 Task: Find connections with filter location Karlsruhe with filter topic #bespokewith filter profile language Potuguese with filter current company Bridgestone EMIA with filter school ASM Group of Institutes with filter industry Public Assistance Programs with filter service category Market Strategy with filter keywords title Manicurist
Action: Mouse moved to (633, 81)
Screenshot: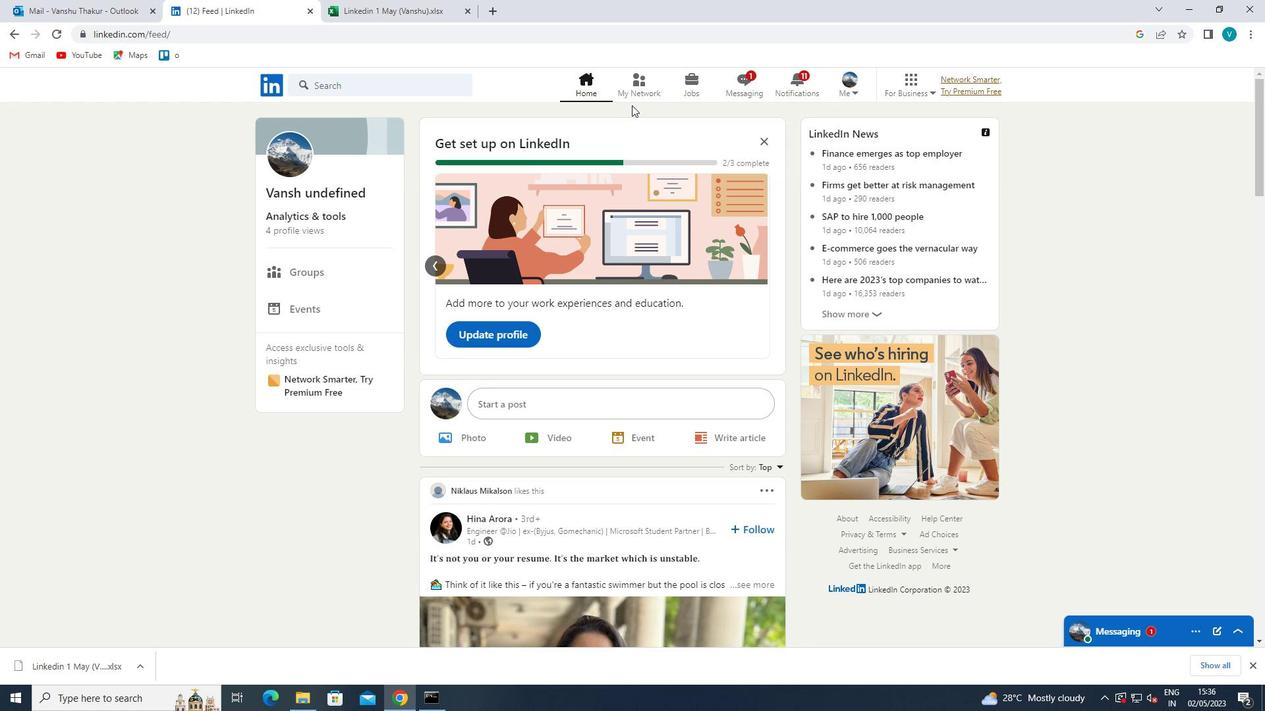 
Action: Mouse pressed left at (633, 81)
Screenshot: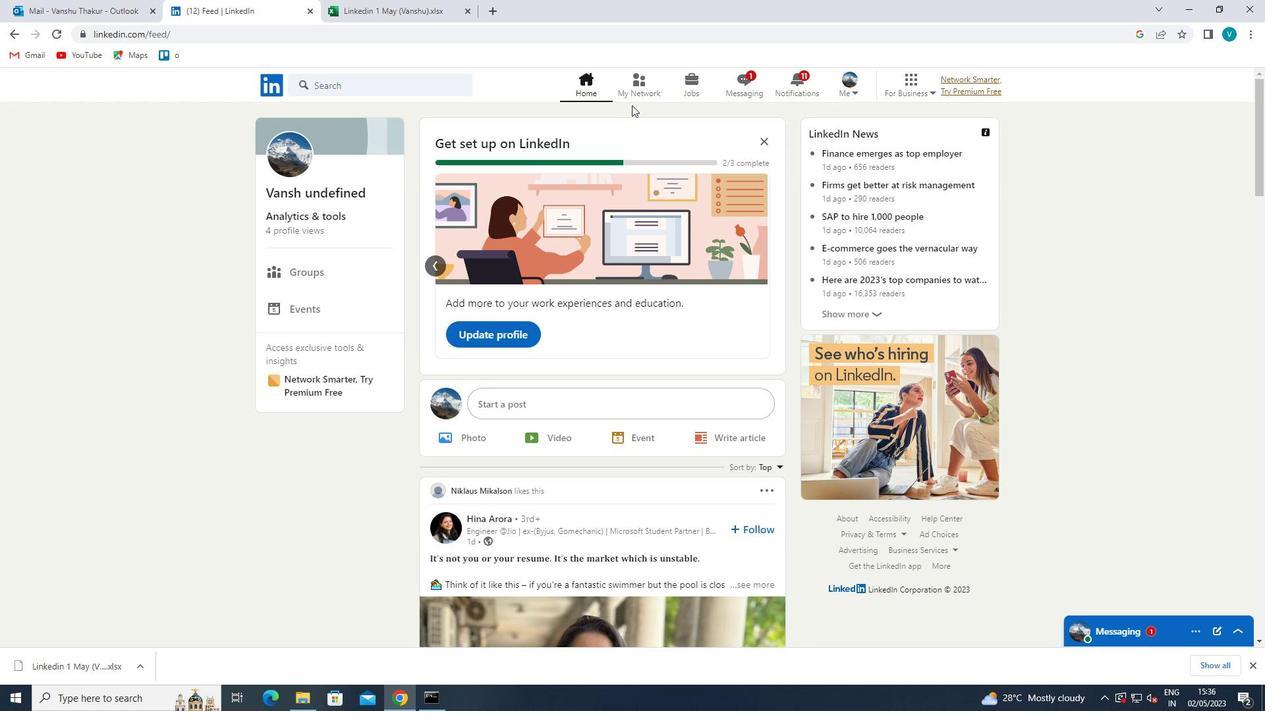 
Action: Mouse moved to (317, 155)
Screenshot: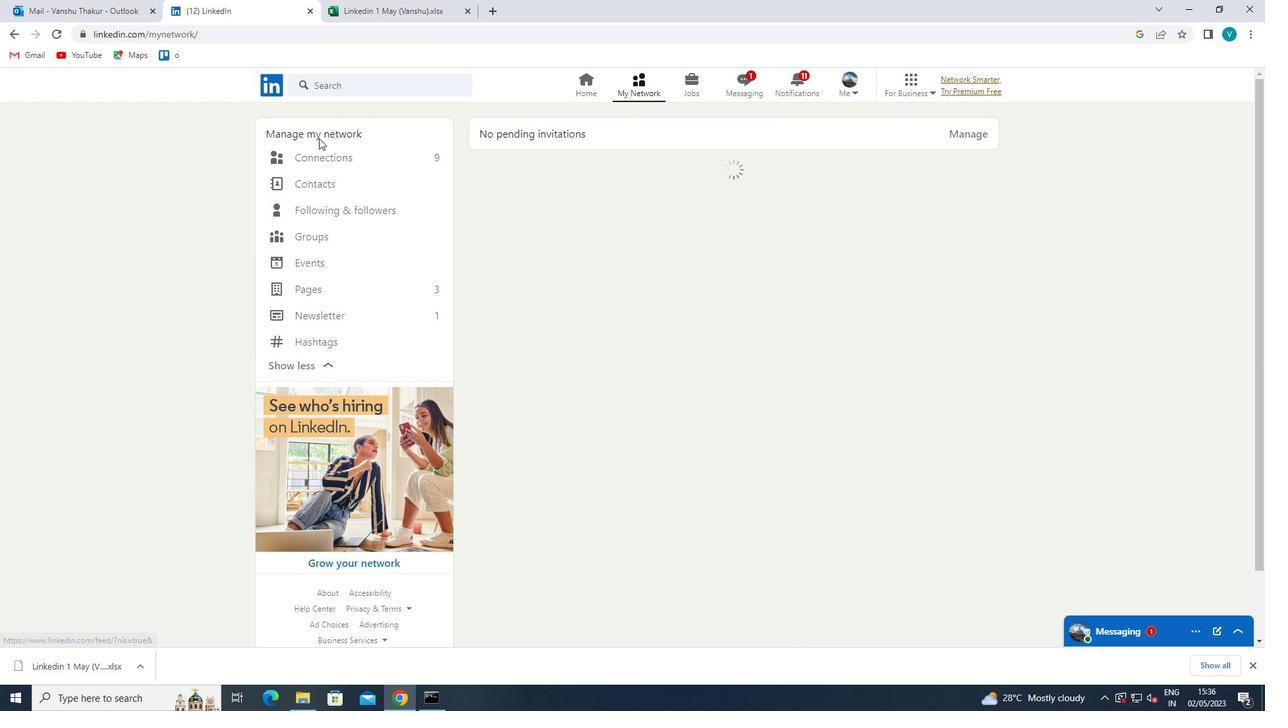 
Action: Mouse pressed left at (317, 155)
Screenshot: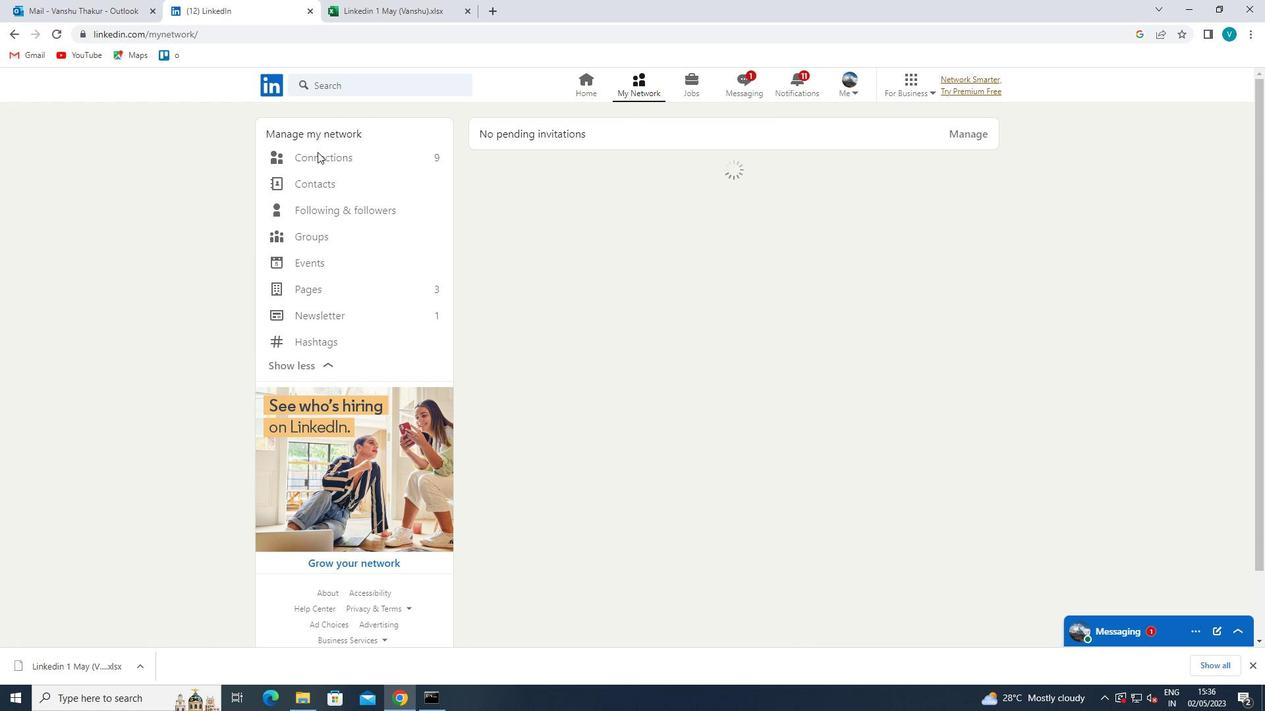 
Action: Mouse moved to (348, 156)
Screenshot: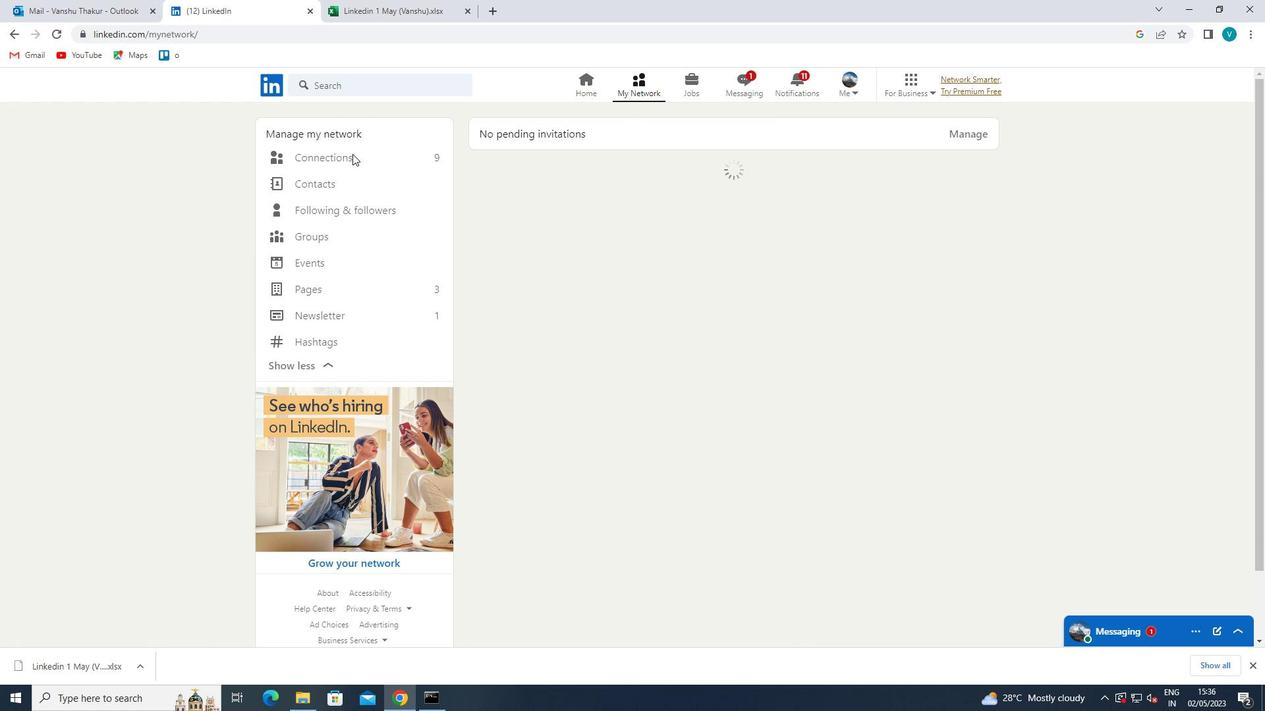 
Action: Mouse pressed left at (348, 156)
Screenshot: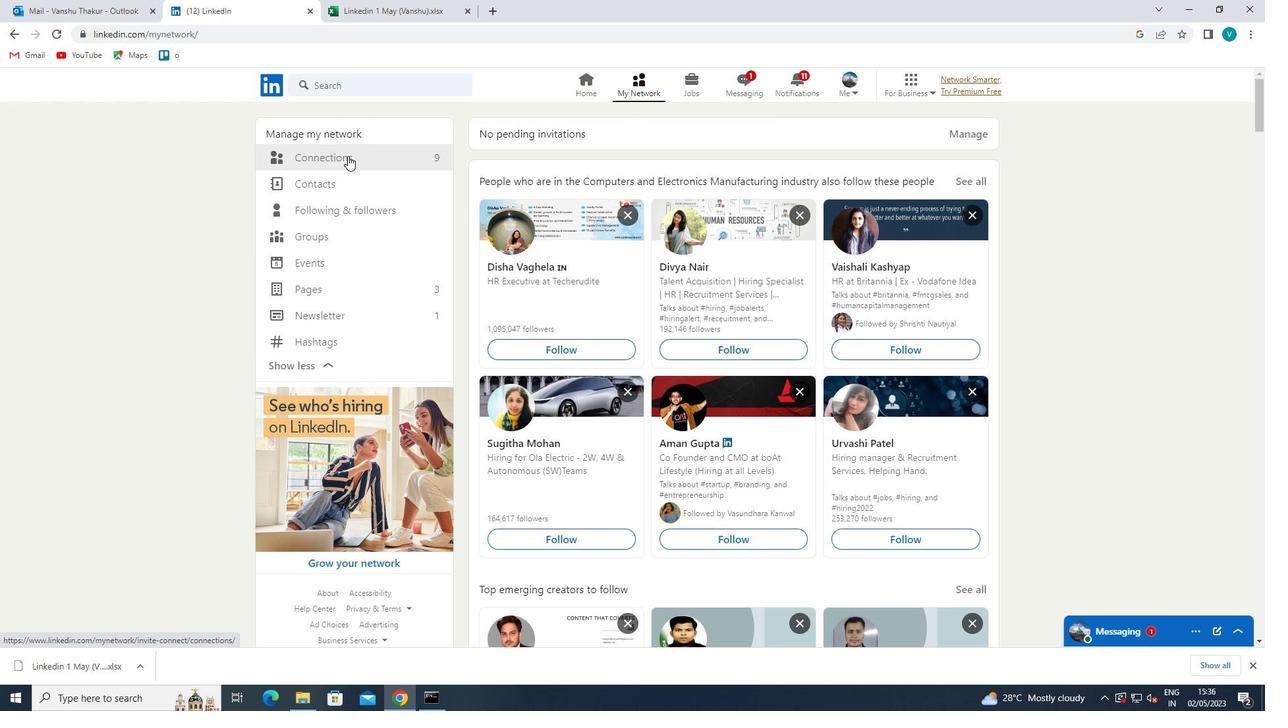
Action: Mouse moved to (702, 162)
Screenshot: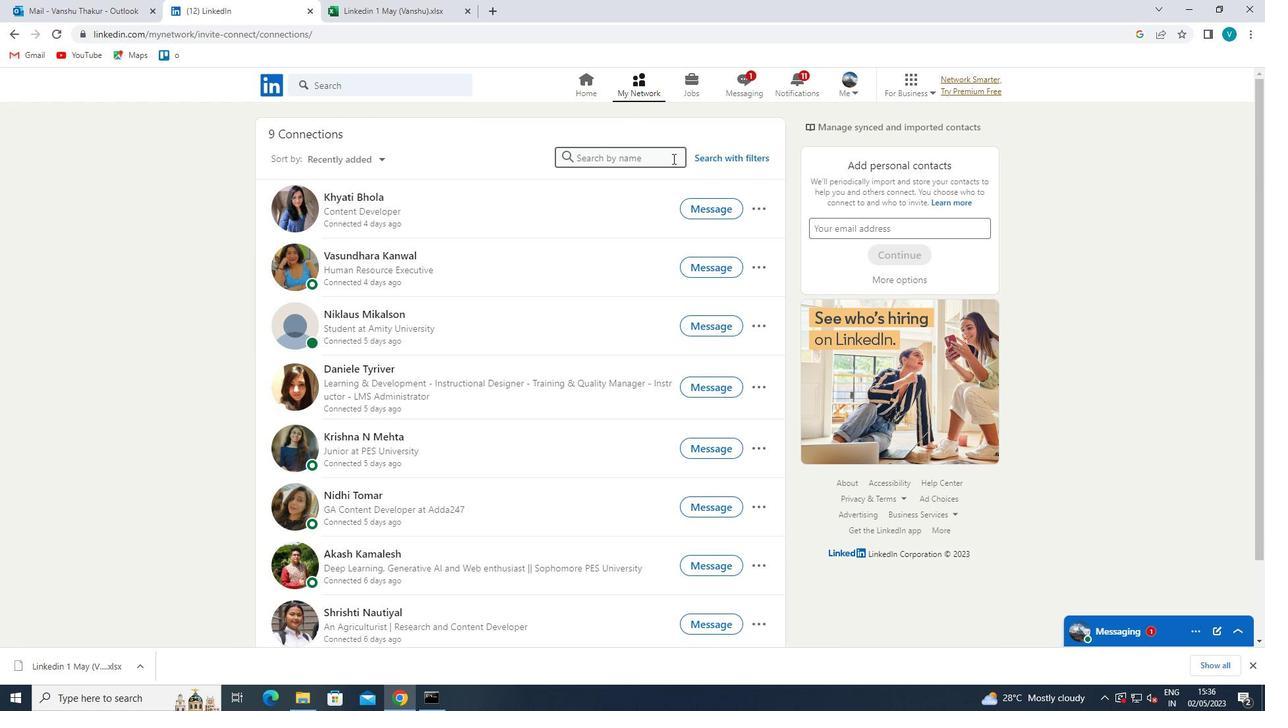 
Action: Mouse pressed left at (702, 162)
Screenshot: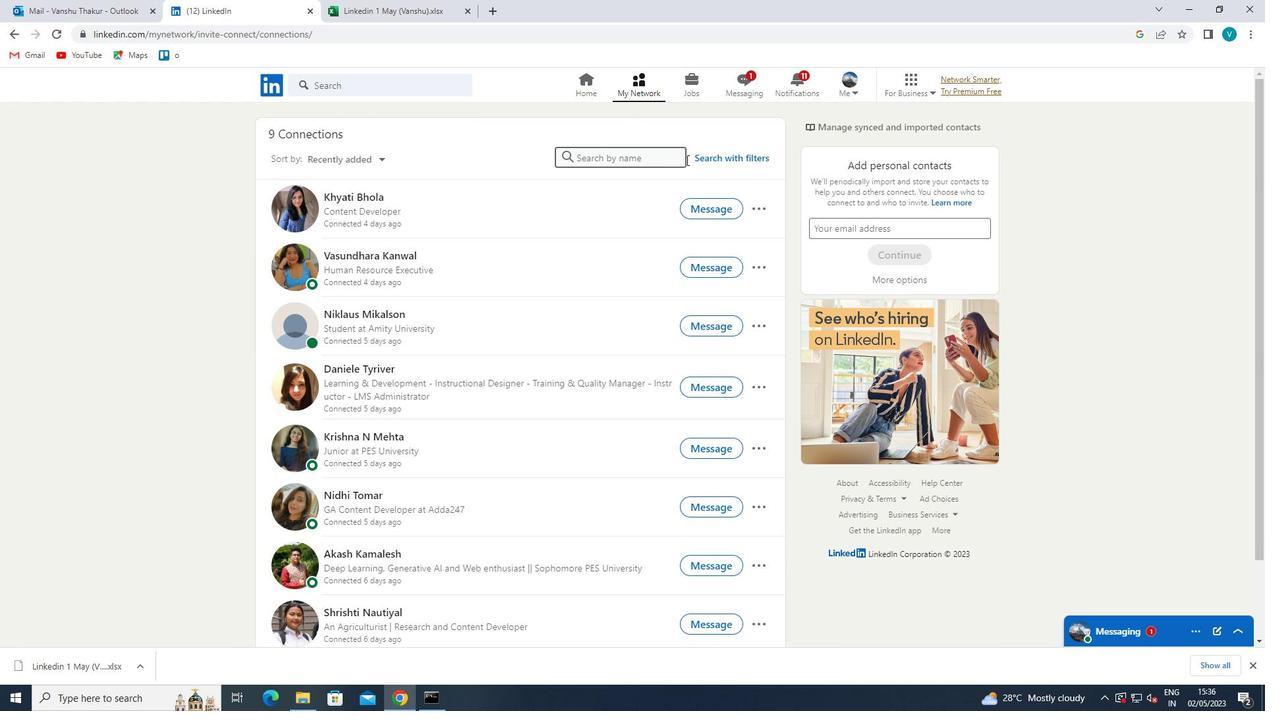 
Action: Mouse moved to (624, 122)
Screenshot: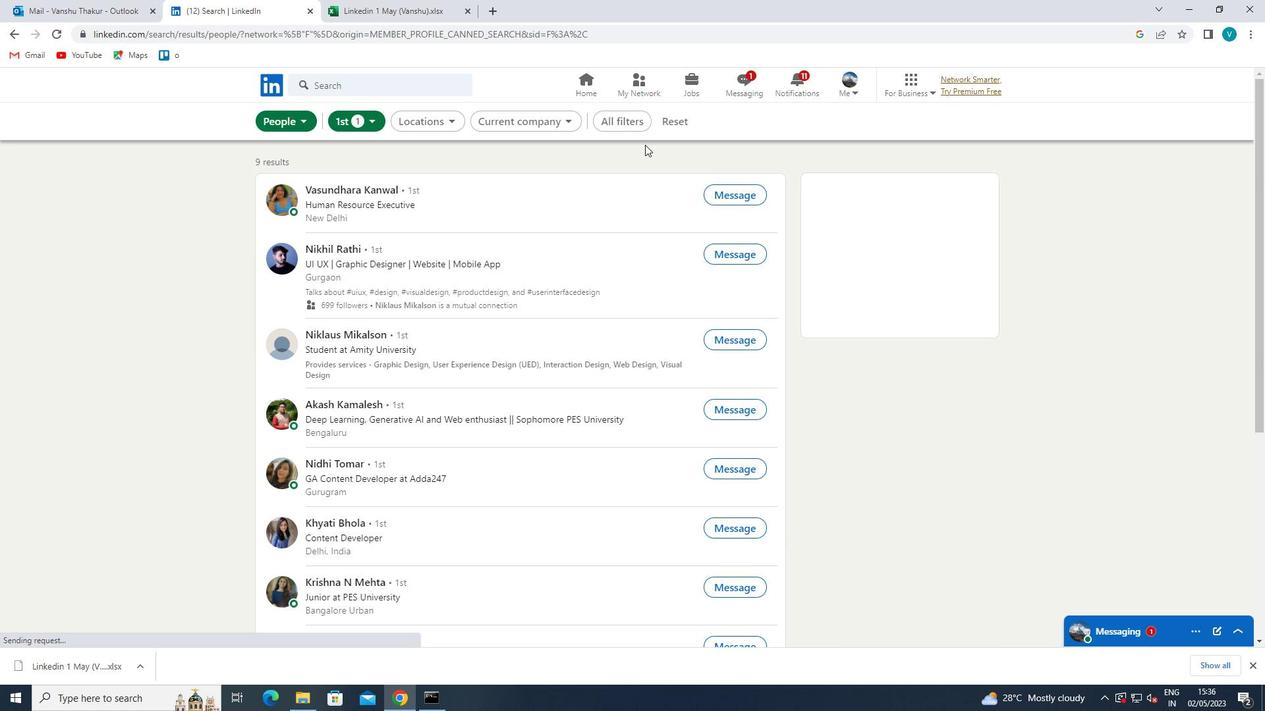 
Action: Mouse pressed left at (624, 122)
Screenshot: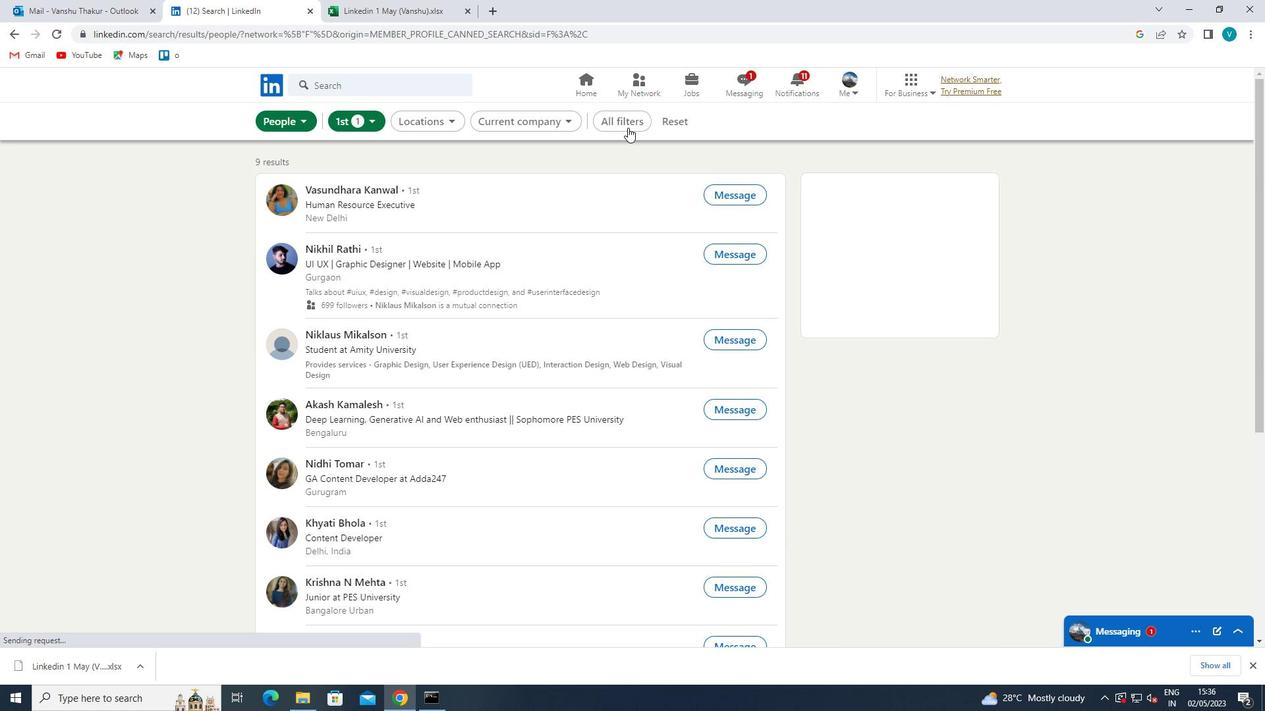 
Action: Mouse moved to (1006, 285)
Screenshot: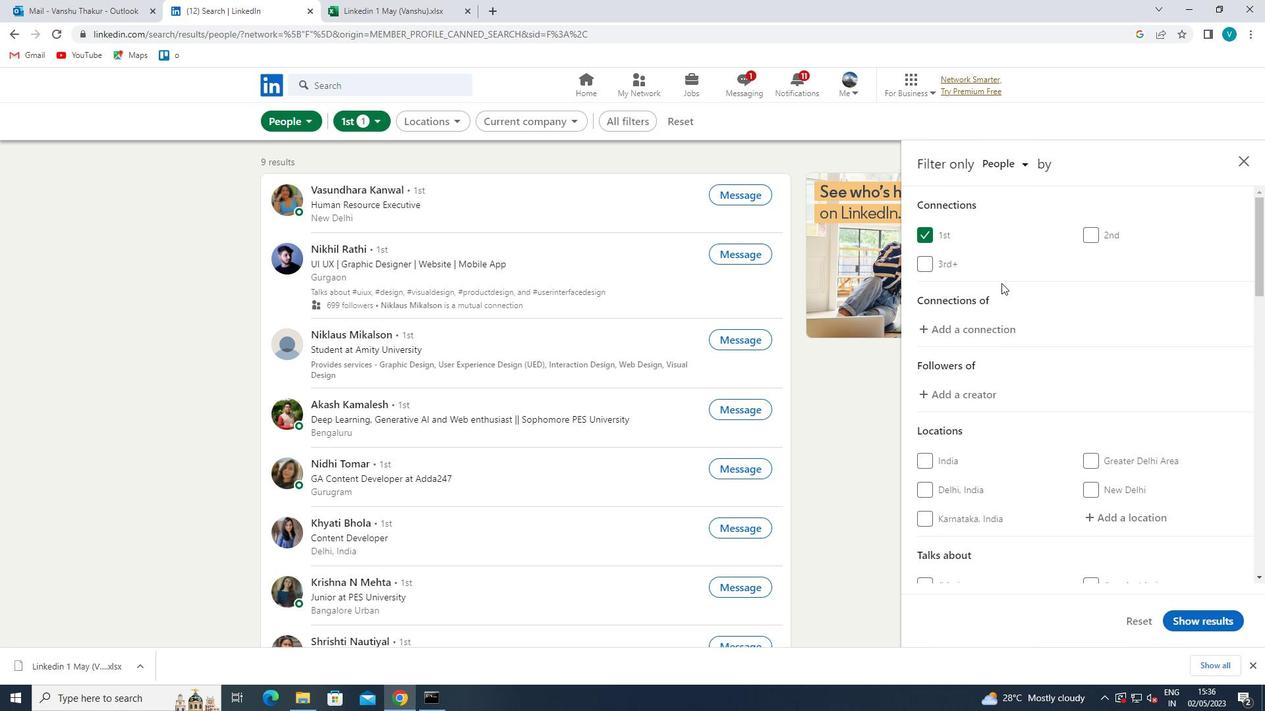 
Action: Mouse scrolled (1006, 284) with delta (0, 0)
Screenshot: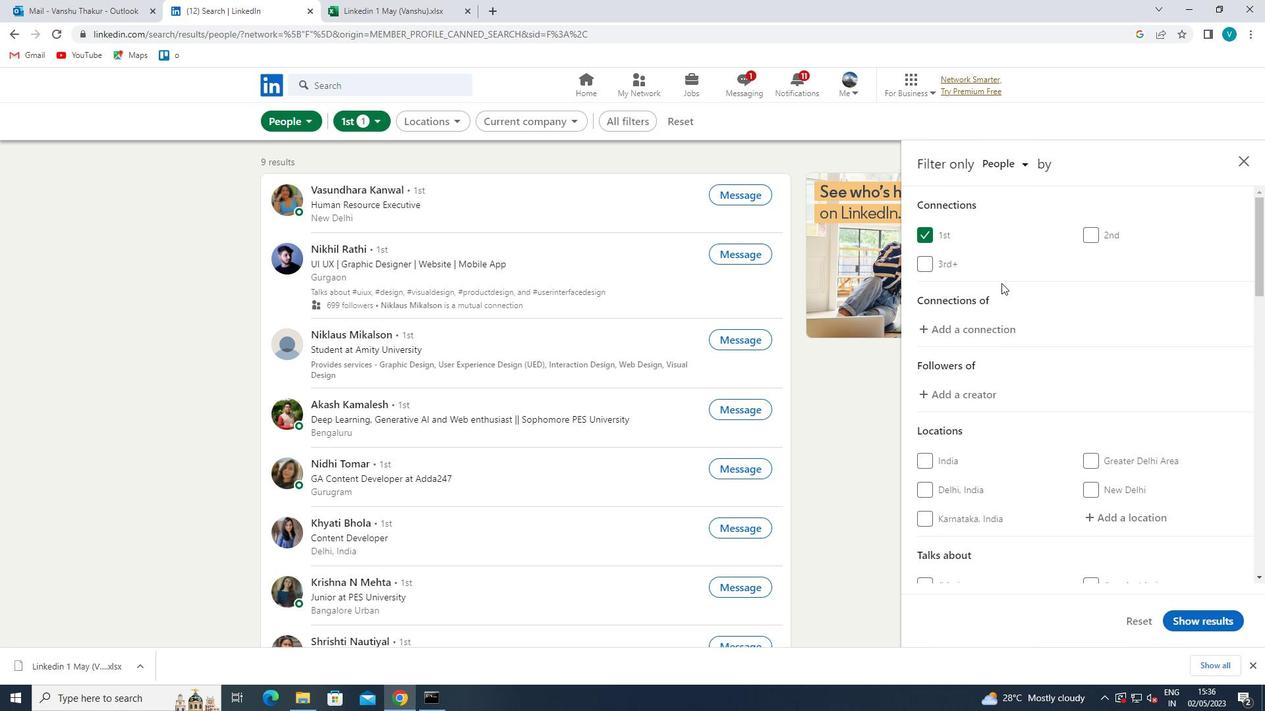
Action: Mouse moved to (1007, 287)
Screenshot: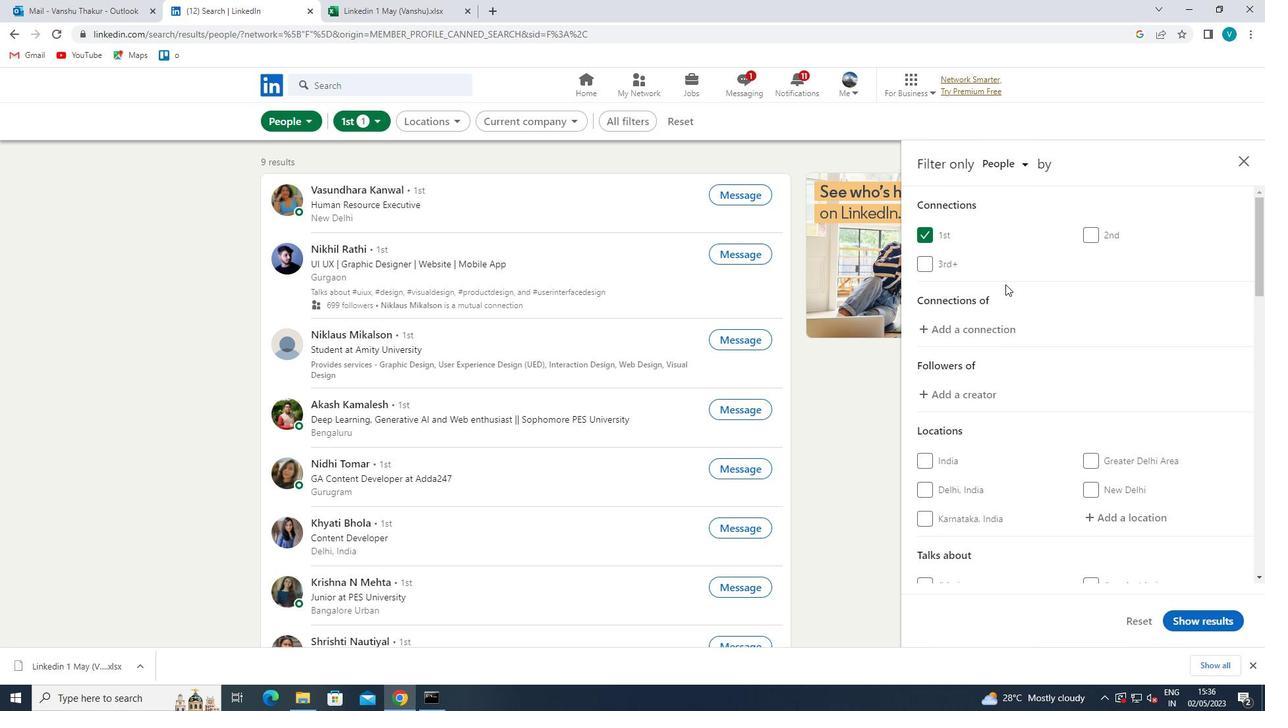 
Action: Mouse scrolled (1007, 286) with delta (0, 0)
Screenshot: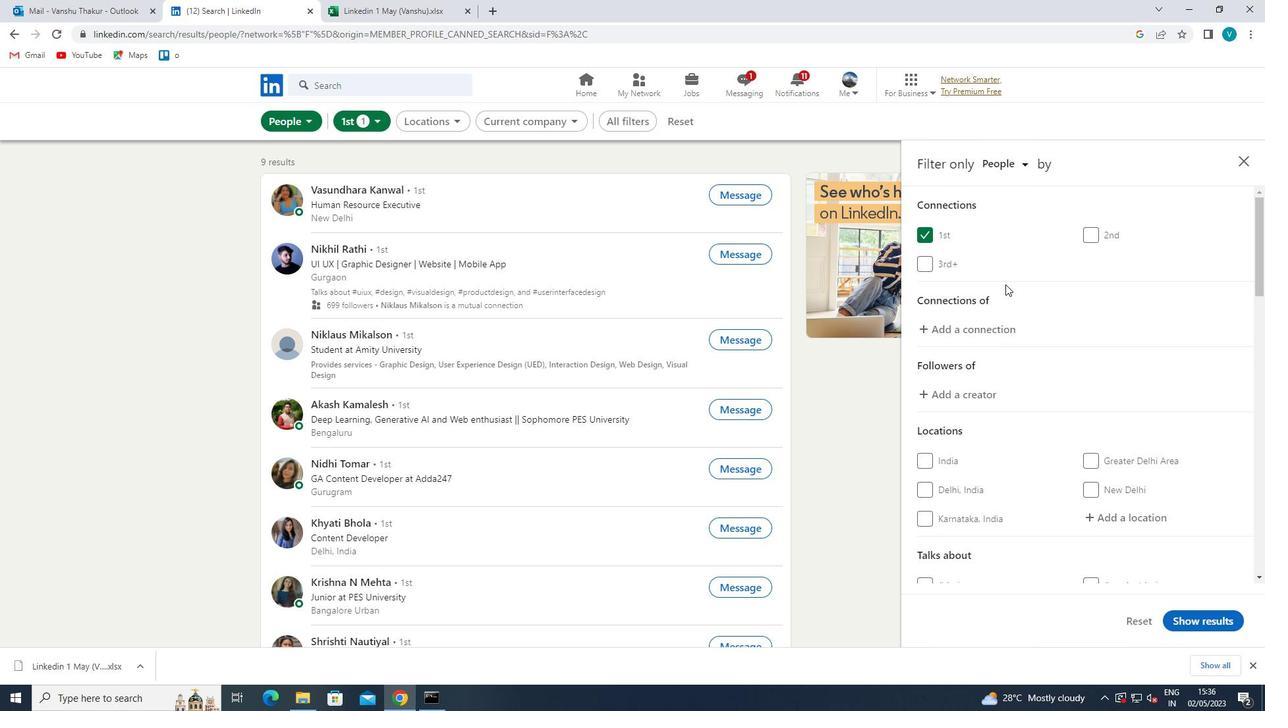 
Action: Mouse moved to (1113, 394)
Screenshot: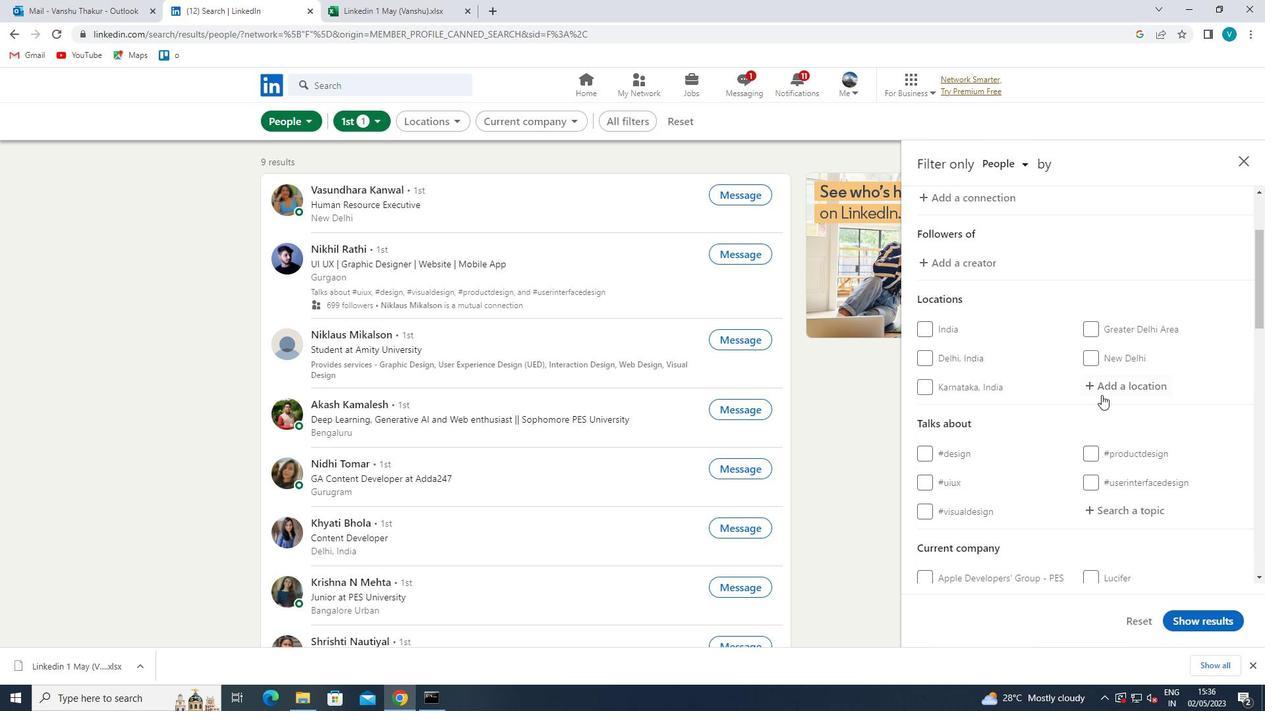 
Action: Mouse pressed left at (1113, 394)
Screenshot: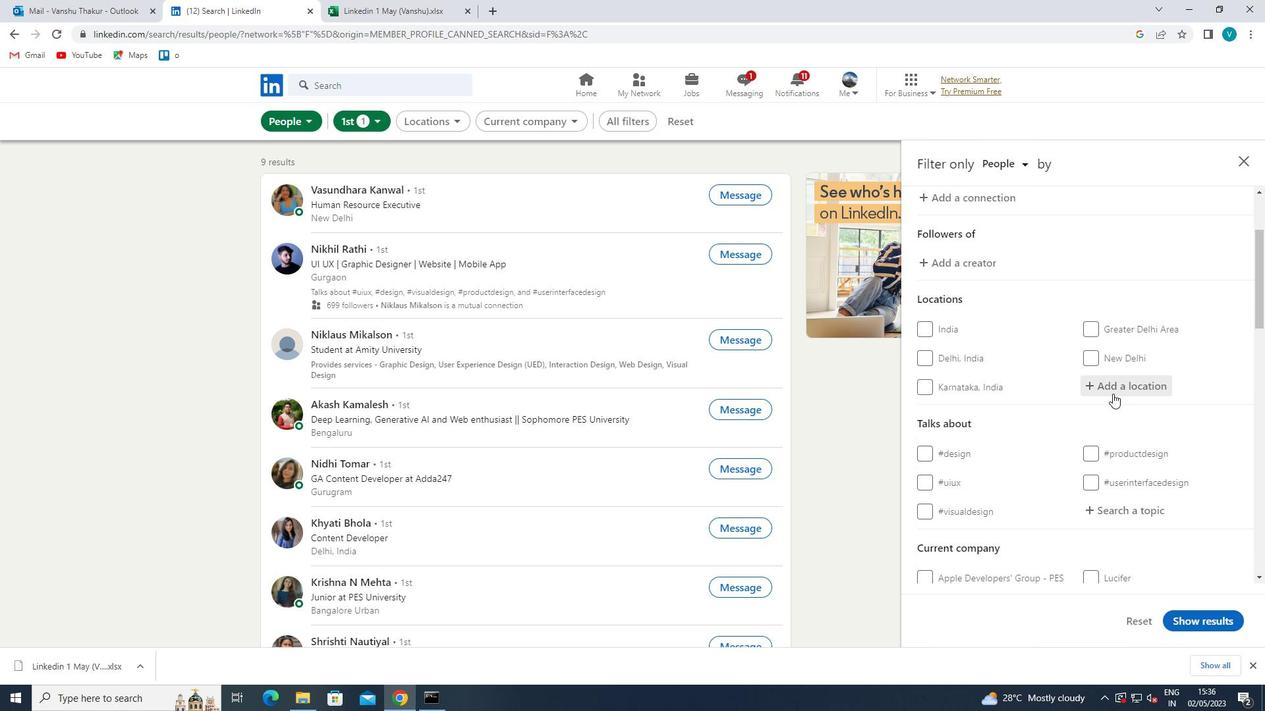 
Action: Mouse moved to (1100, 386)
Screenshot: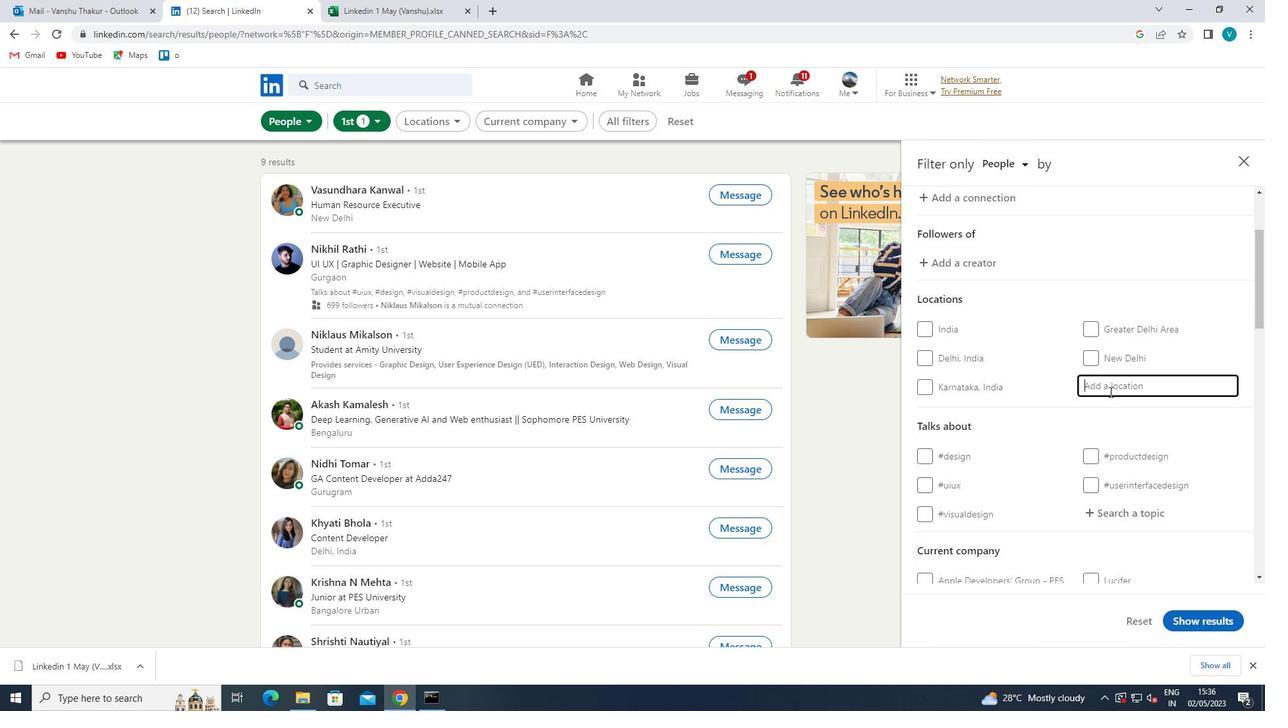 
Action: Key pressed <Key.shift>
Screenshot: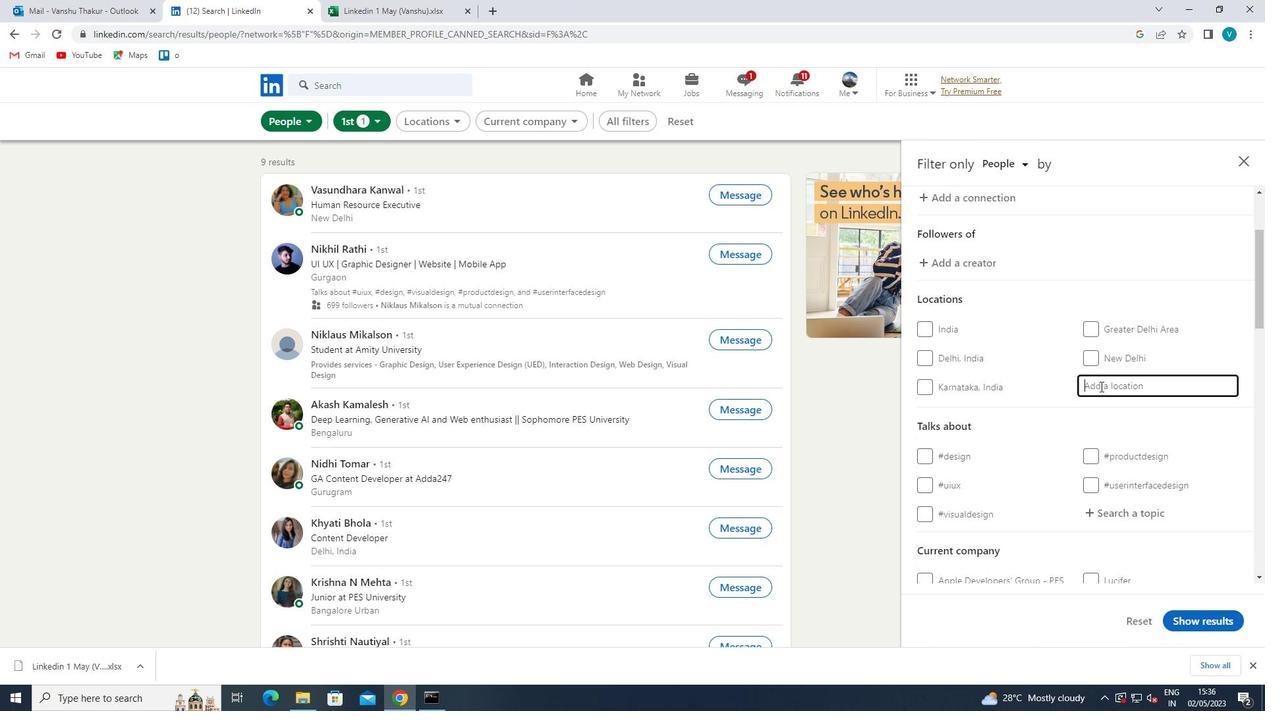 
Action: Mouse moved to (568, 73)
Screenshot: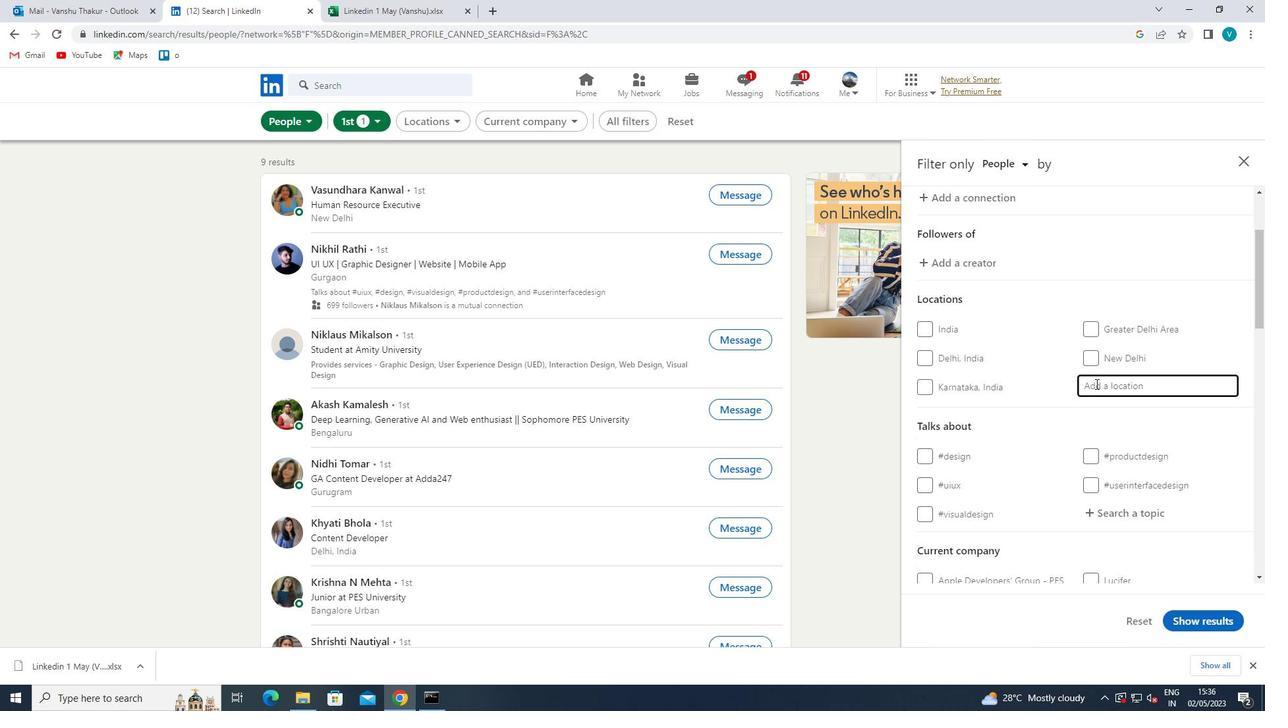 
Action: Key pressed <Key.shift><Key.shift><Key.shift><Key.shift><Key.shift><Key.shift><Key.shift><Key.shift><Key.shift><Key.shift><Key.shift><Key.shift>KARLSRUHE
Screenshot: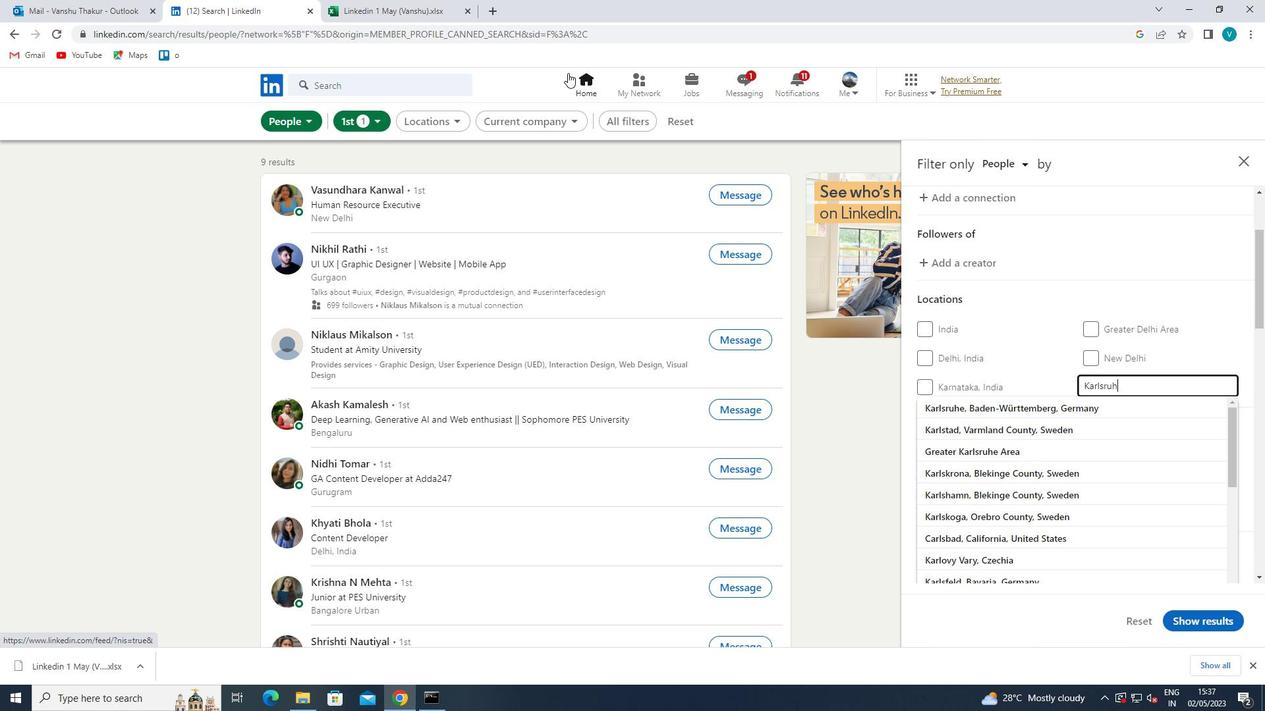 
Action: Mouse moved to (988, 403)
Screenshot: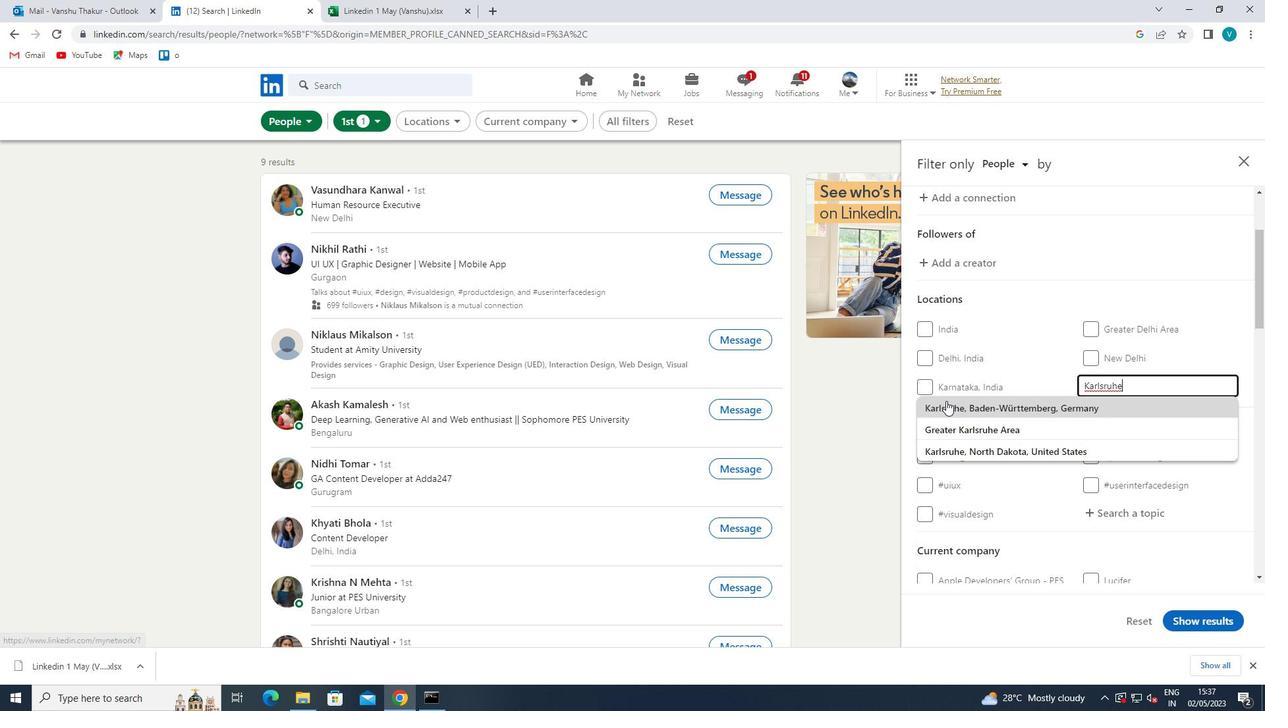 
Action: Mouse pressed left at (988, 403)
Screenshot: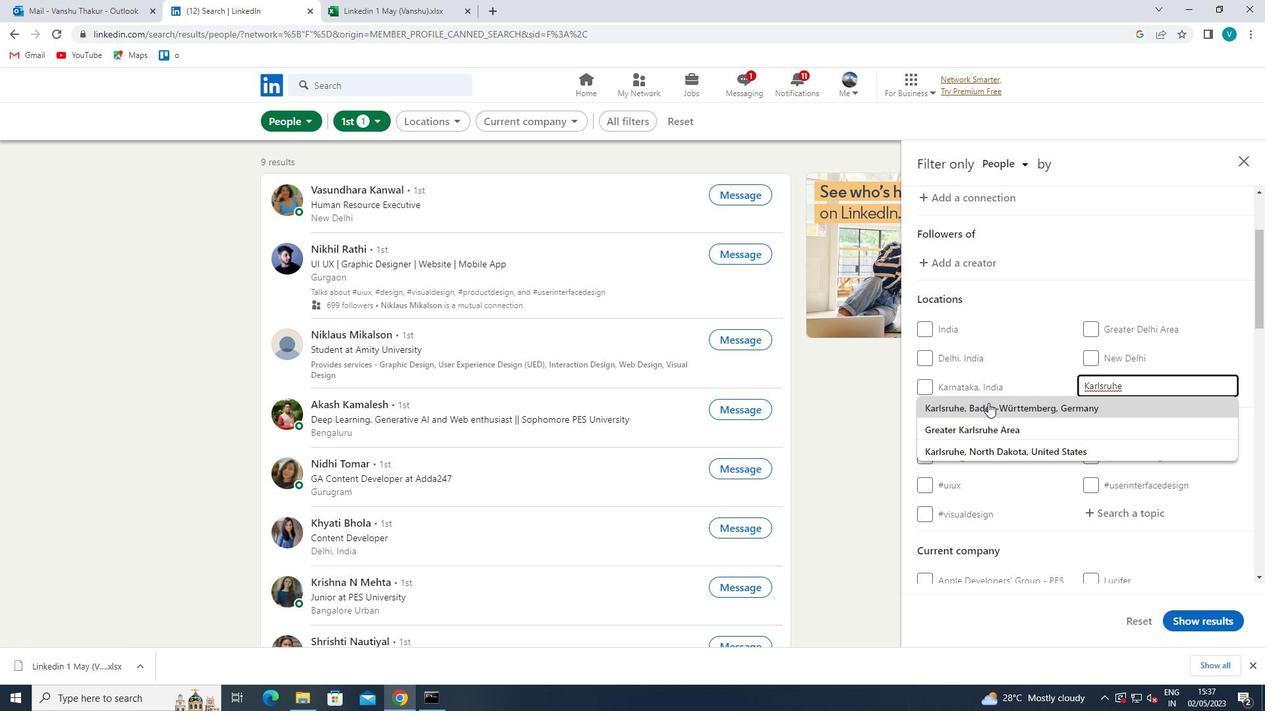 
Action: Mouse moved to (1040, 394)
Screenshot: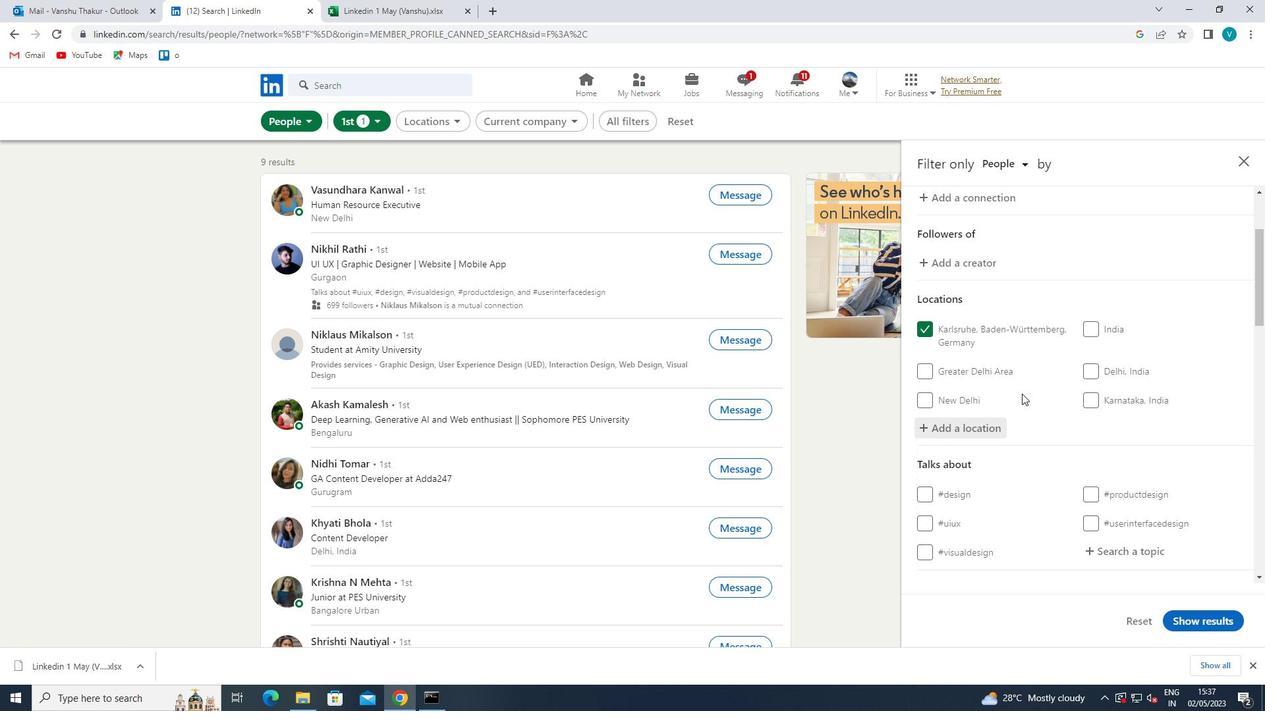 
Action: Mouse scrolled (1040, 393) with delta (0, 0)
Screenshot: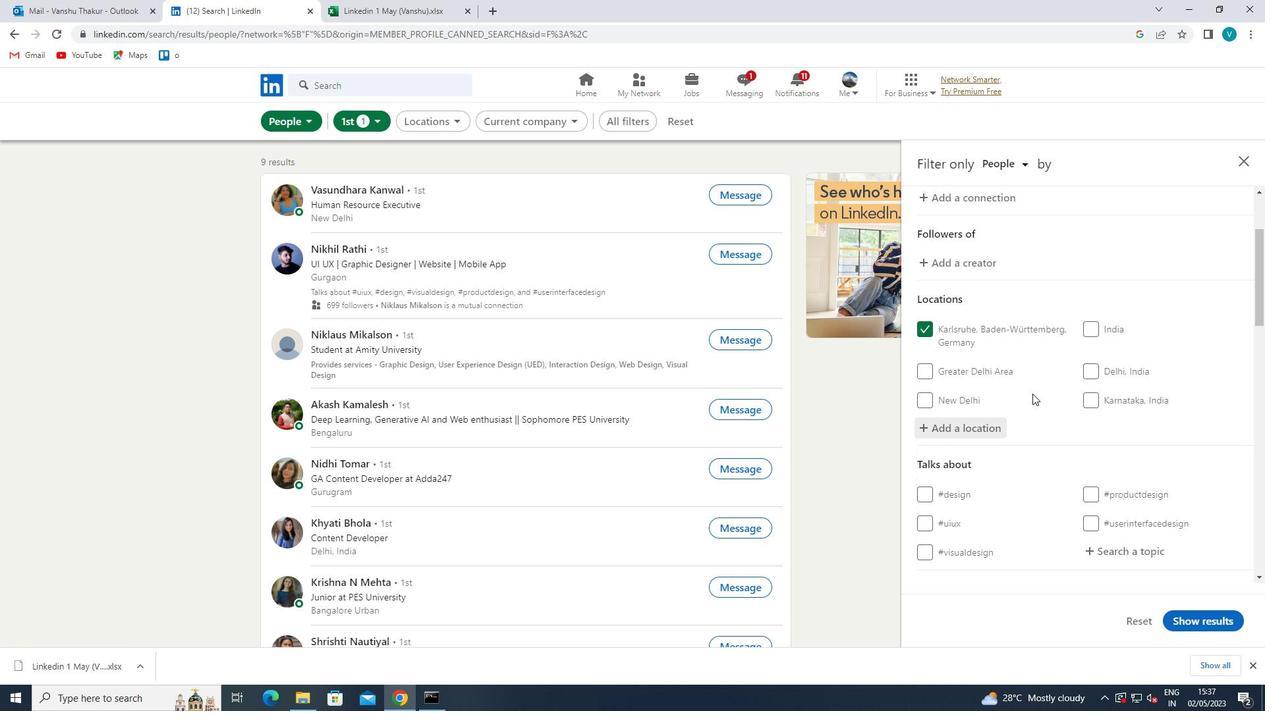 
Action: Mouse moved to (1041, 394)
Screenshot: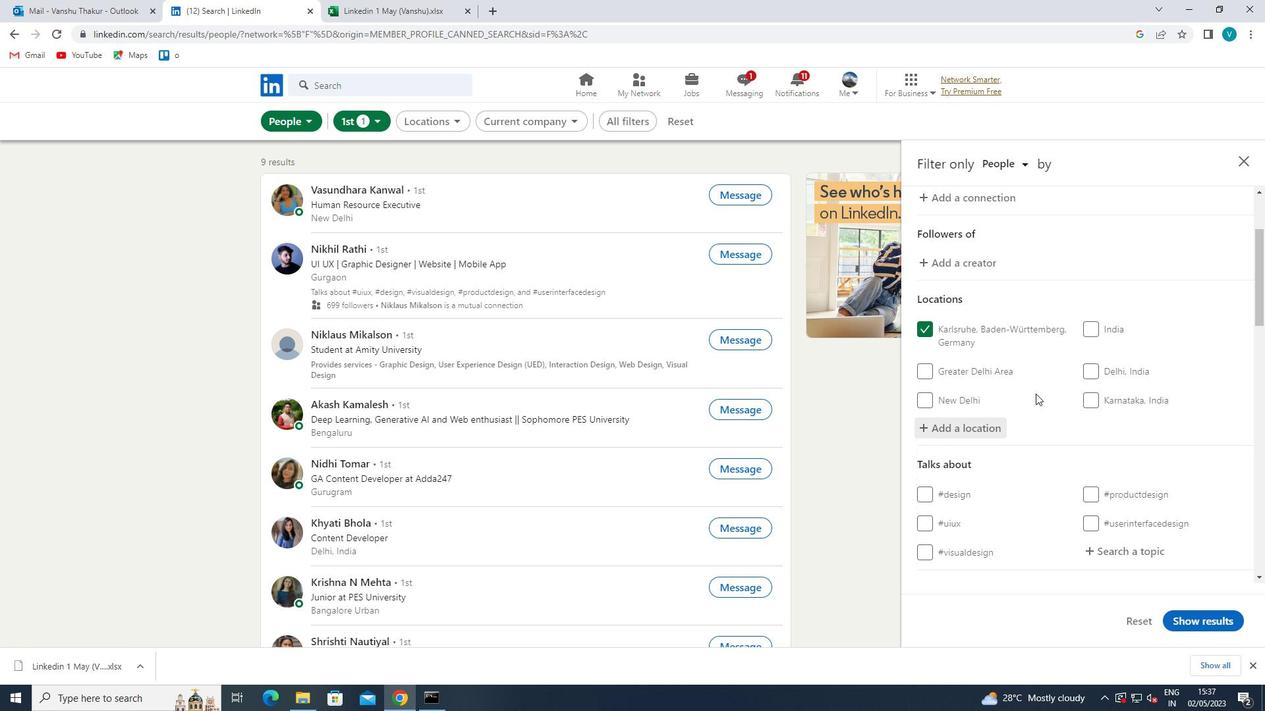 
Action: Mouse scrolled (1041, 393) with delta (0, 0)
Screenshot: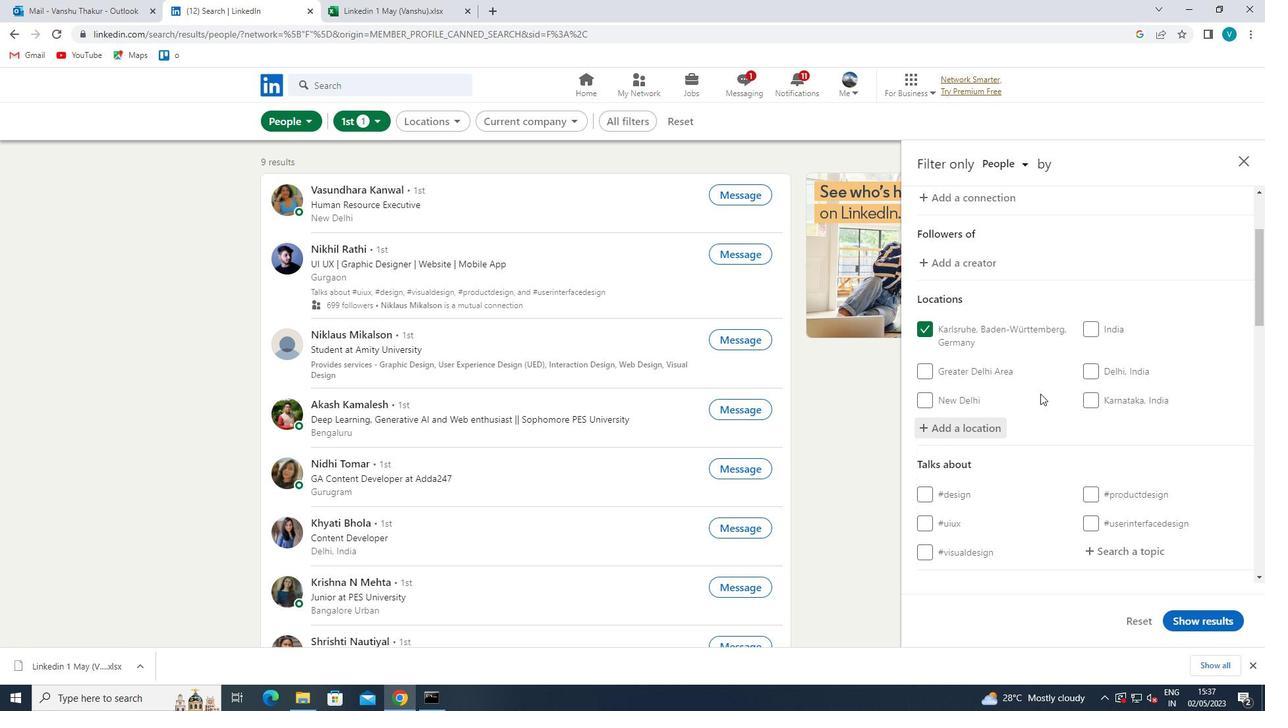 
Action: Mouse moved to (1140, 419)
Screenshot: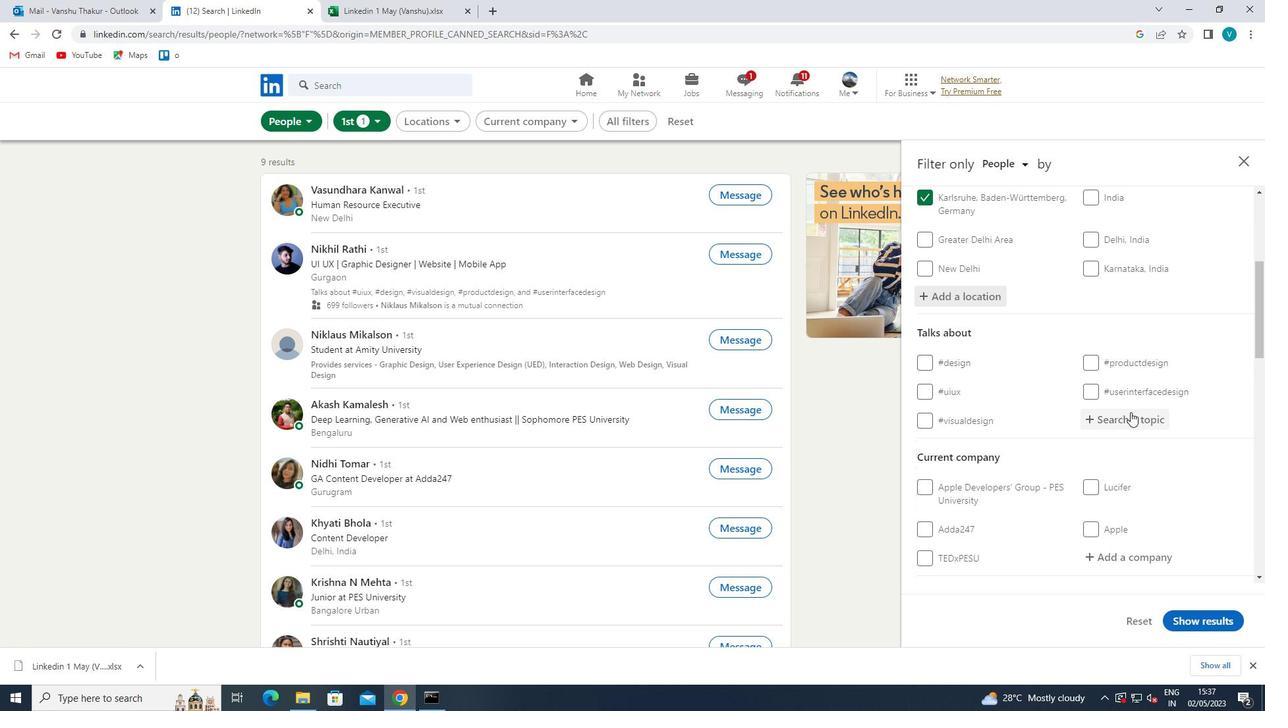 
Action: Mouse pressed left at (1140, 419)
Screenshot: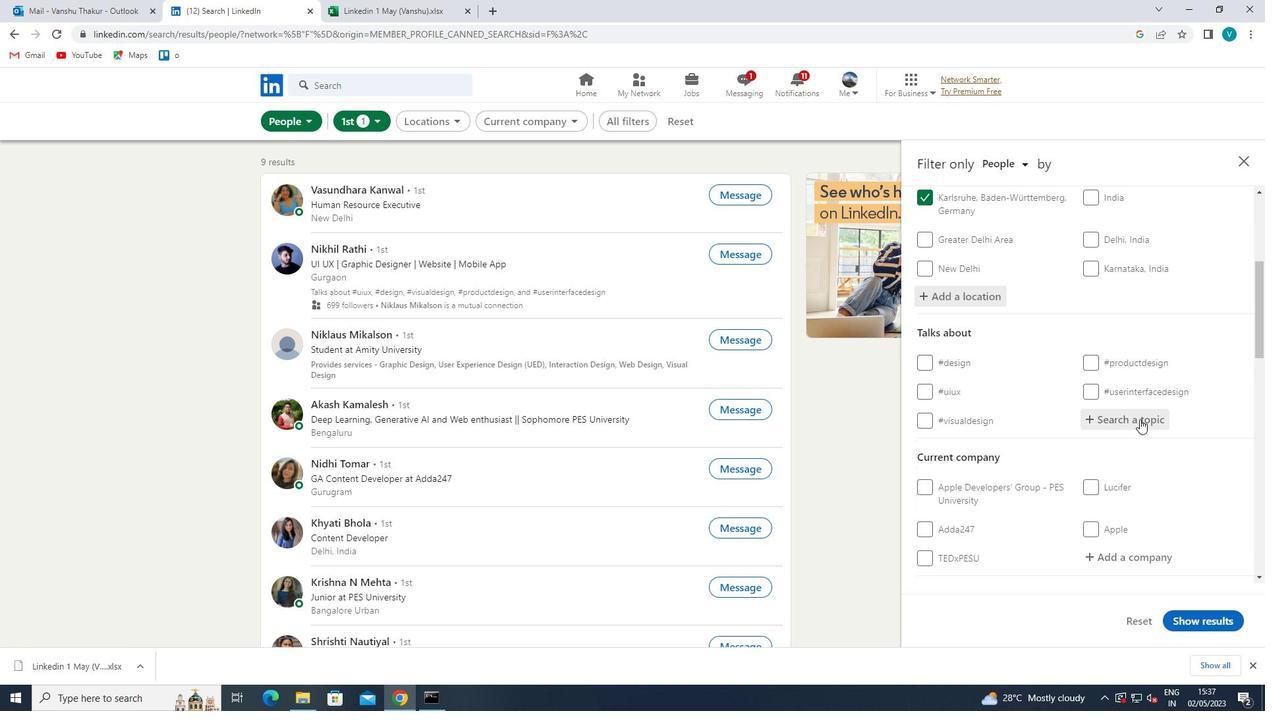 
Action: Mouse moved to (1060, 376)
Screenshot: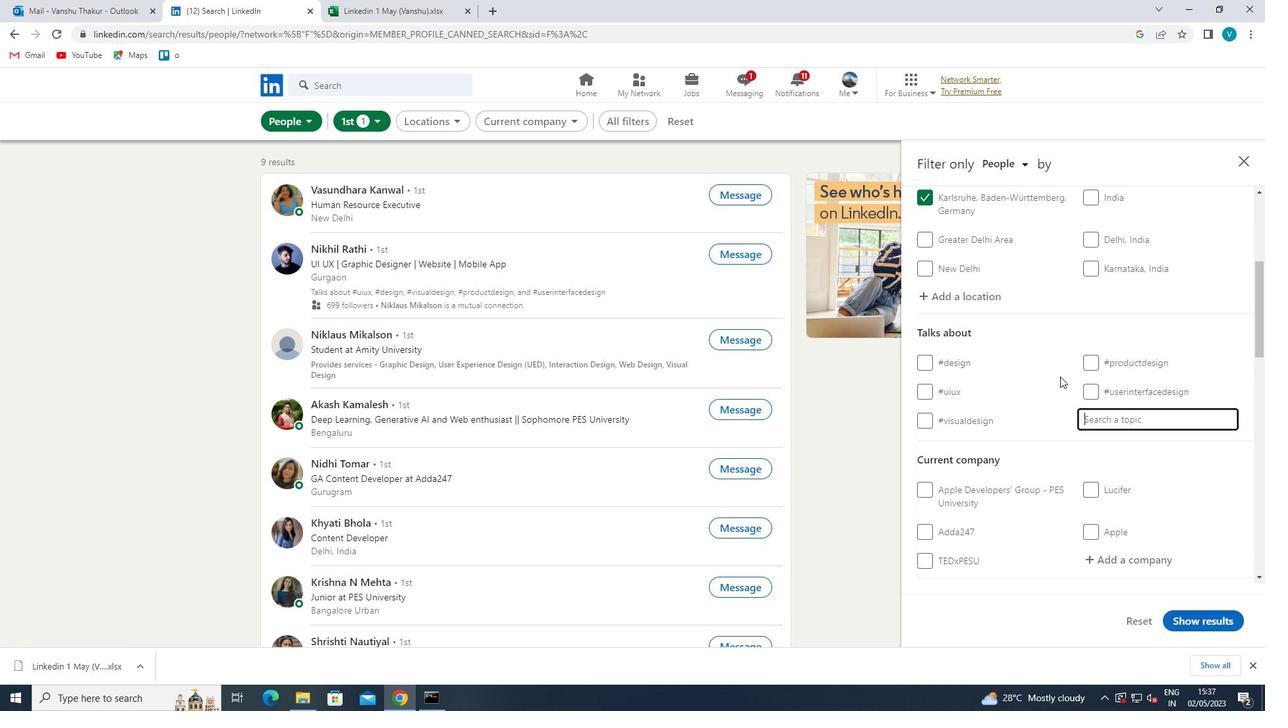
Action: Key pressed BESPOKE
Screenshot: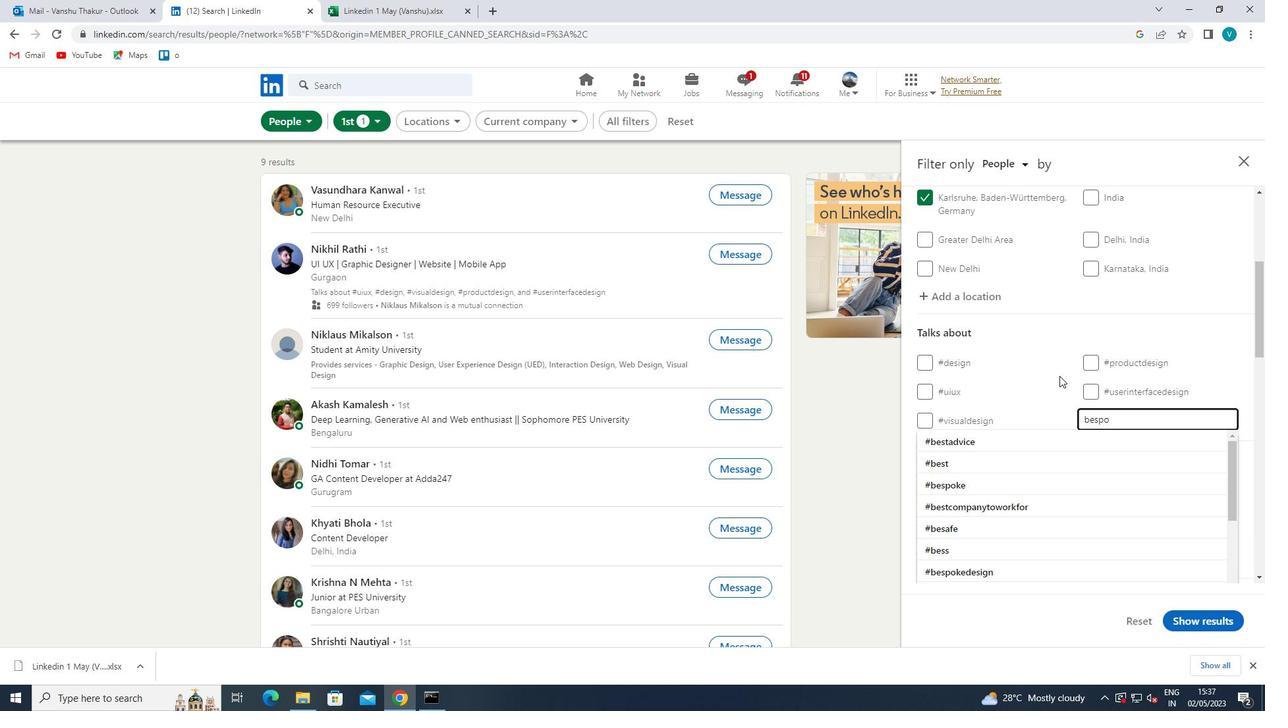 
Action: Mouse moved to (1013, 438)
Screenshot: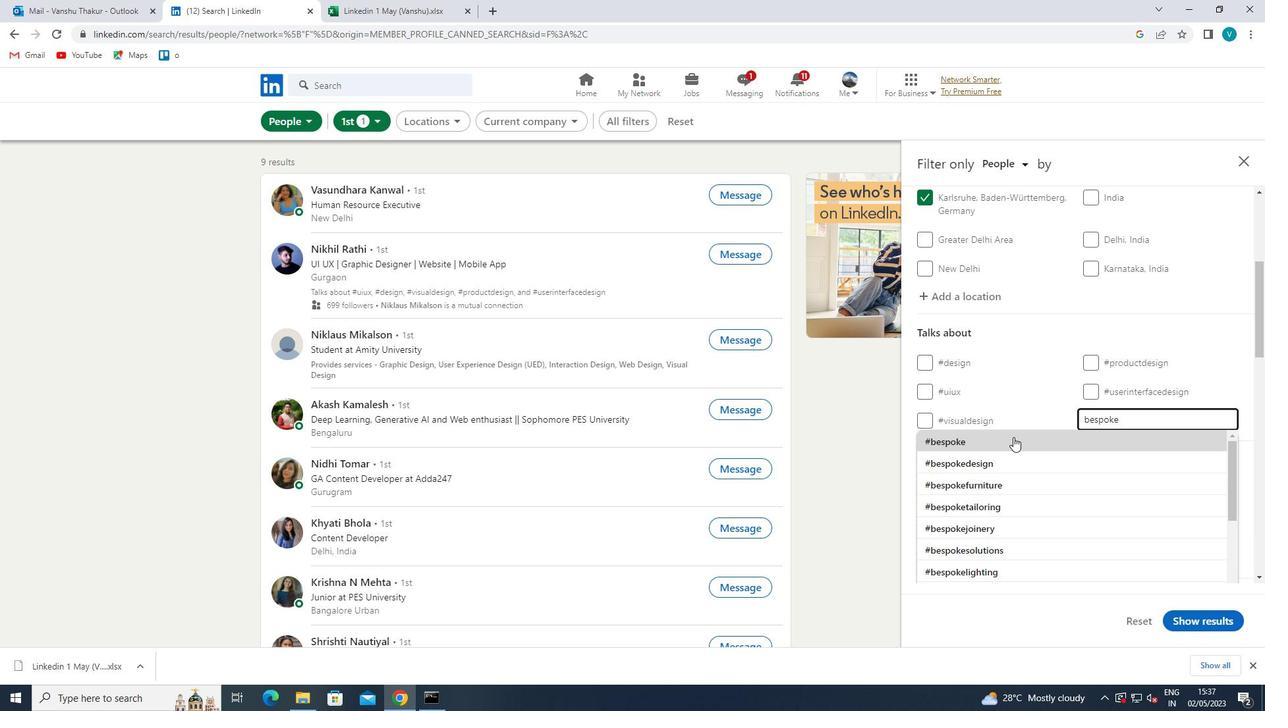 
Action: Mouse pressed left at (1013, 438)
Screenshot: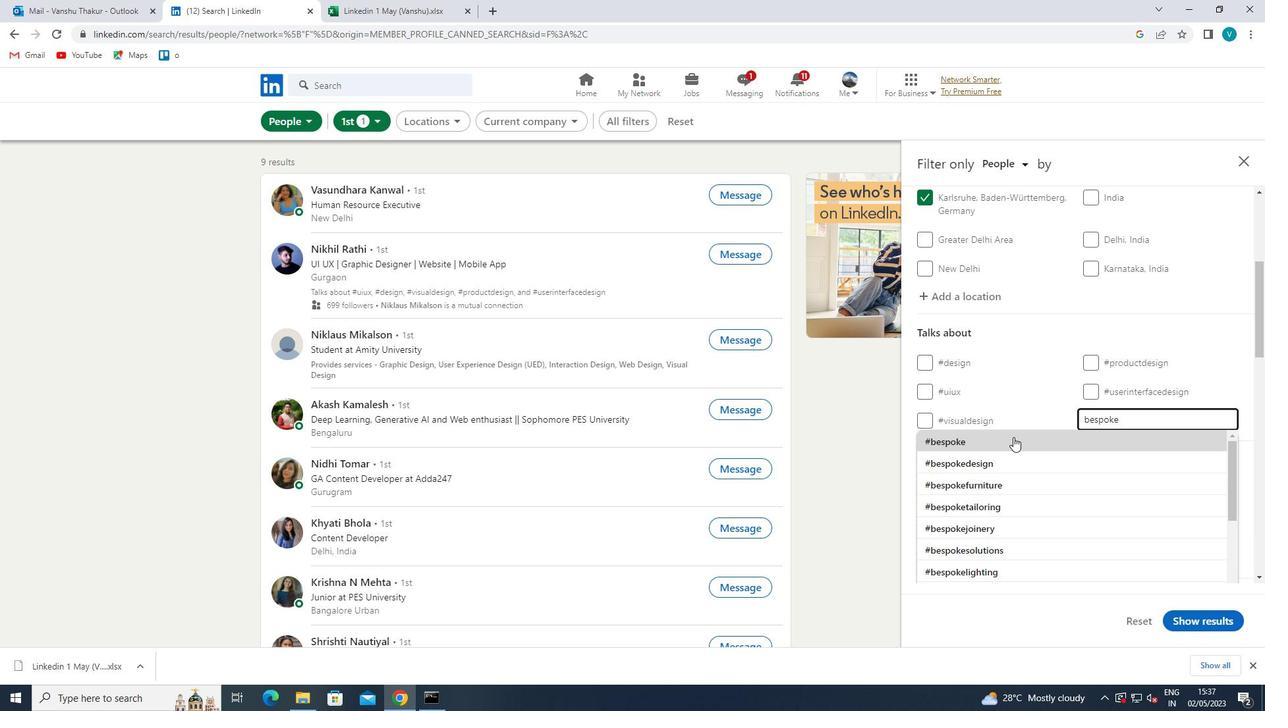 
Action: Mouse moved to (1013, 438)
Screenshot: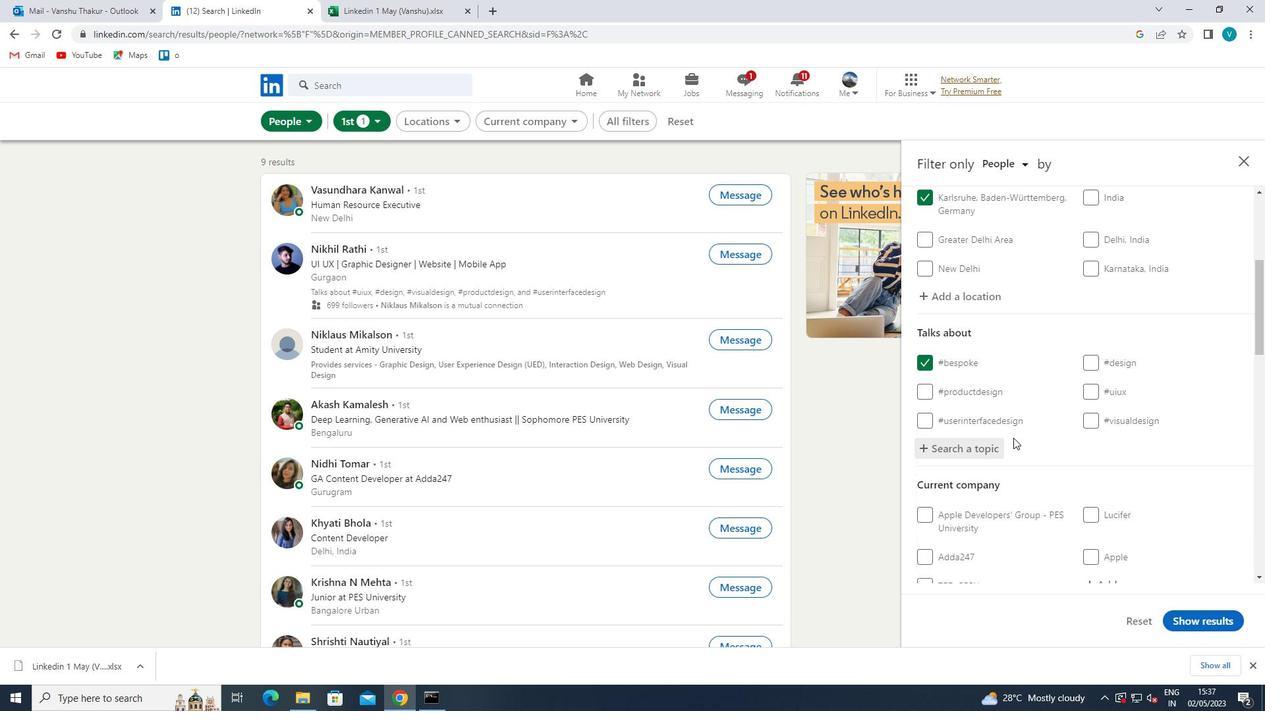 
Action: Mouse scrolled (1013, 437) with delta (0, 0)
Screenshot: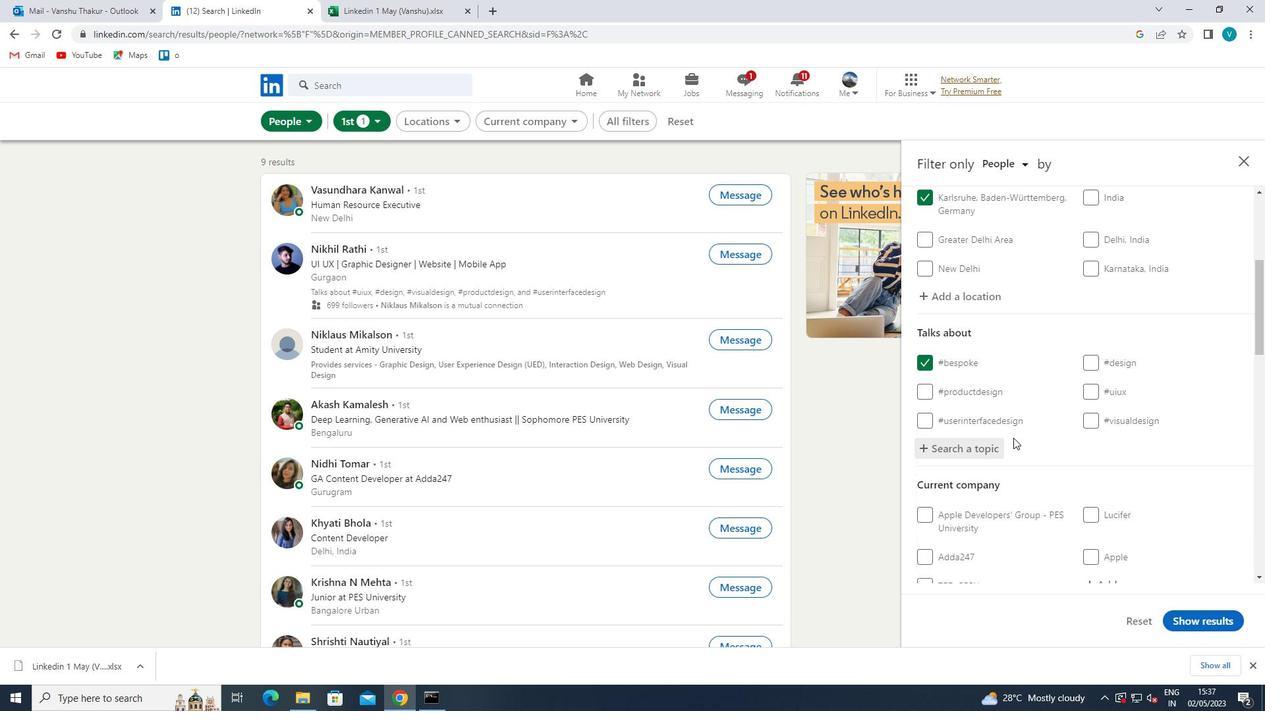 
Action: Mouse moved to (1014, 438)
Screenshot: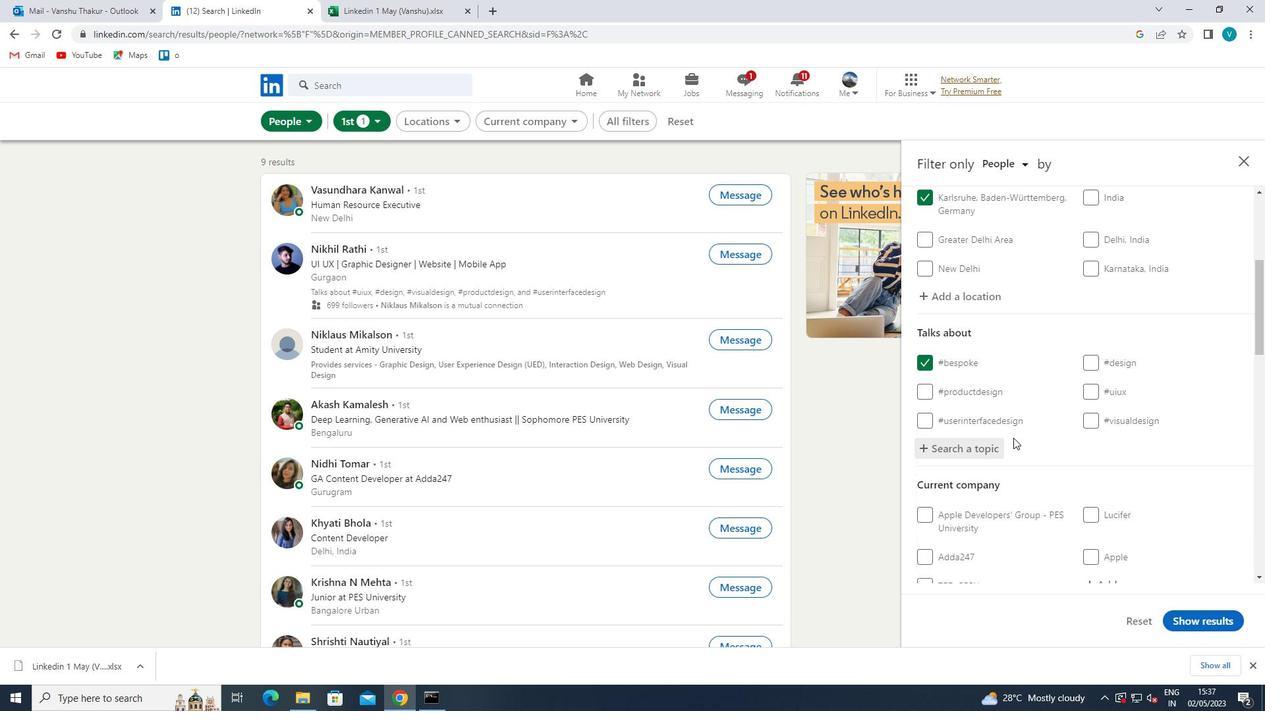 
Action: Mouse scrolled (1014, 437) with delta (0, 0)
Screenshot: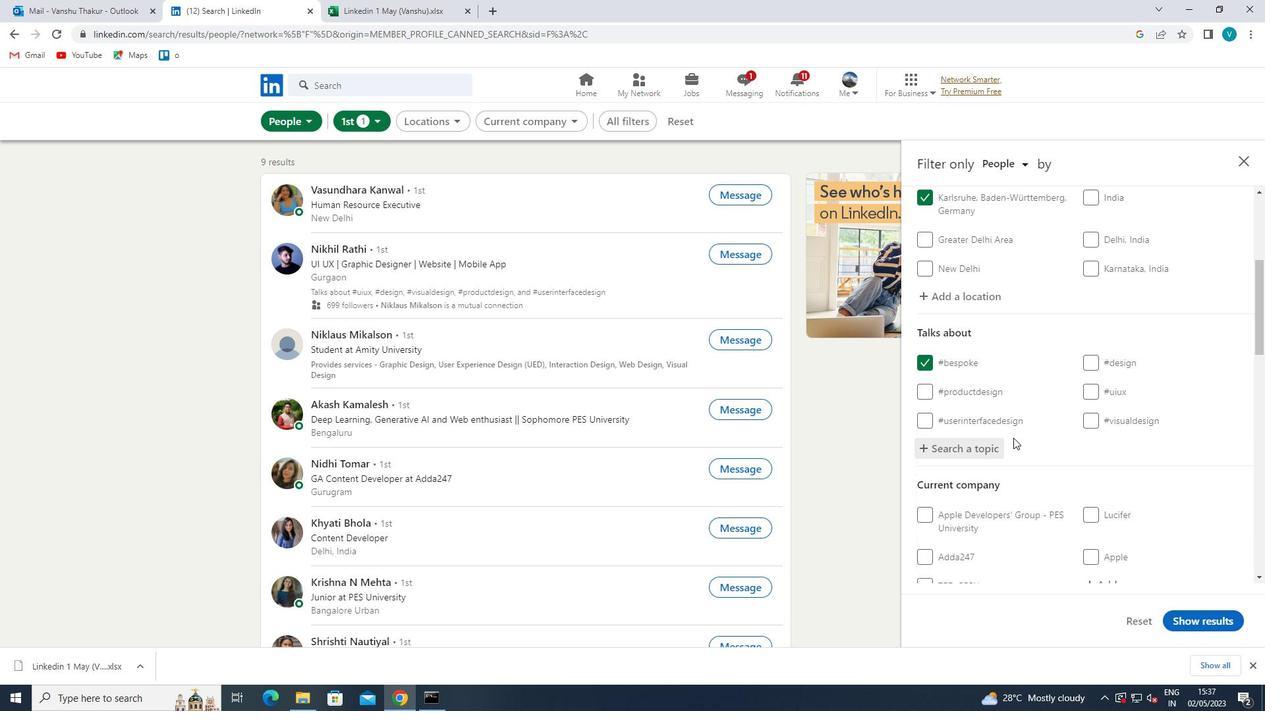 
Action: Mouse moved to (1015, 437)
Screenshot: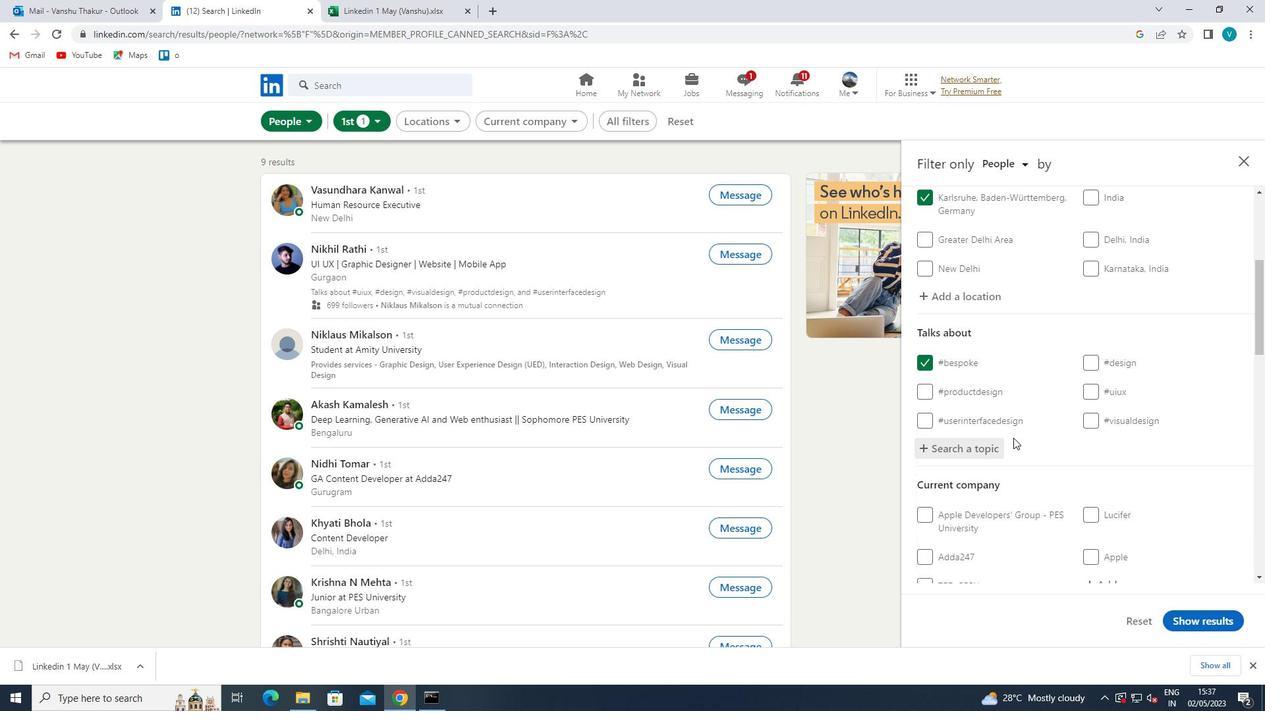 
Action: Mouse scrolled (1015, 437) with delta (0, 0)
Screenshot: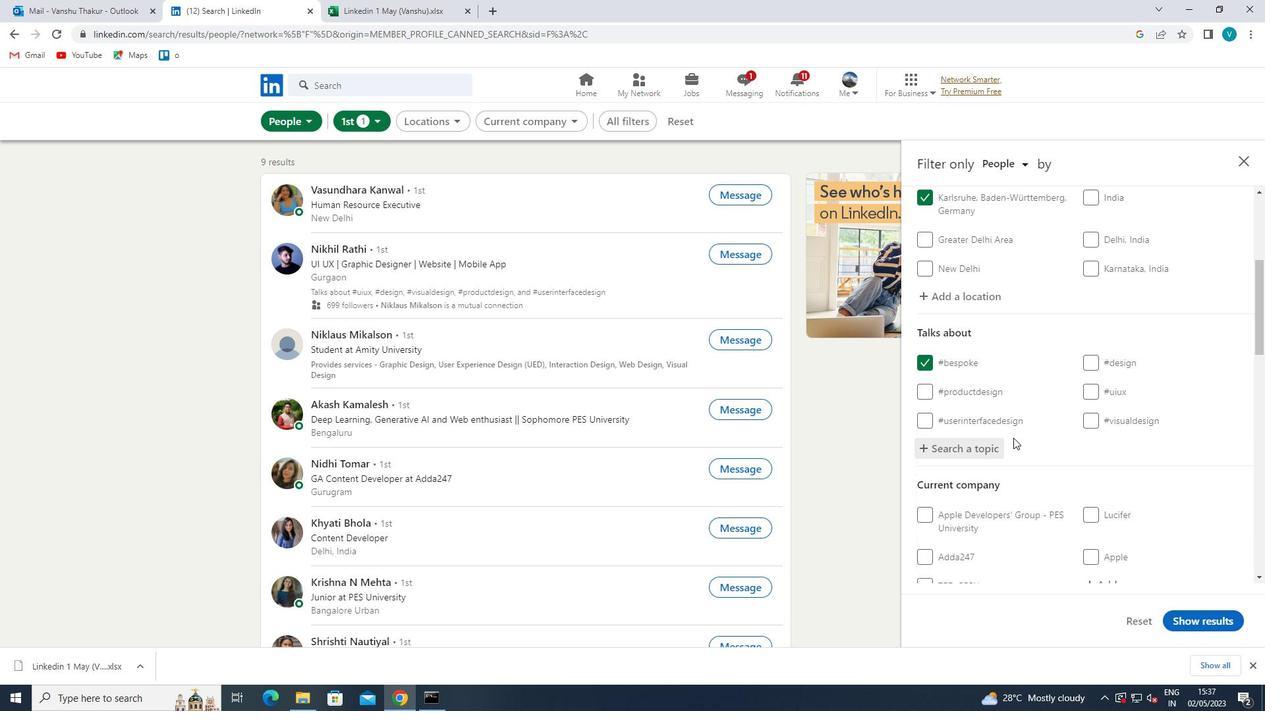 
Action: Mouse moved to (1133, 388)
Screenshot: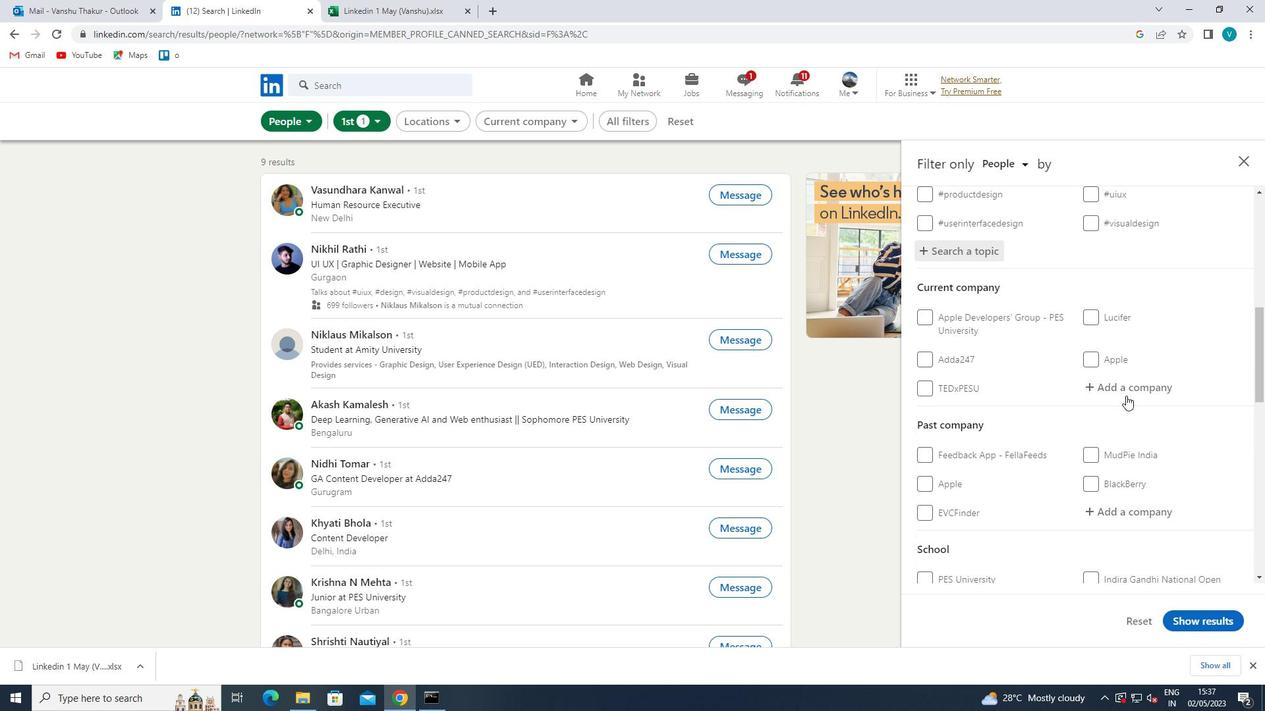 
Action: Mouse pressed left at (1133, 388)
Screenshot: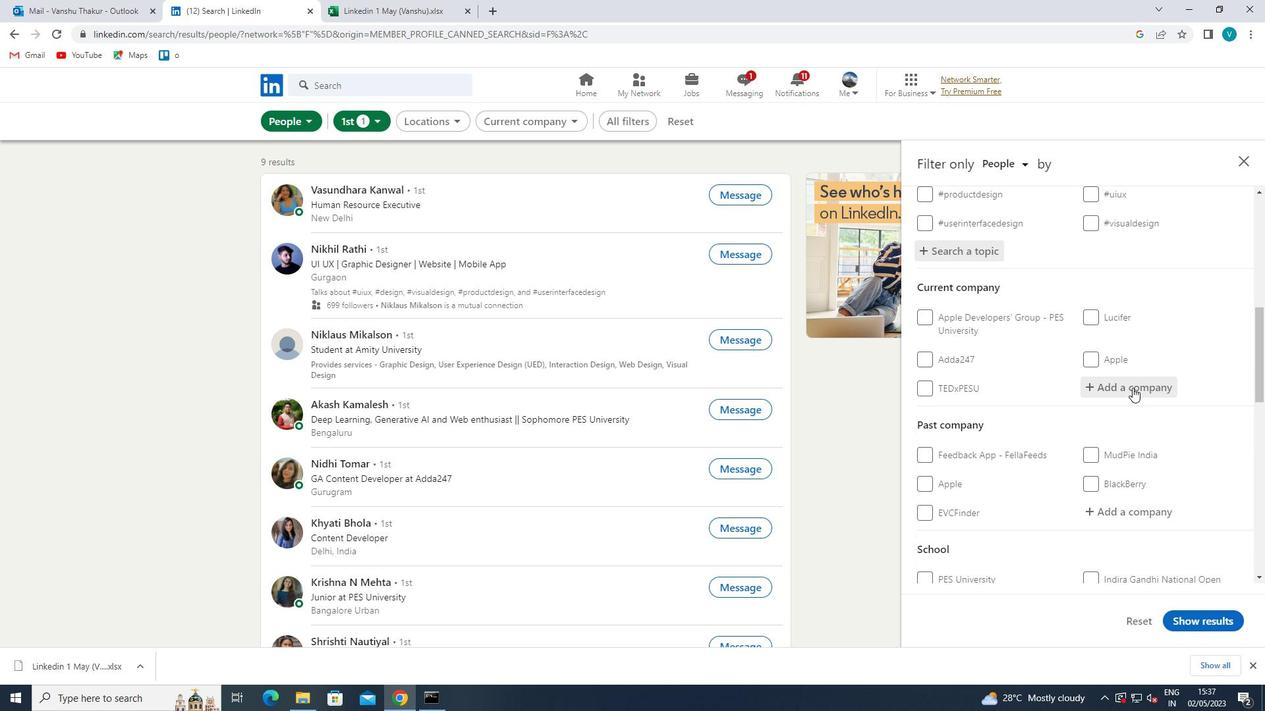 
Action: Mouse moved to (1104, 371)
Screenshot: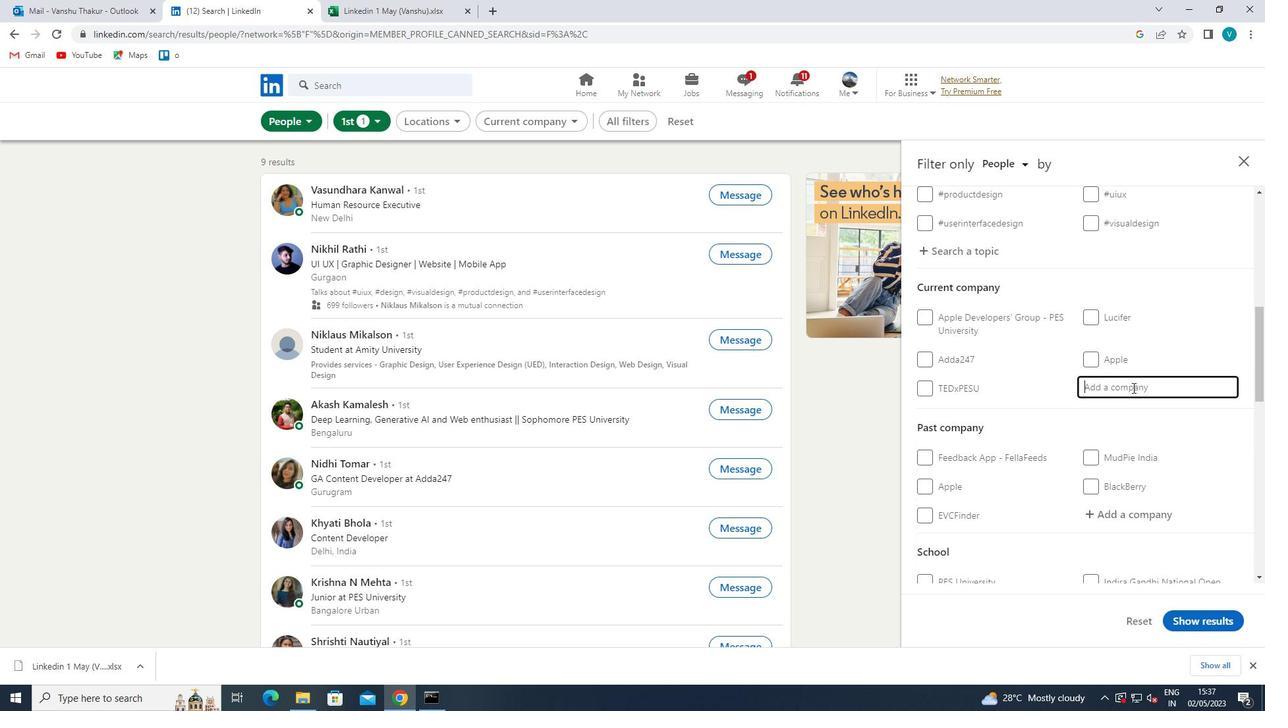 
Action: Key pressed <Key.shift>
Screenshot: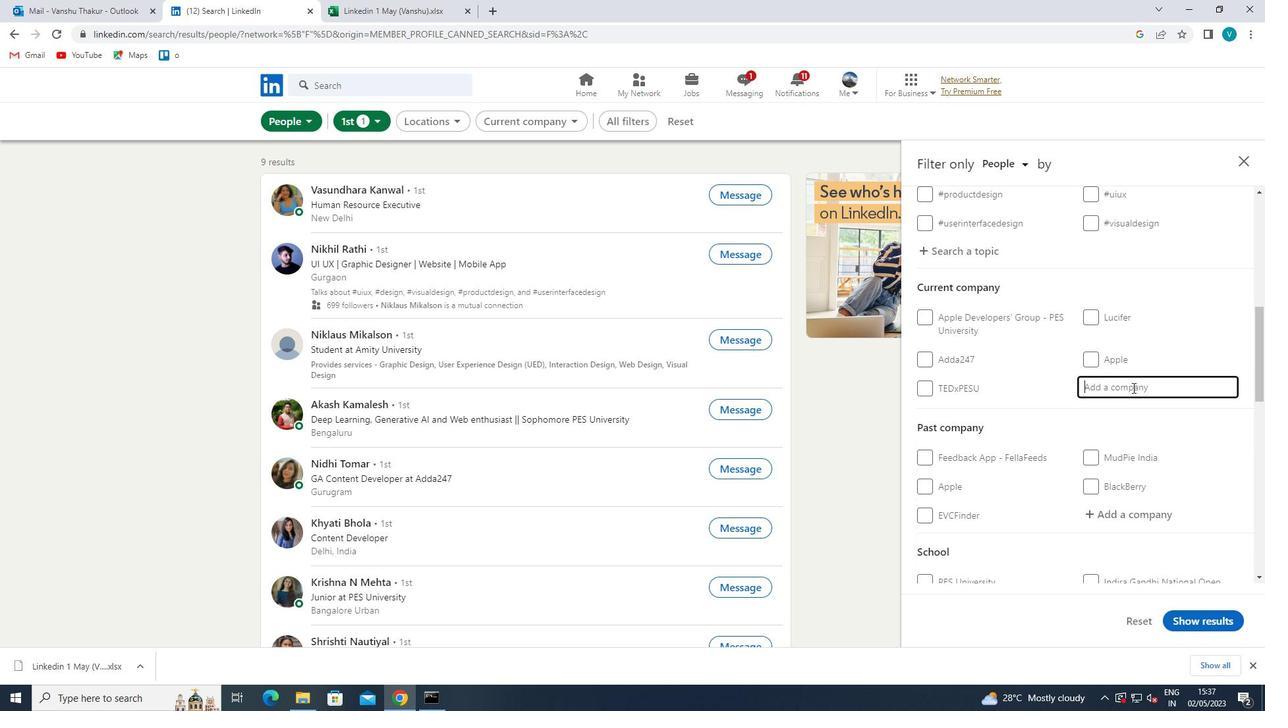 
Action: Mouse moved to (940, 274)
Screenshot: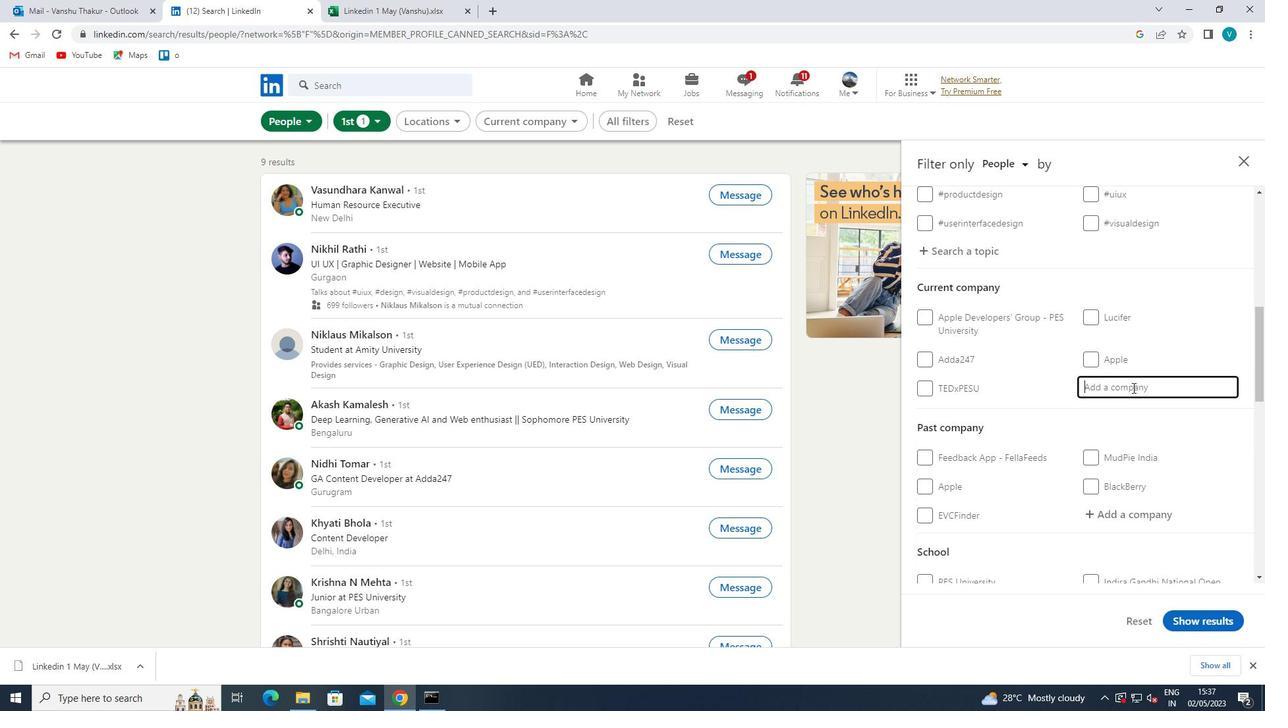 
Action: Key pressed <Key.shift>BRIDGE
Screenshot: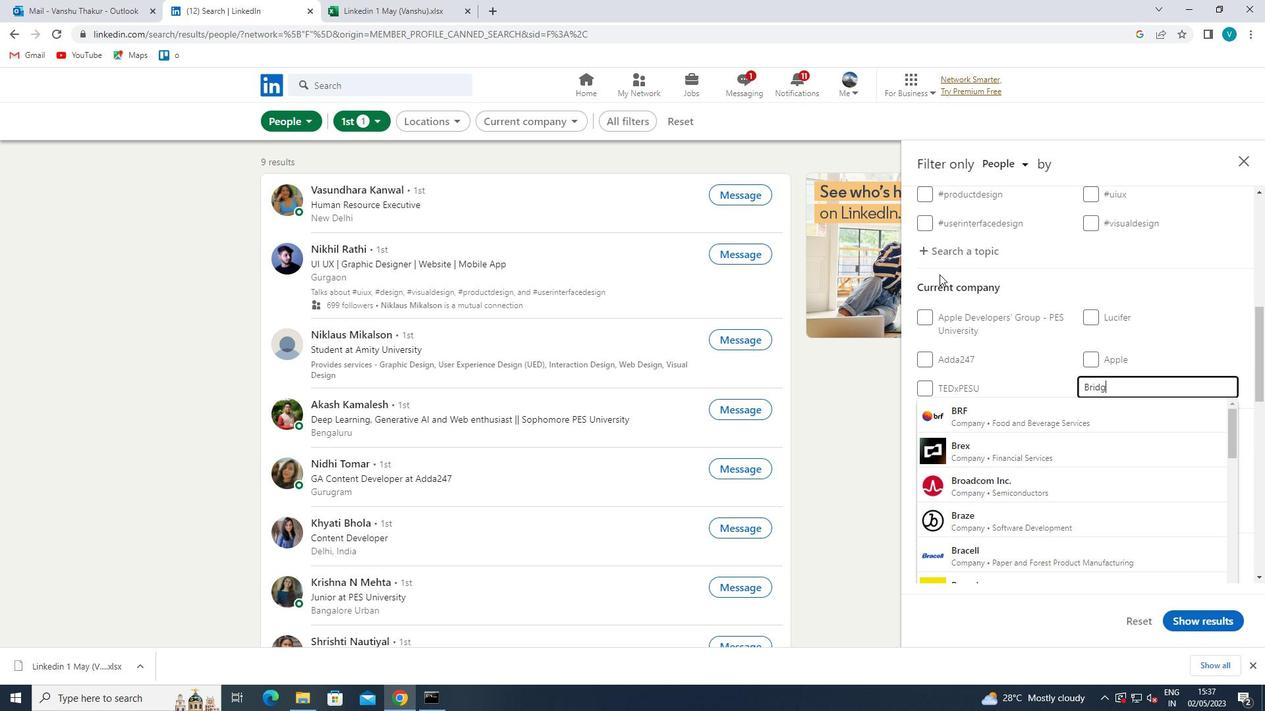 
Action: Mouse moved to (943, 273)
Screenshot: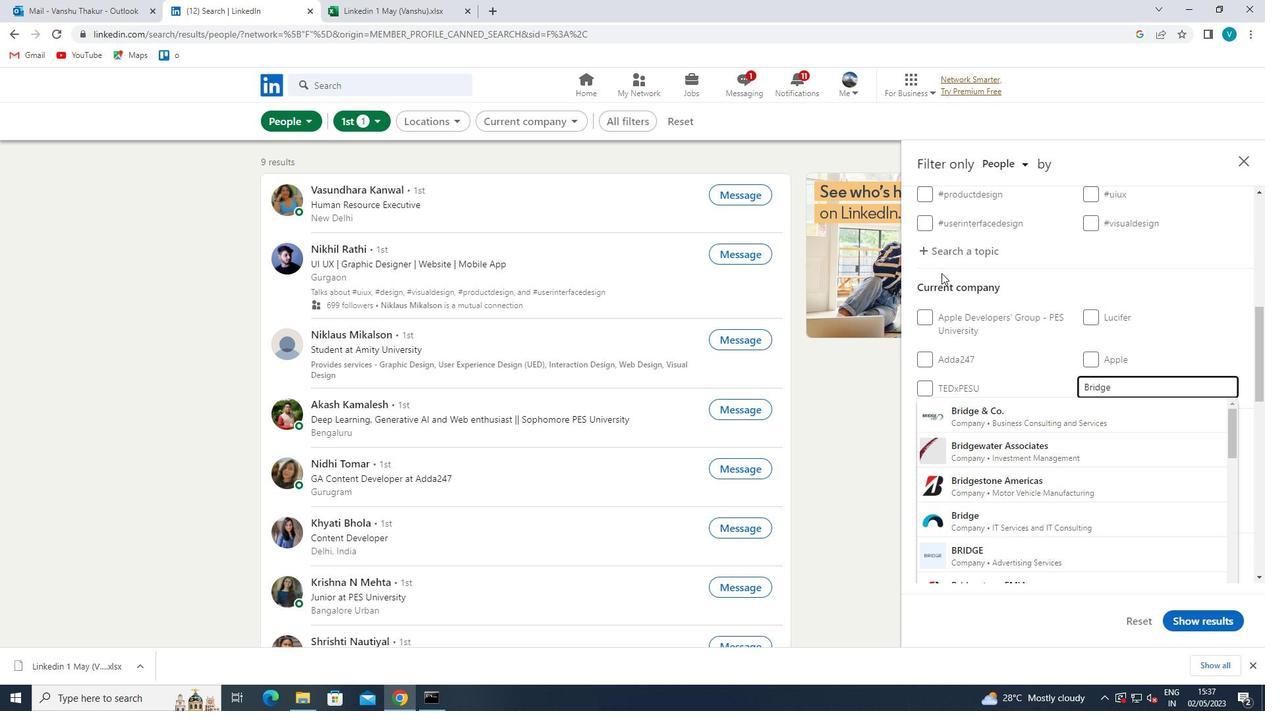 
Action: Key pressed STONE<Key.space>
Screenshot: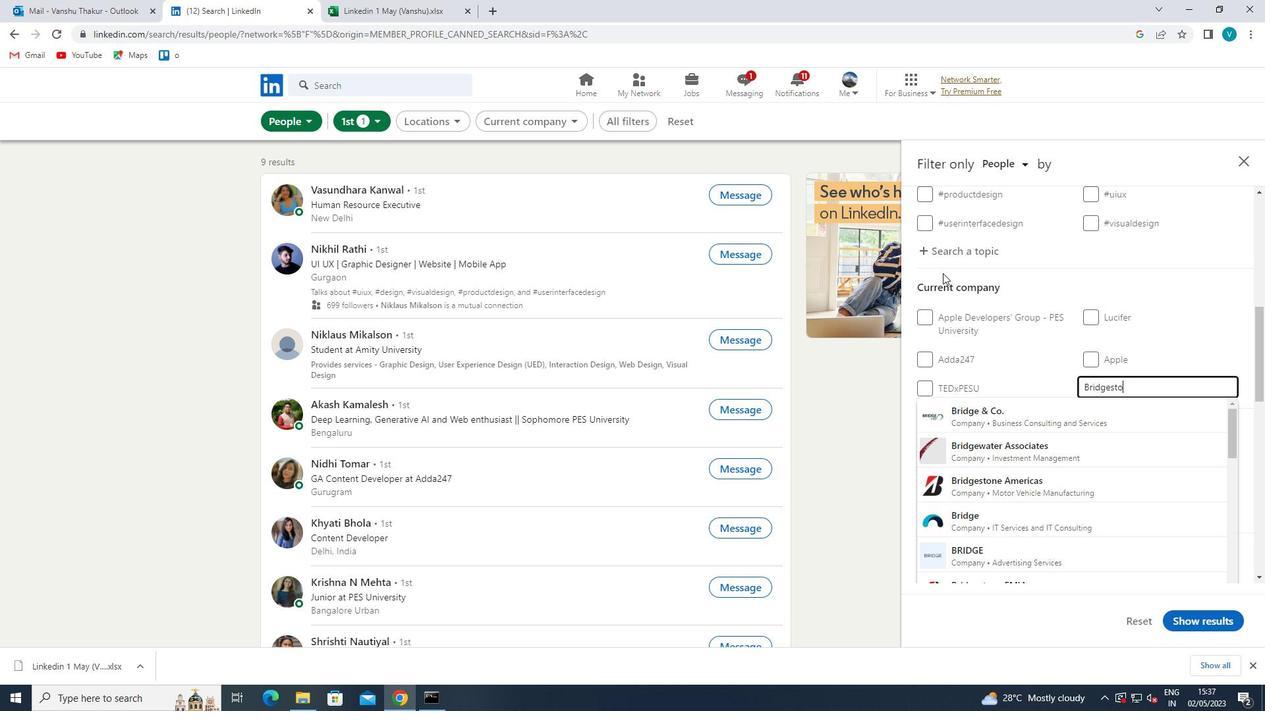 
Action: Mouse moved to (1064, 442)
Screenshot: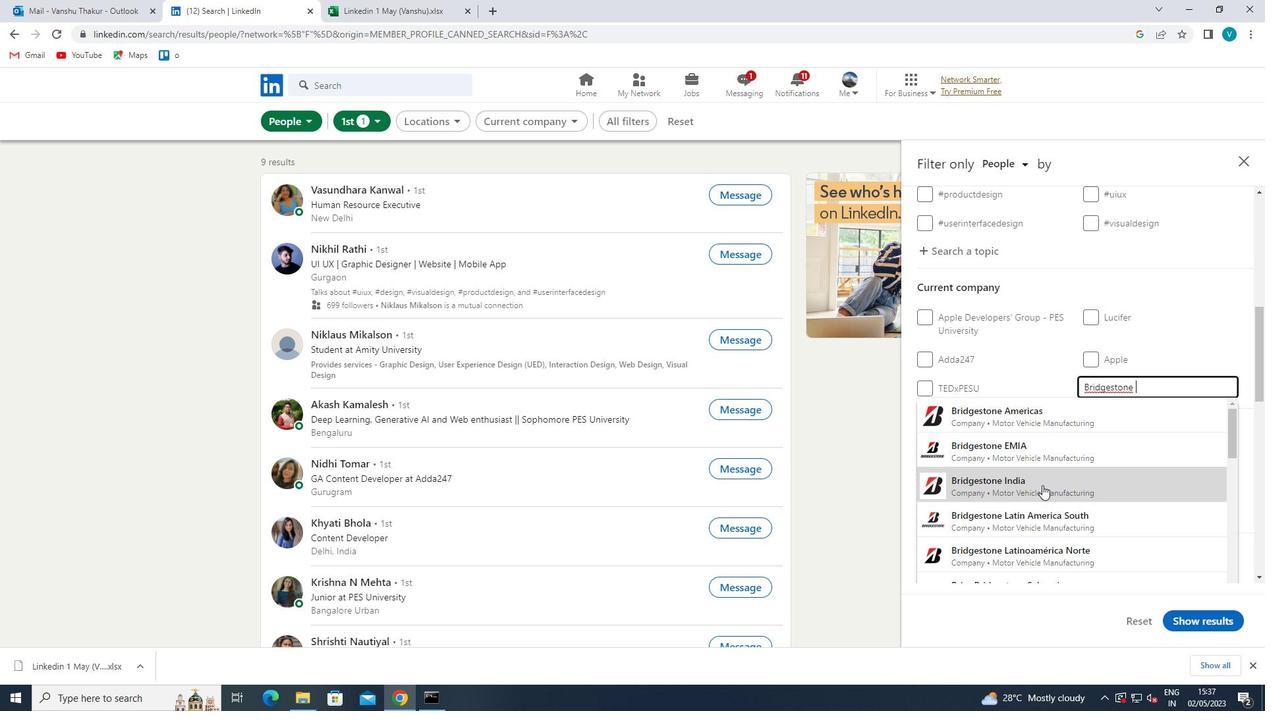 
Action: Mouse pressed left at (1064, 442)
Screenshot: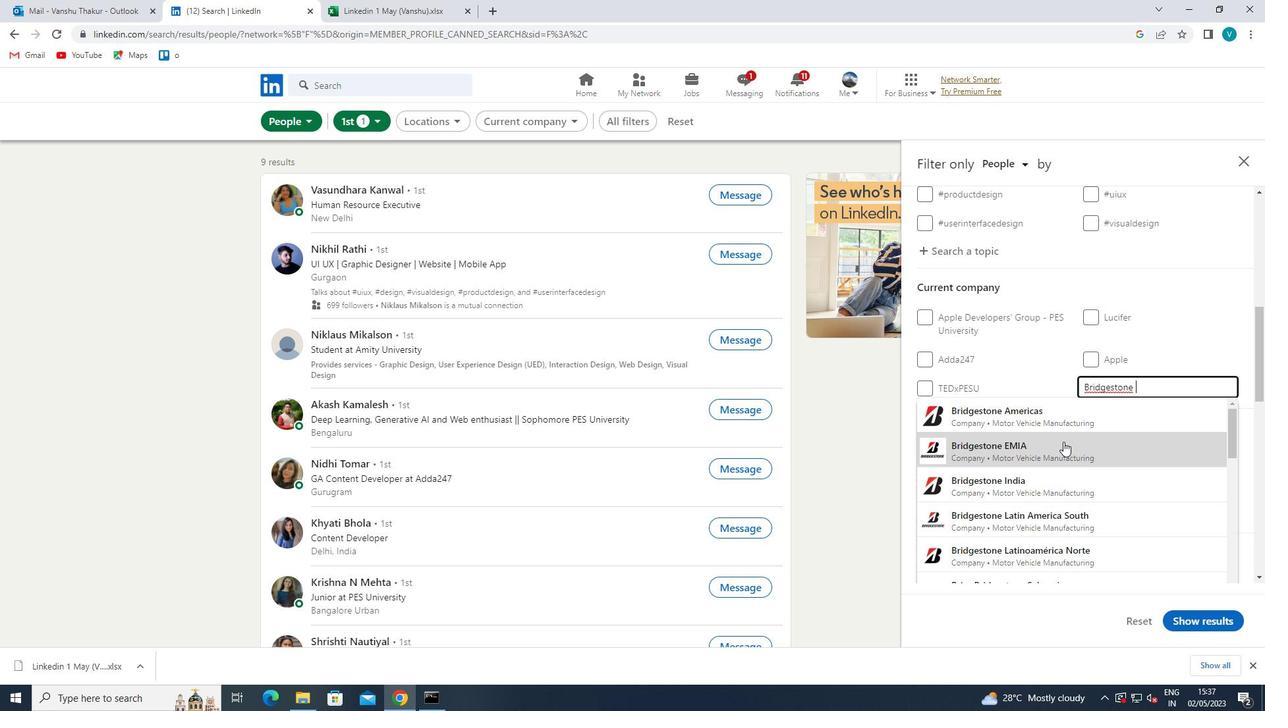 
Action: Mouse scrolled (1064, 441) with delta (0, 0)
Screenshot: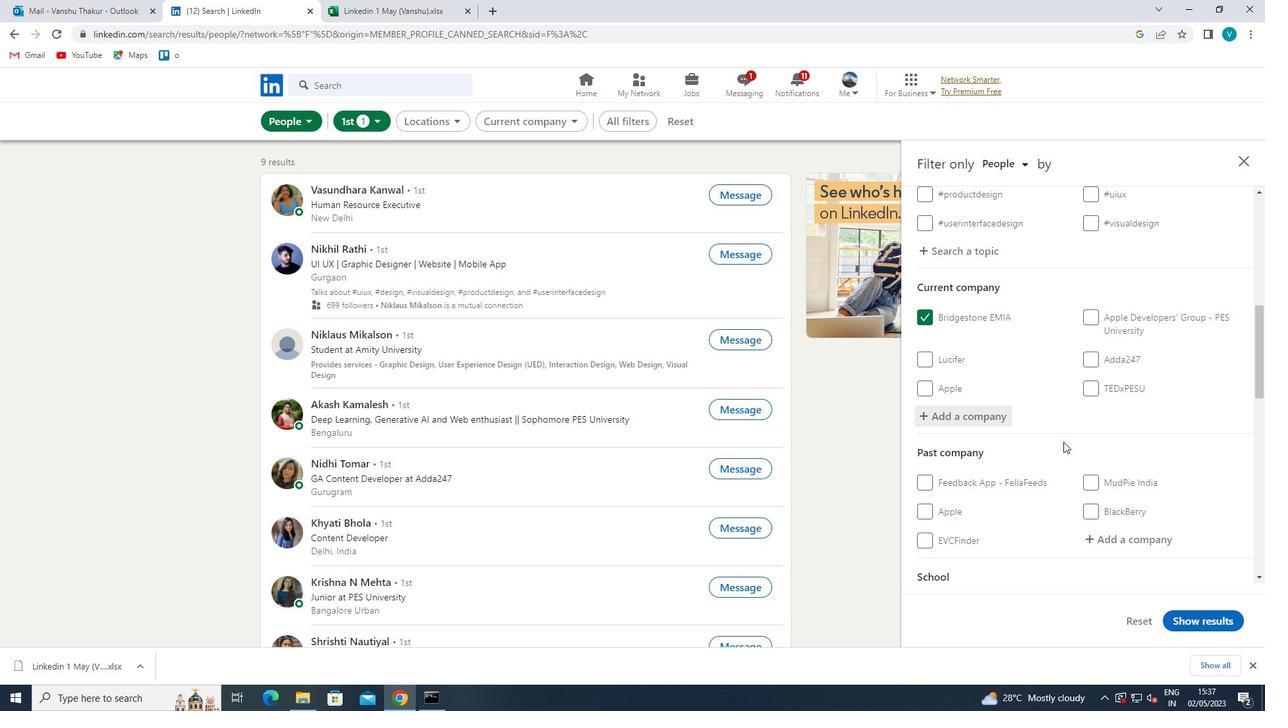
Action: Mouse scrolled (1064, 441) with delta (0, 0)
Screenshot: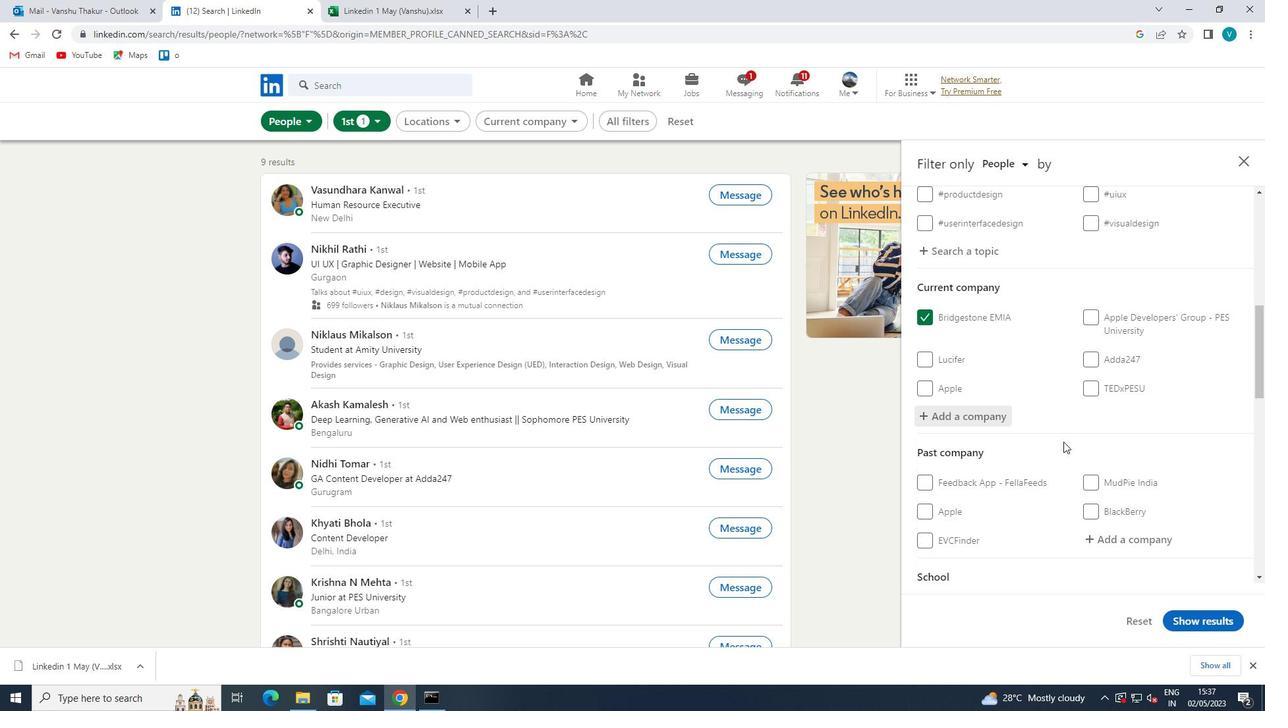
Action: Mouse scrolled (1064, 441) with delta (0, 0)
Screenshot: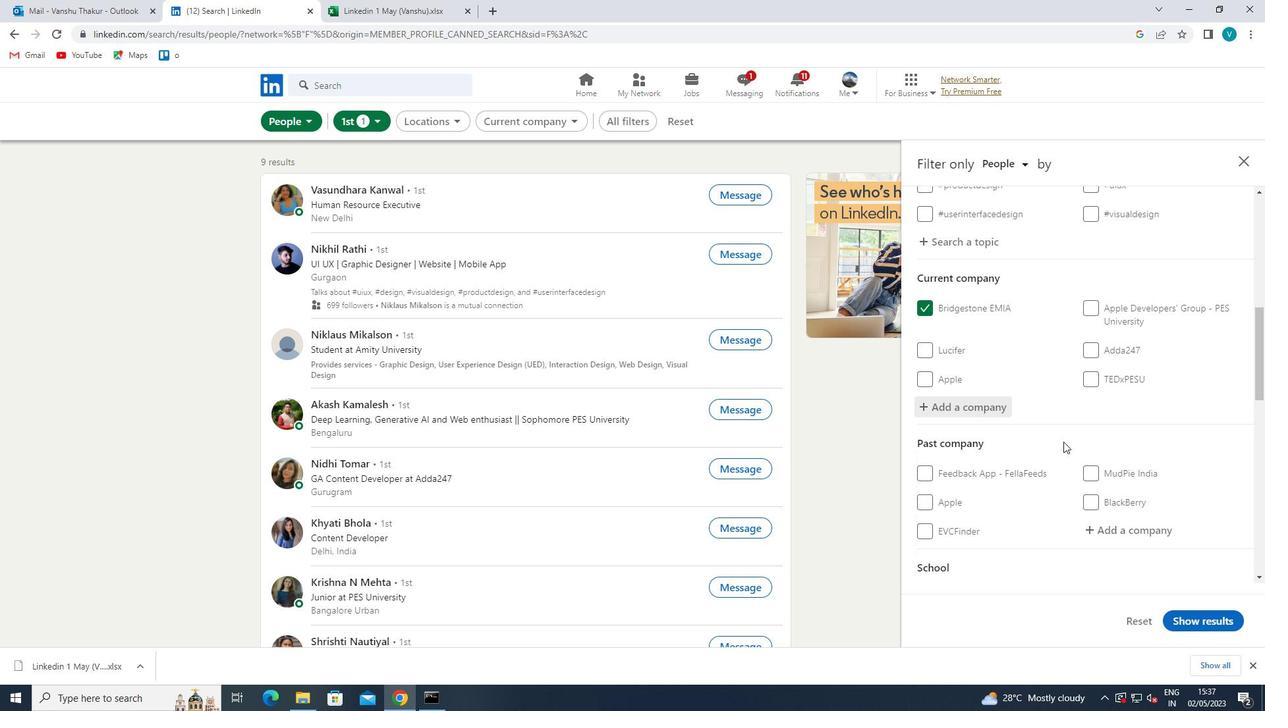 
Action: Mouse scrolled (1064, 441) with delta (0, 0)
Screenshot: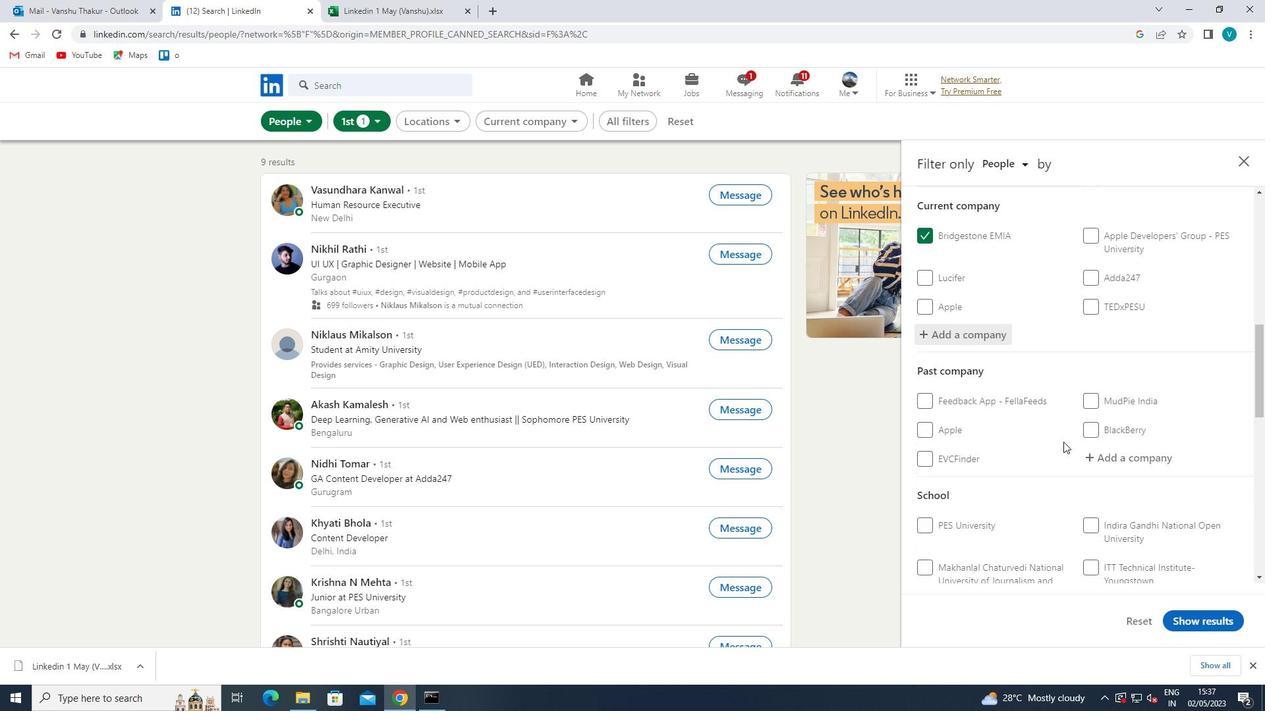 
Action: Mouse moved to (1106, 437)
Screenshot: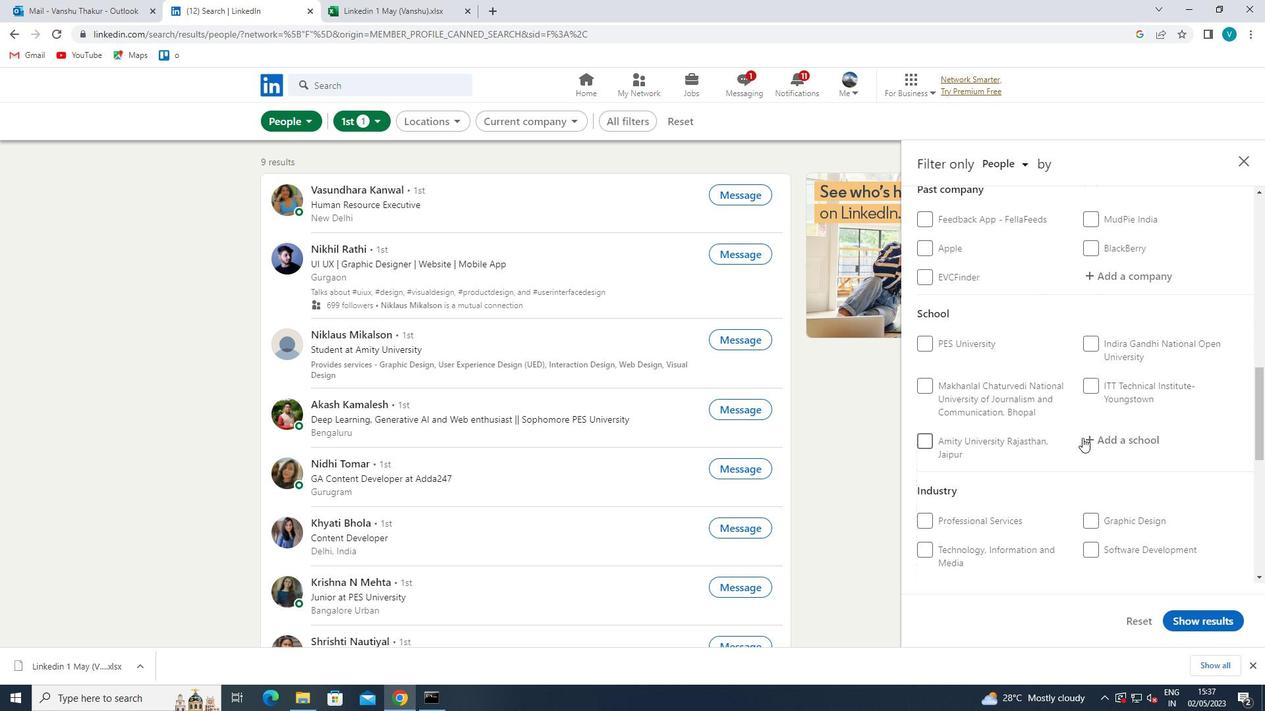 
Action: Mouse pressed left at (1106, 437)
Screenshot: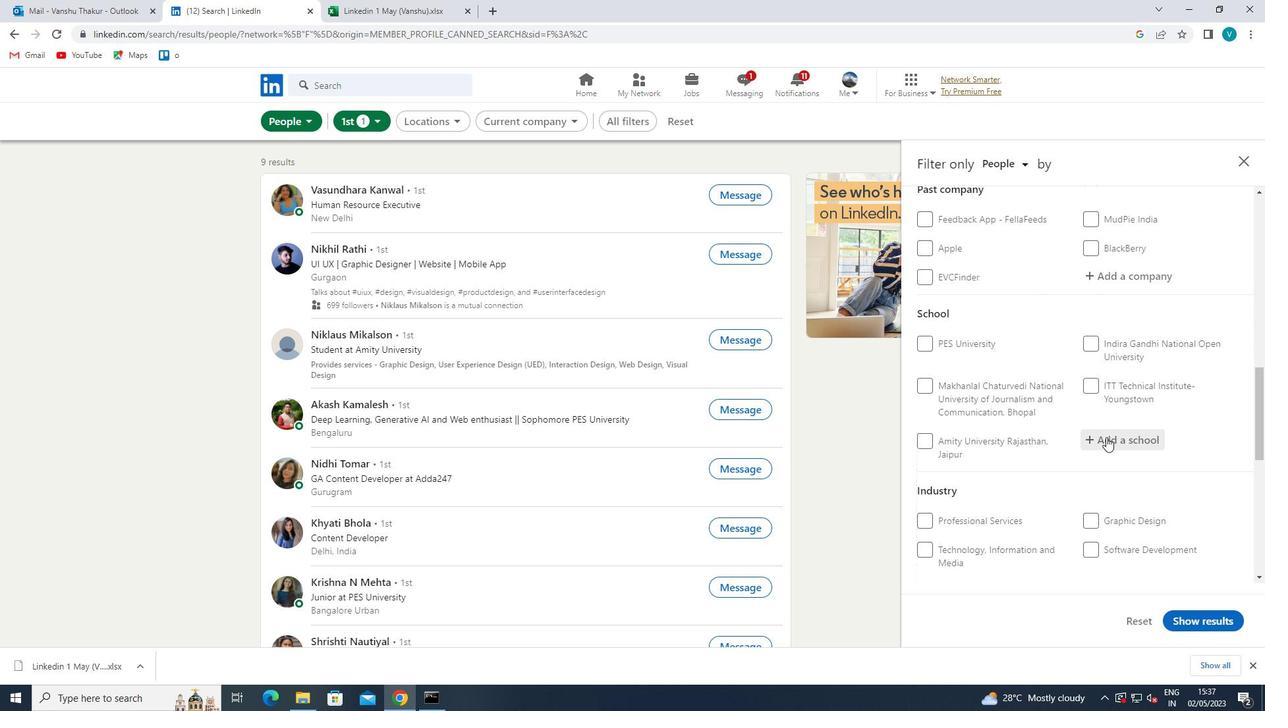 
Action: Mouse moved to (1056, 406)
Screenshot: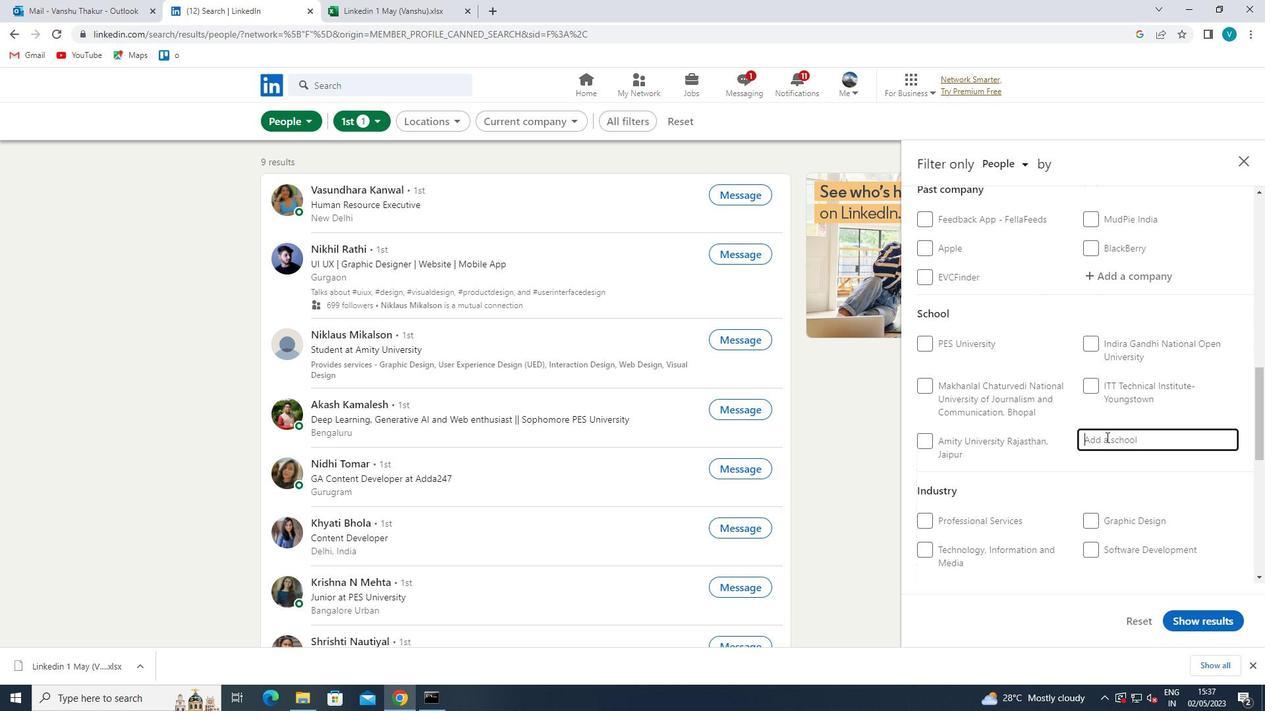
Action: Key pressed <Key.shift>ASM<Key.space><Key.shift><Key.shift><Key.shift><Key.shift>GROUP
Screenshot: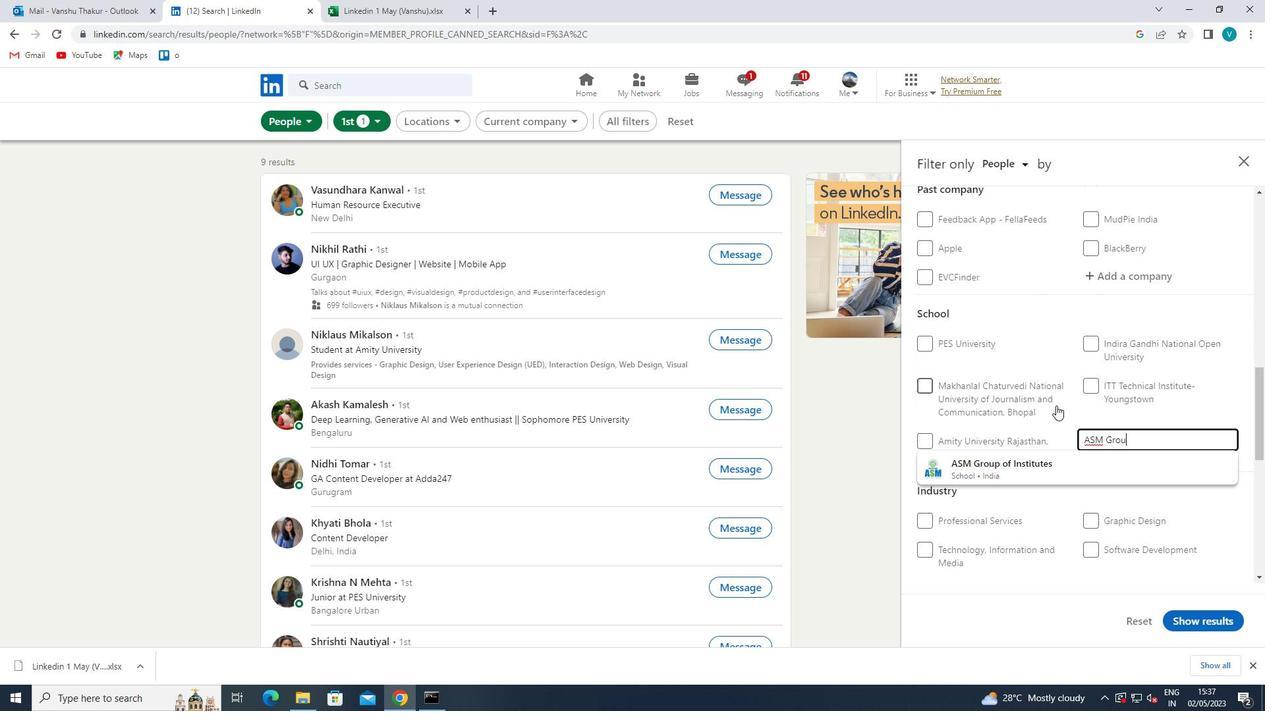 
Action: Mouse moved to (1082, 459)
Screenshot: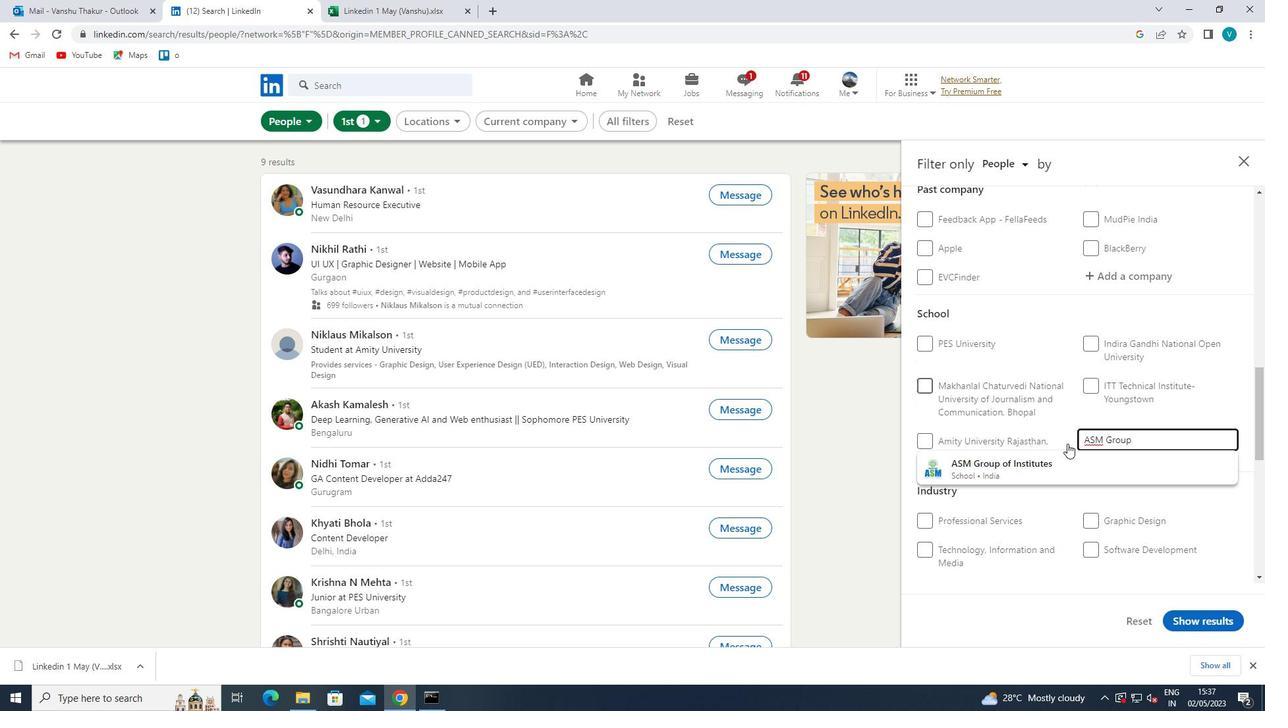 
Action: Mouse pressed left at (1082, 459)
Screenshot: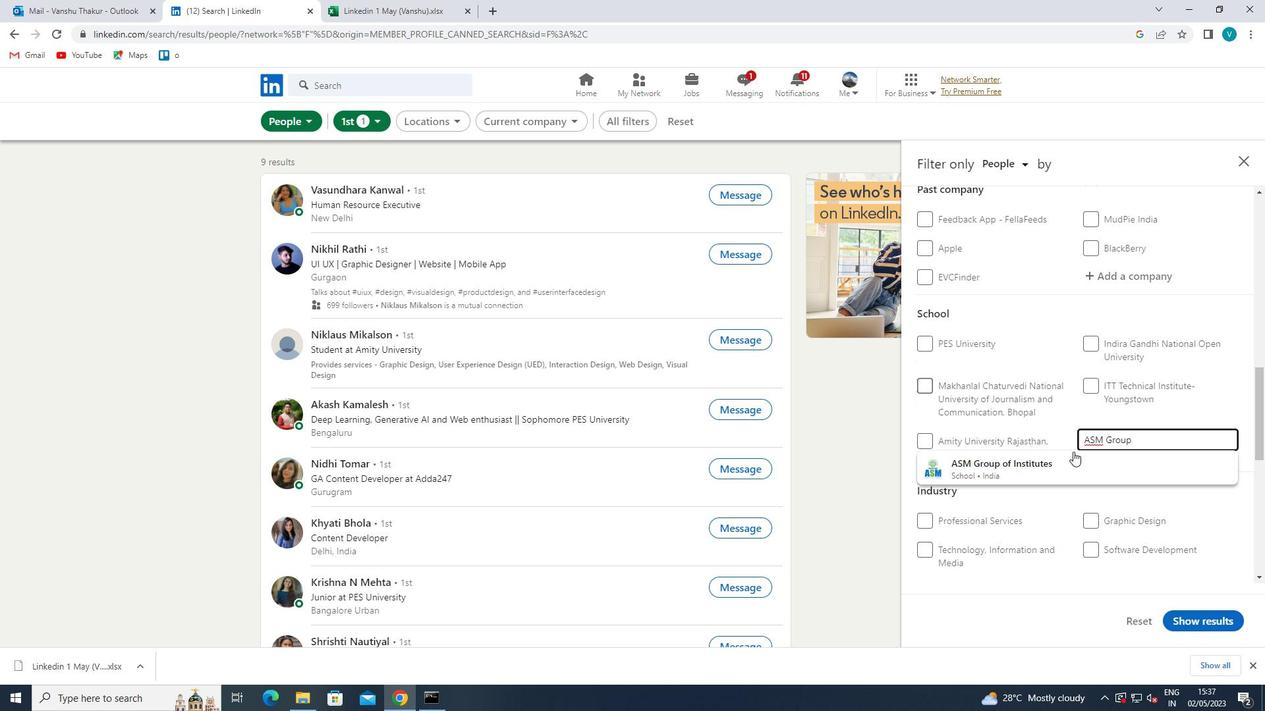 
Action: Mouse moved to (1083, 459)
Screenshot: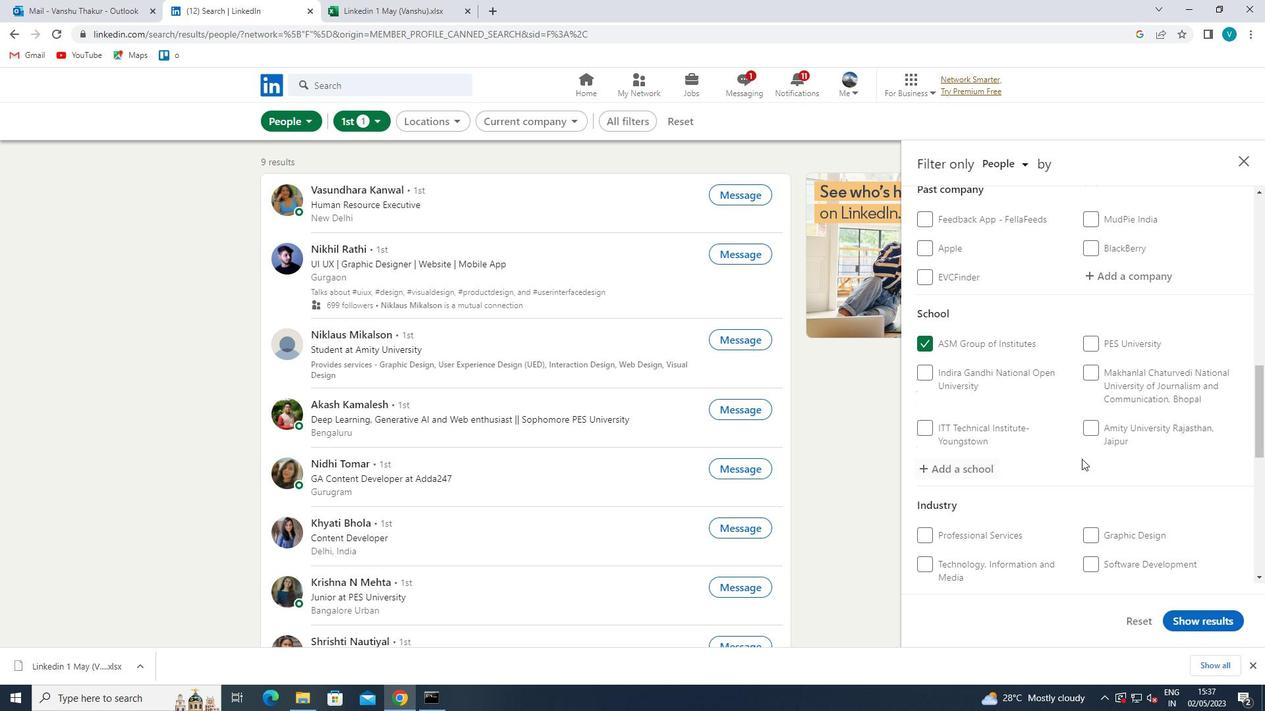 
Action: Mouse scrolled (1083, 458) with delta (0, 0)
Screenshot: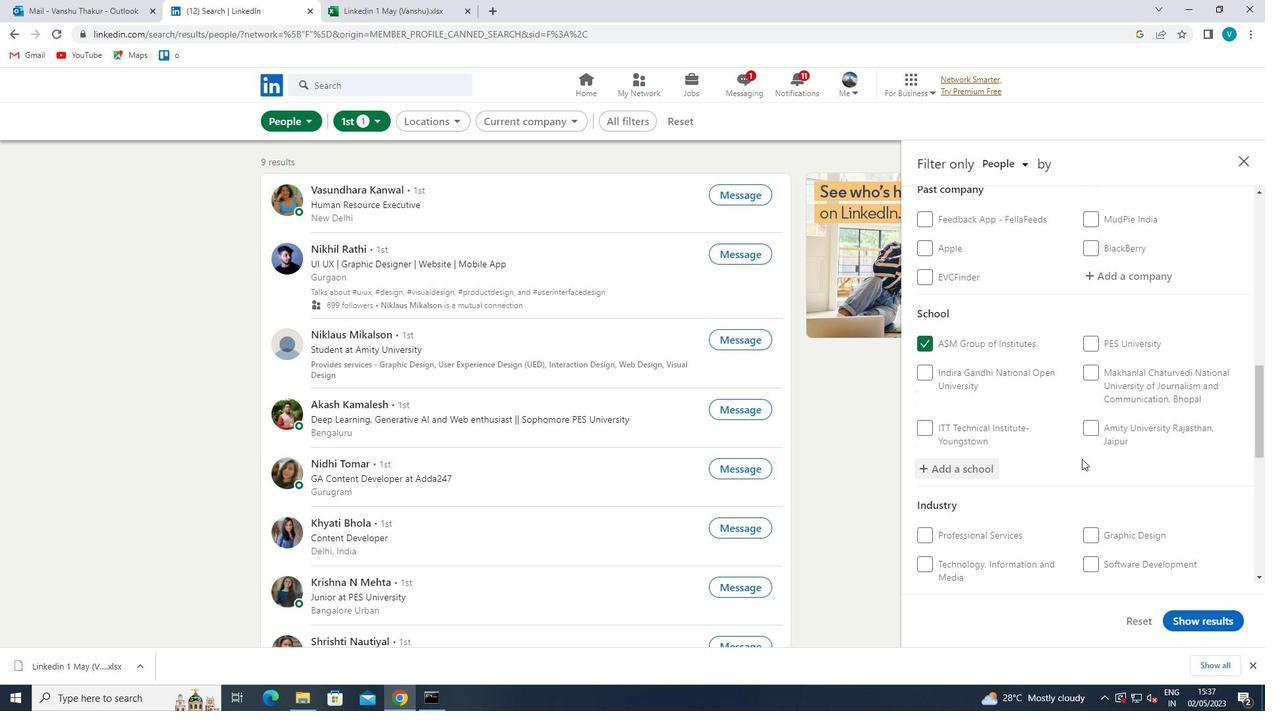 
Action: Mouse scrolled (1083, 458) with delta (0, 0)
Screenshot: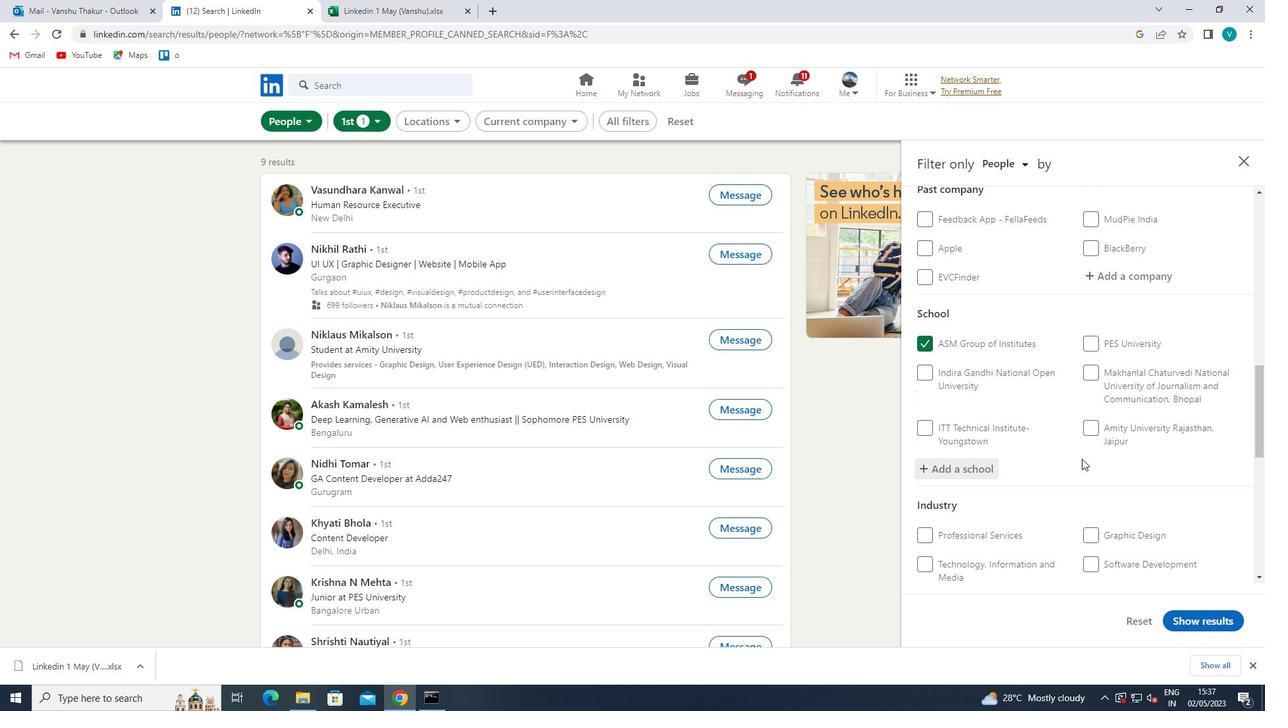 
Action: Mouse scrolled (1083, 458) with delta (0, 0)
Screenshot: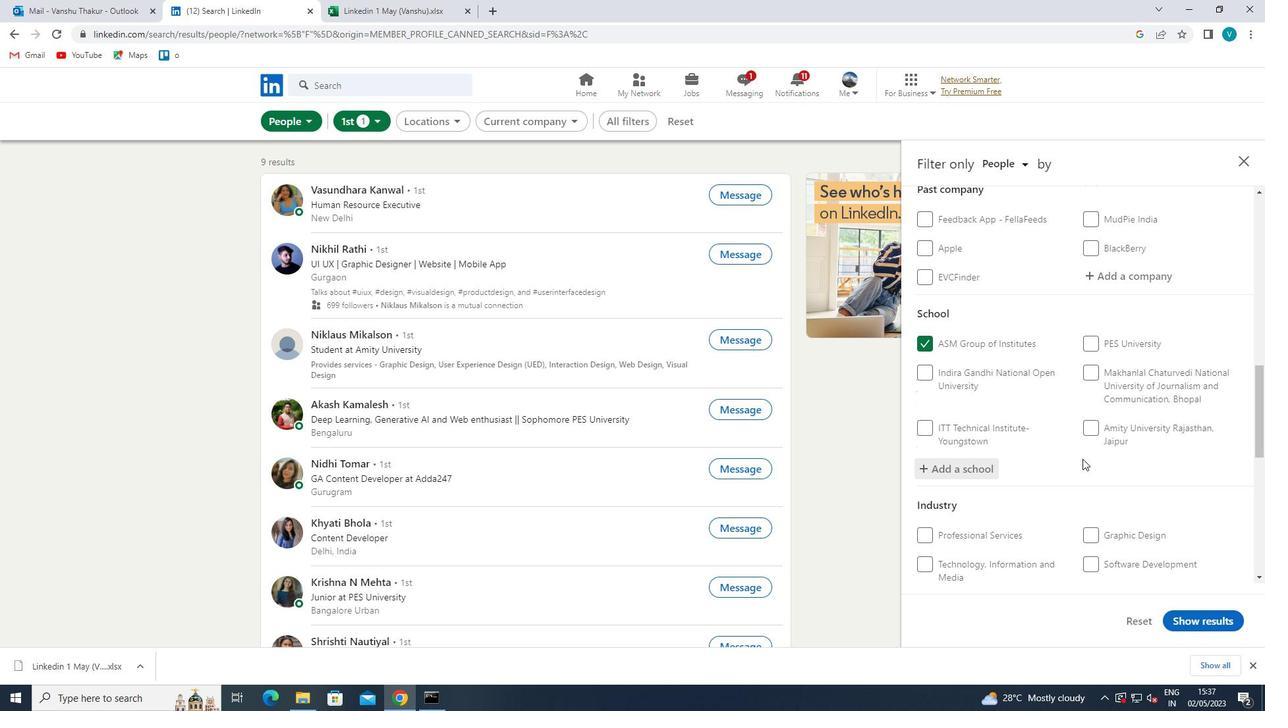 
Action: Mouse scrolled (1083, 458) with delta (0, 0)
Screenshot: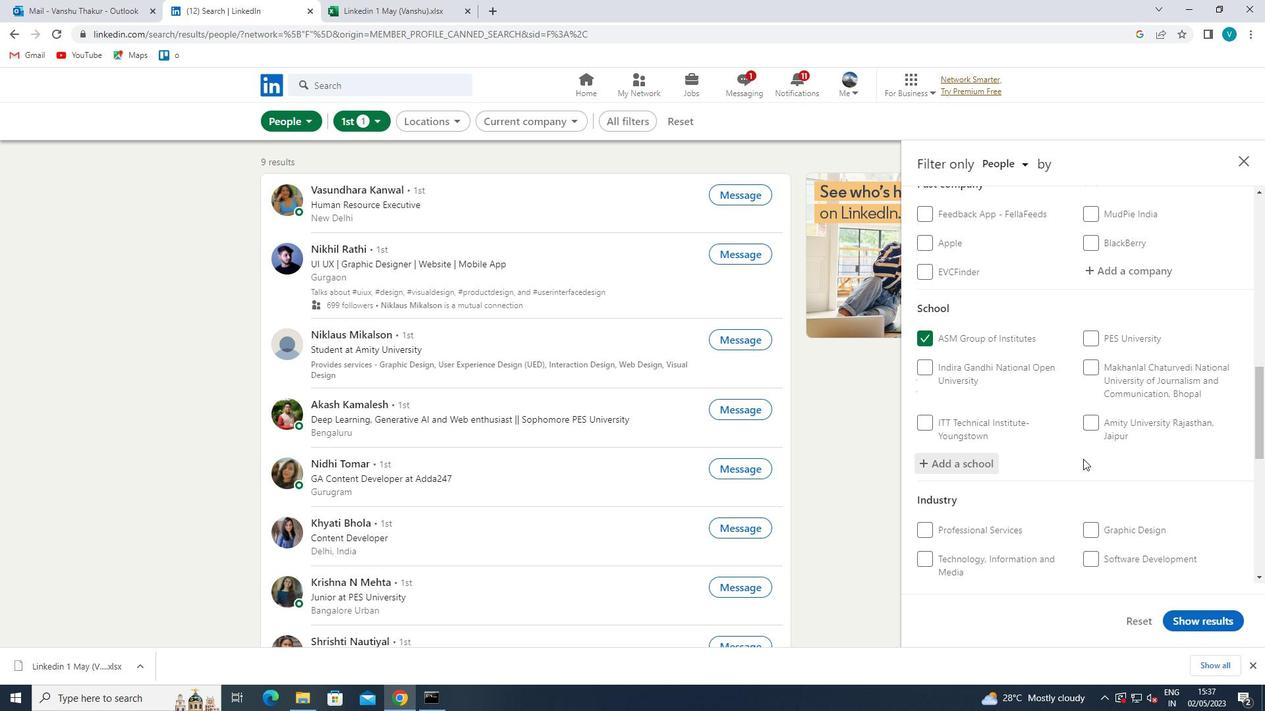 
Action: Mouse moved to (1141, 340)
Screenshot: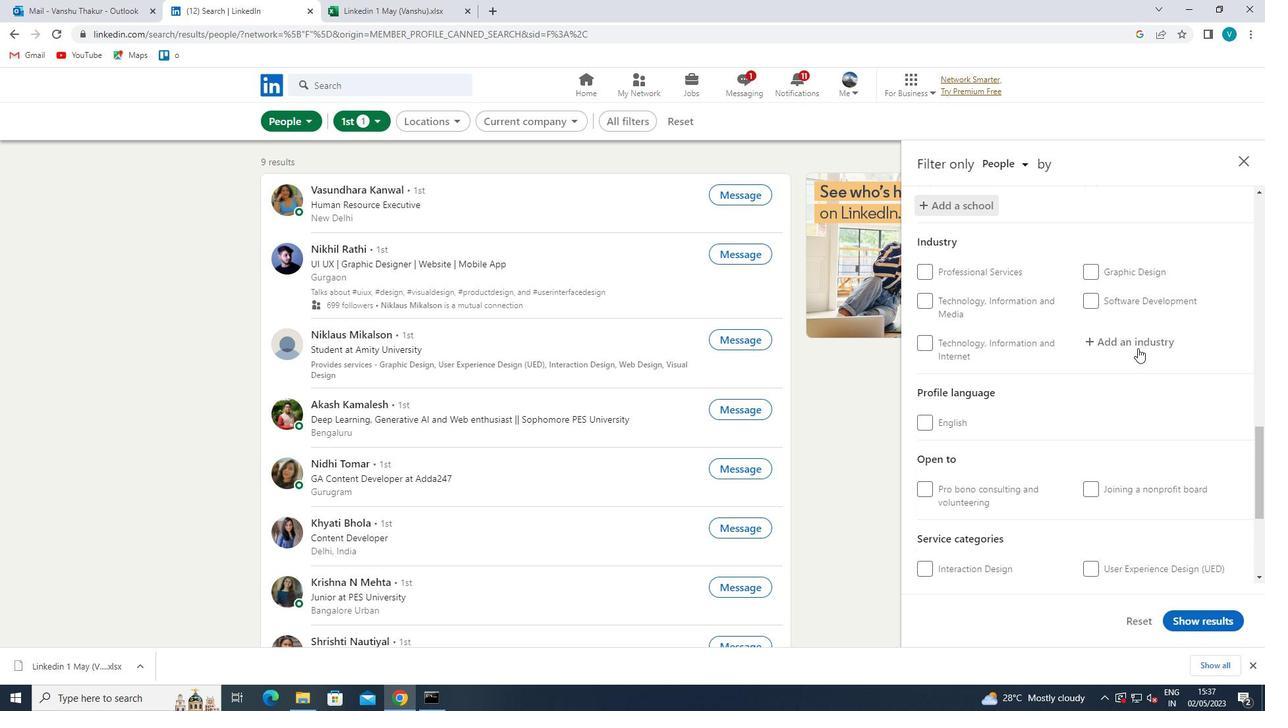 
Action: Mouse pressed left at (1141, 340)
Screenshot: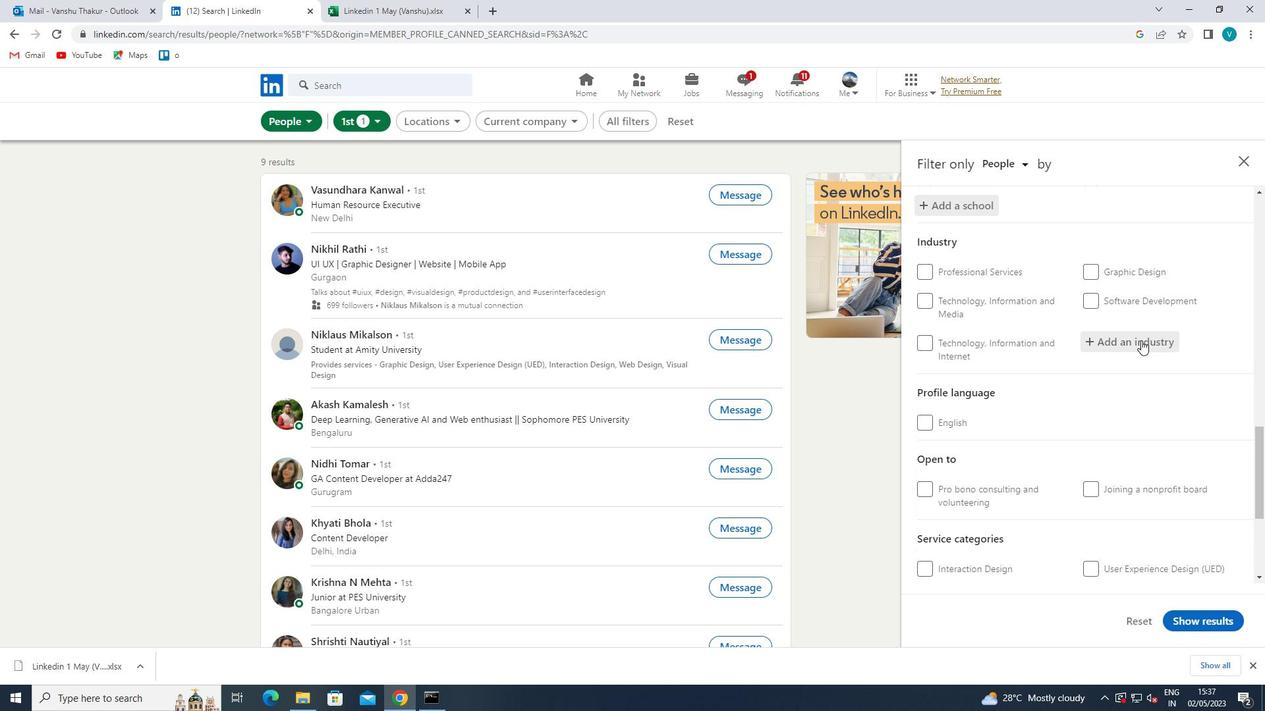 
Action: Key pressed <Key.shift>PUBLIC<Key.space>
Screenshot: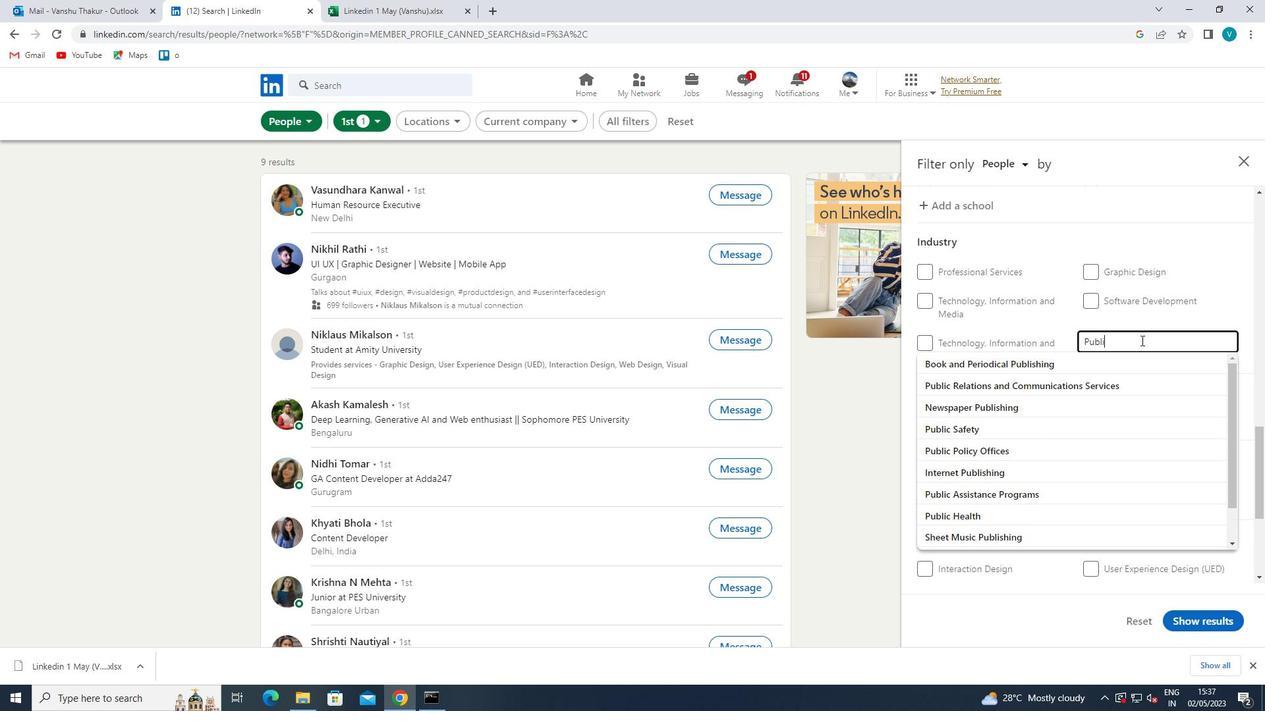 
Action: Mouse moved to (1035, 425)
Screenshot: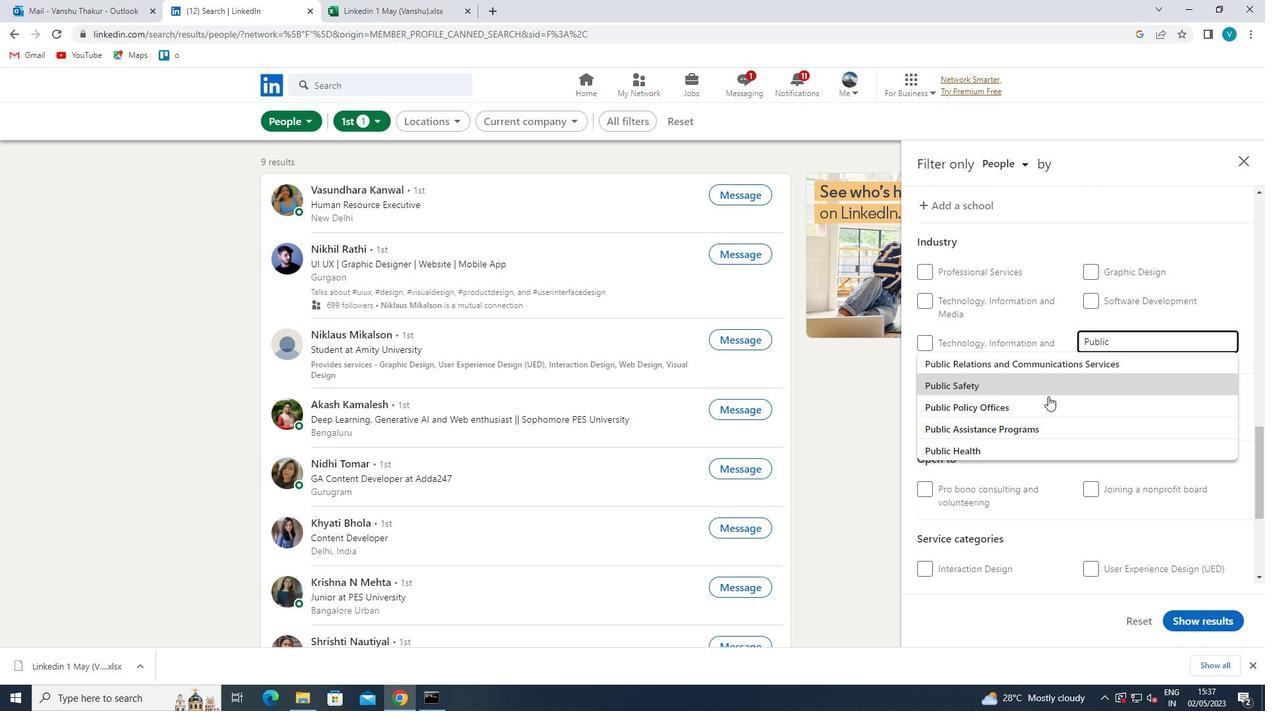 
Action: Mouse pressed left at (1035, 425)
Screenshot: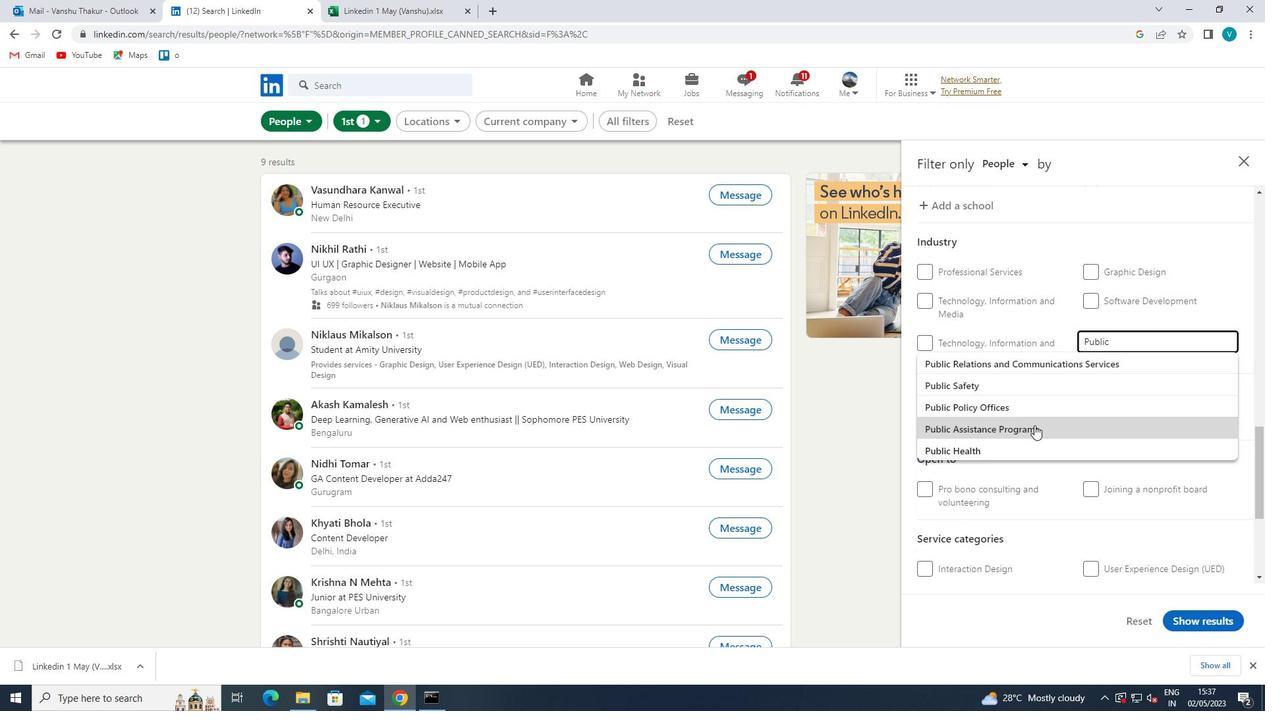 
Action: Mouse moved to (1068, 376)
Screenshot: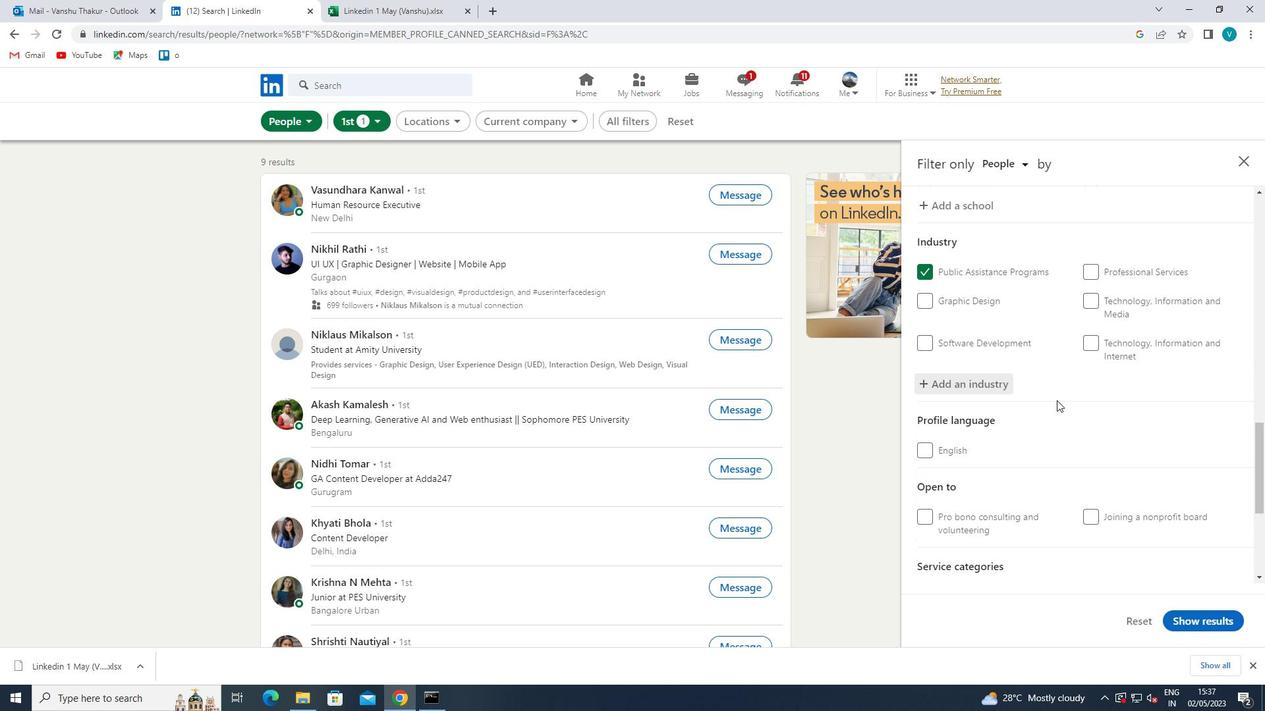 
Action: Mouse scrolled (1068, 375) with delta (0, 0)
Screenshot: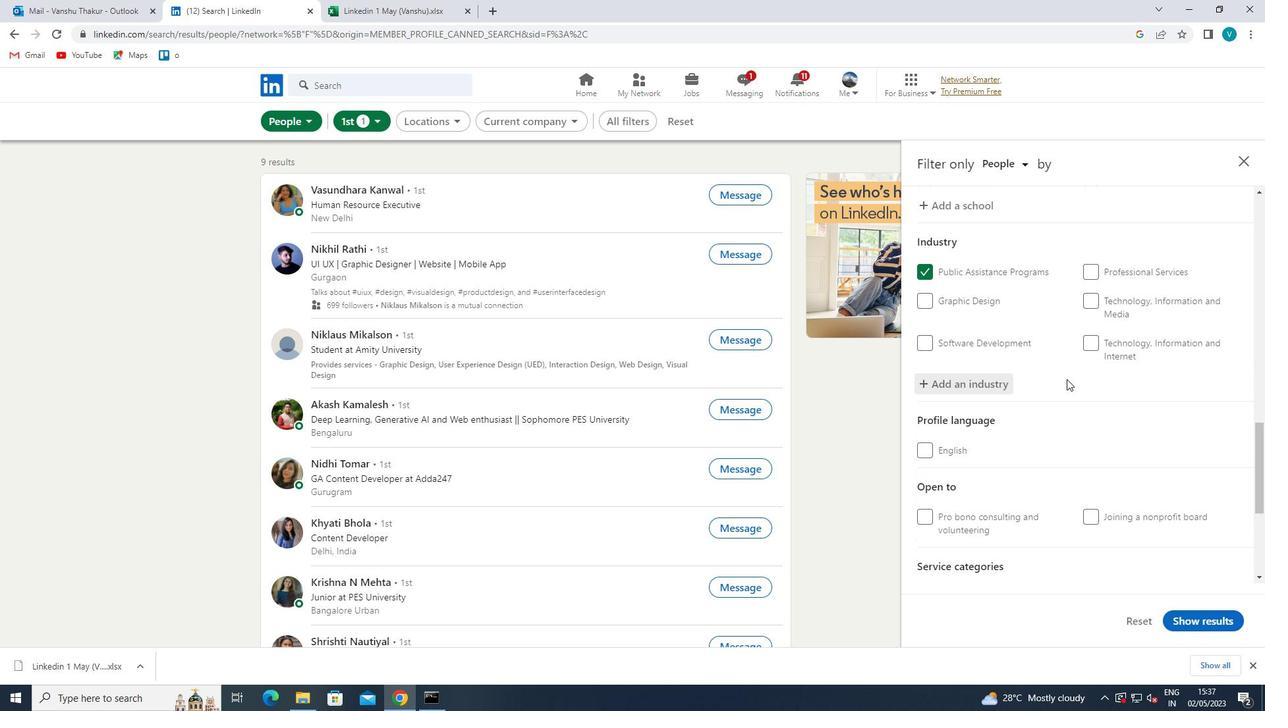 
Action: Mouse scrolled (1068, 375) with delta (0, 0)
Screenshot: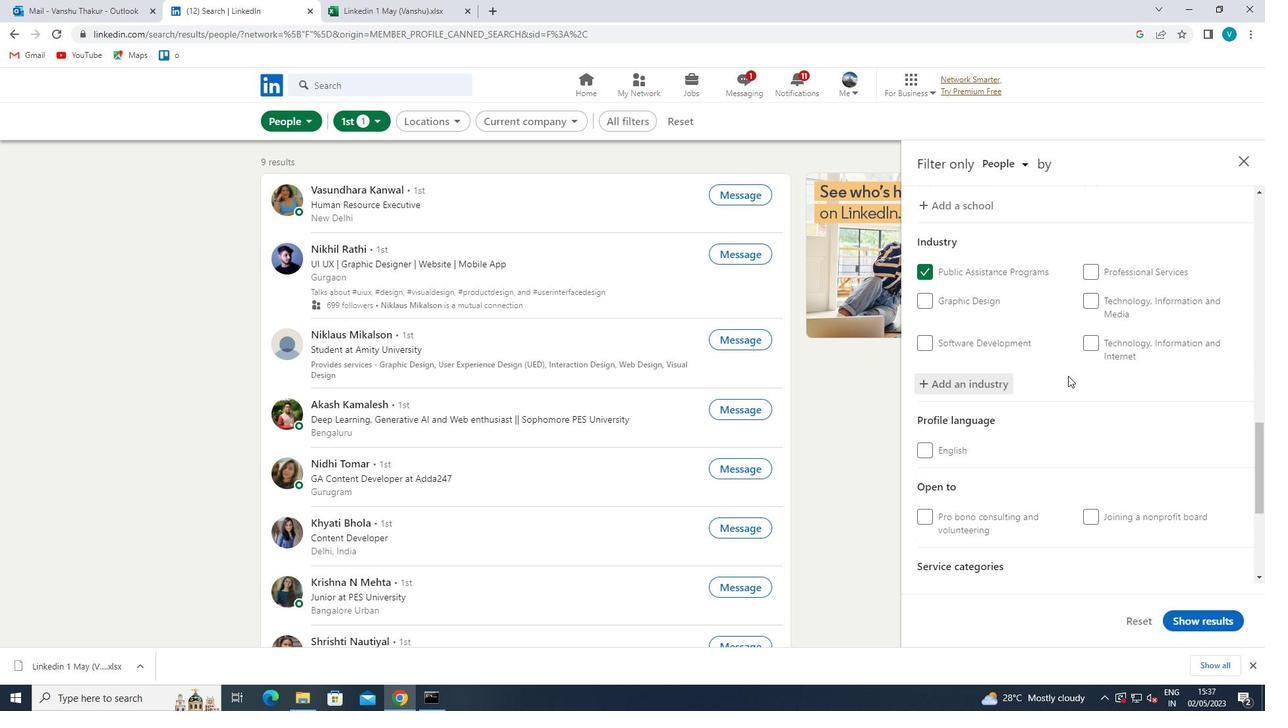 
Action: Mouse scrolled (1068, 375) with delta (0, 0)
Screenshot: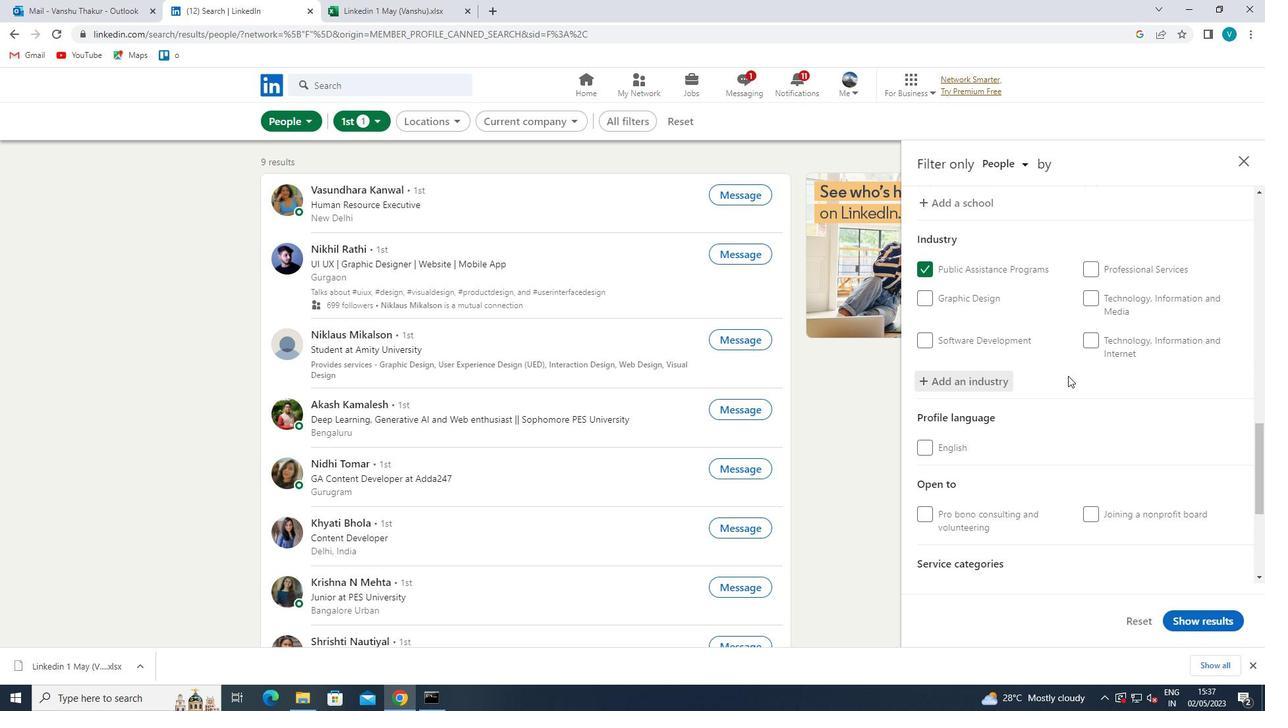 
Action: Mouse scrolled (1068, 375) with delta (0, 0)
Screenshot: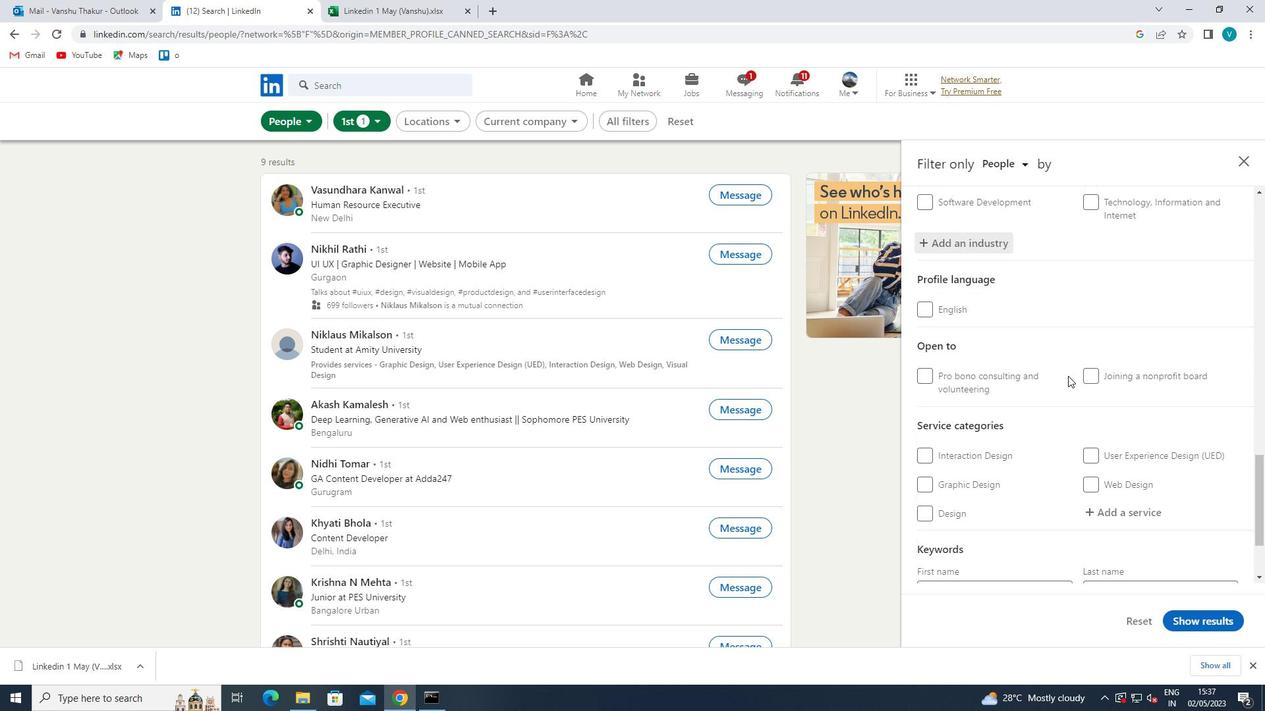
Action: Mouse moved to (1112, 396)
Screenshot: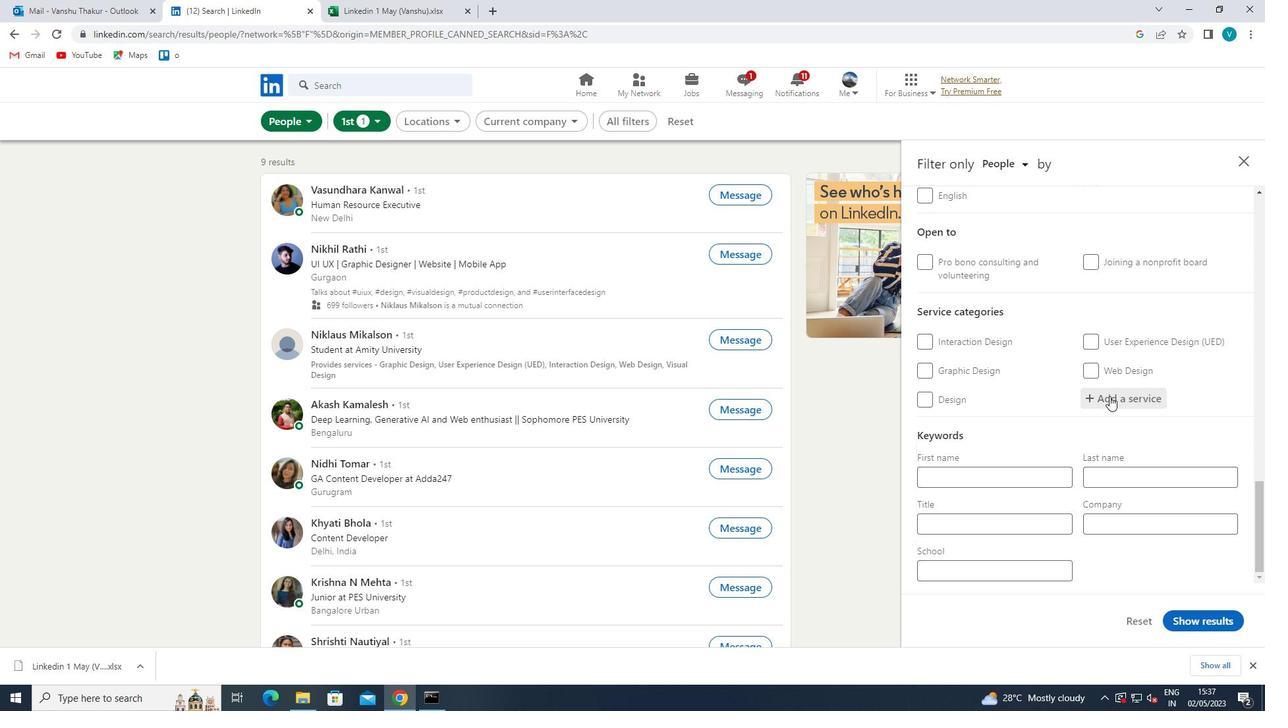 
Action: Mouse pressed left at (1112, 396)
Screenshot: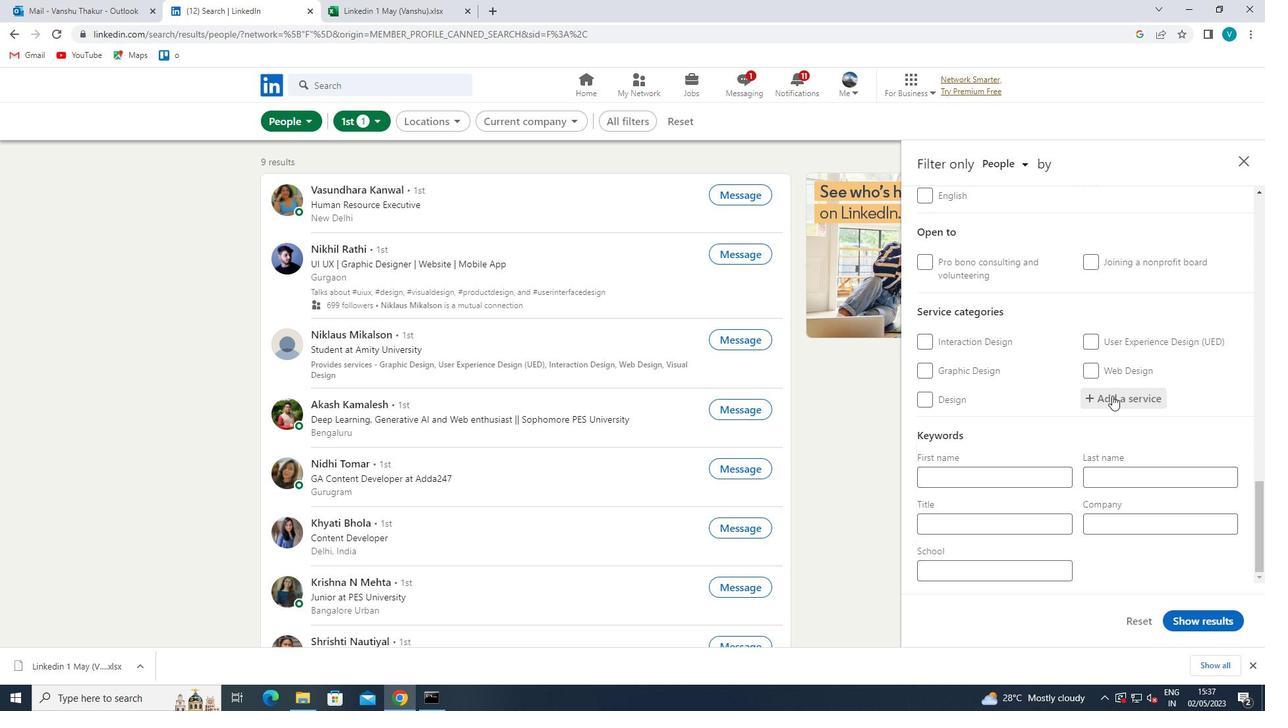 
Action: Mouse moved to (1111, 396)
Screenshot: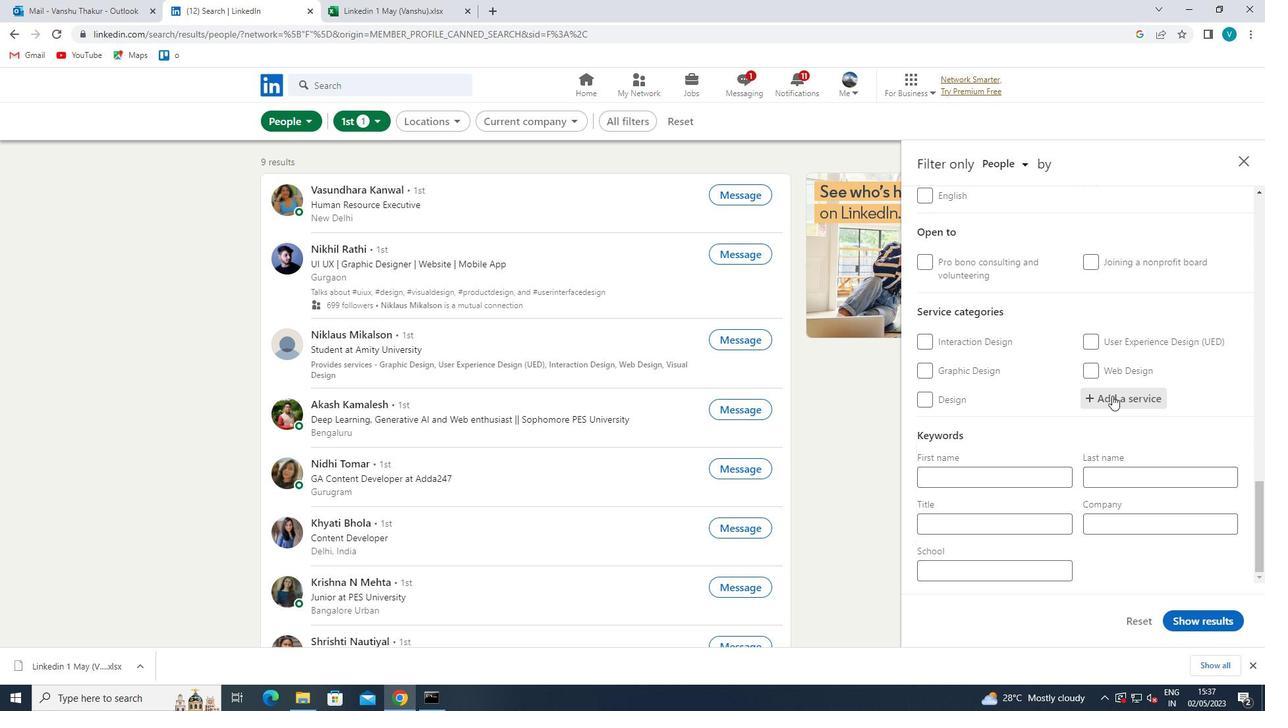 
Action: Key pressed <Key.shift>
Screenshot: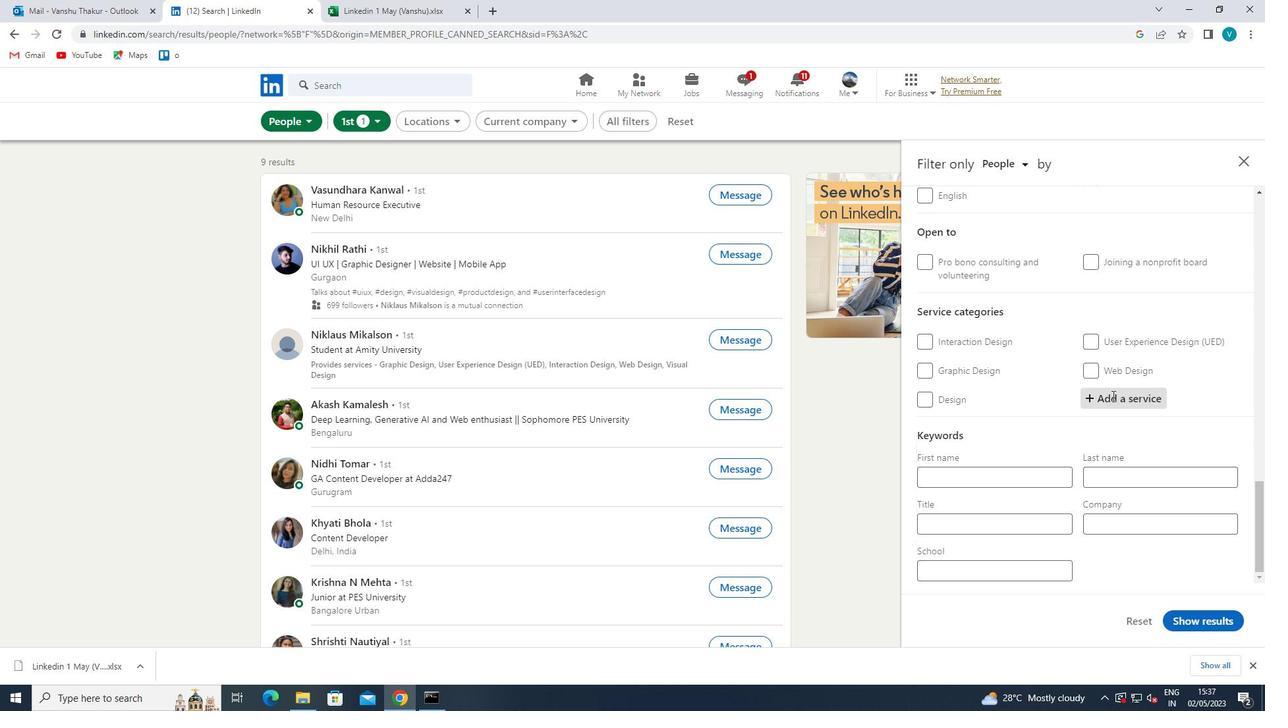 
Action: Mouse moved to (1113, 394)
Screenshot: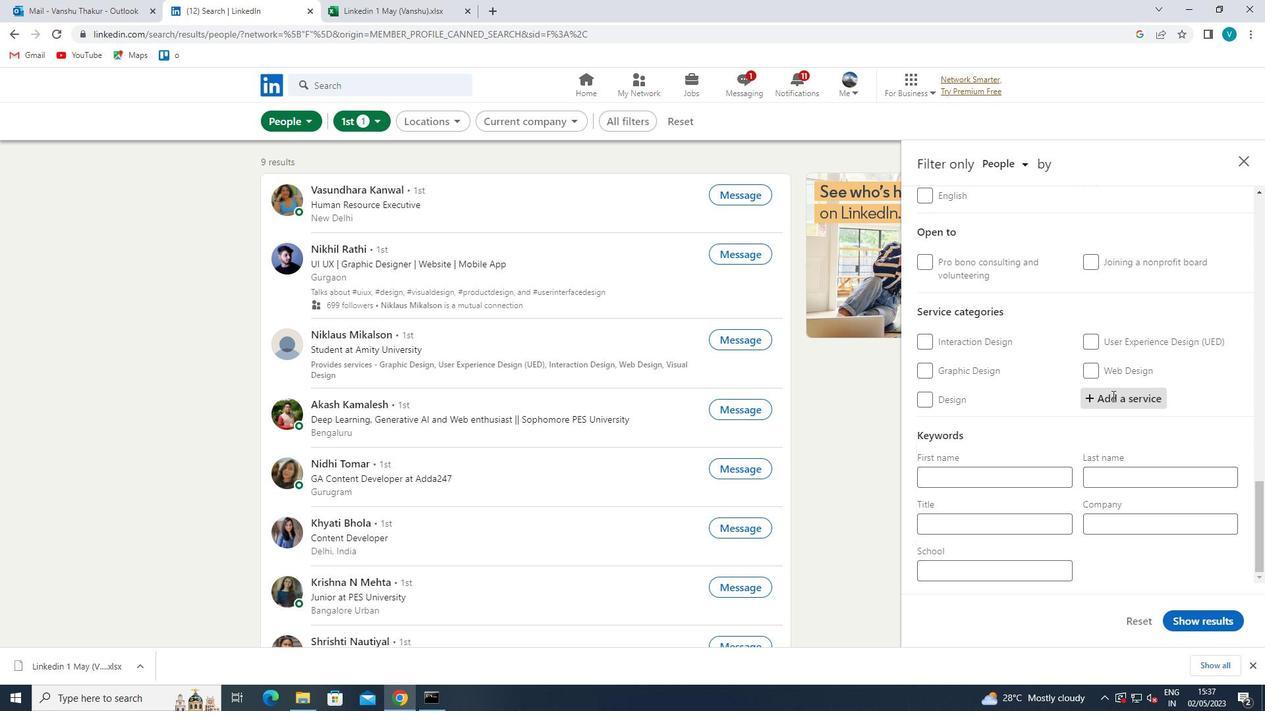 
Action: Key pressed <Key.shift><Key.shift>MARKET
Screenshot: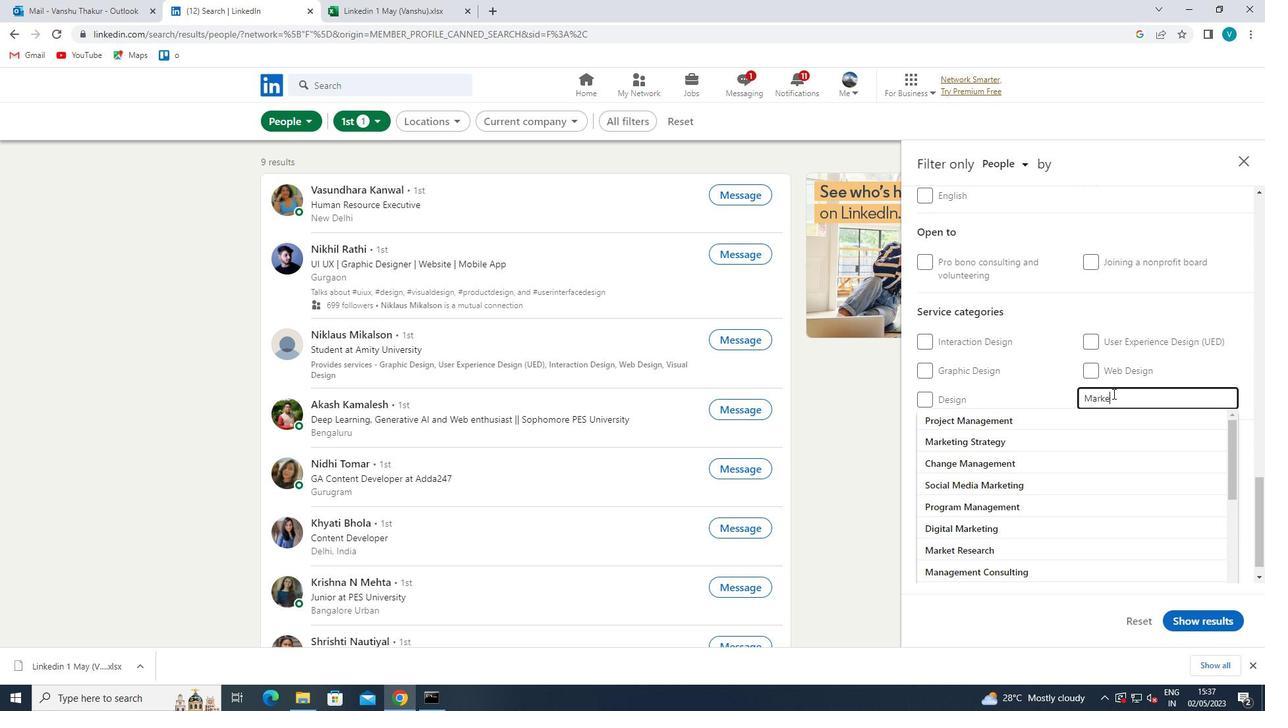 
Action: Mouse moved to (1066, 435)
Screenshot: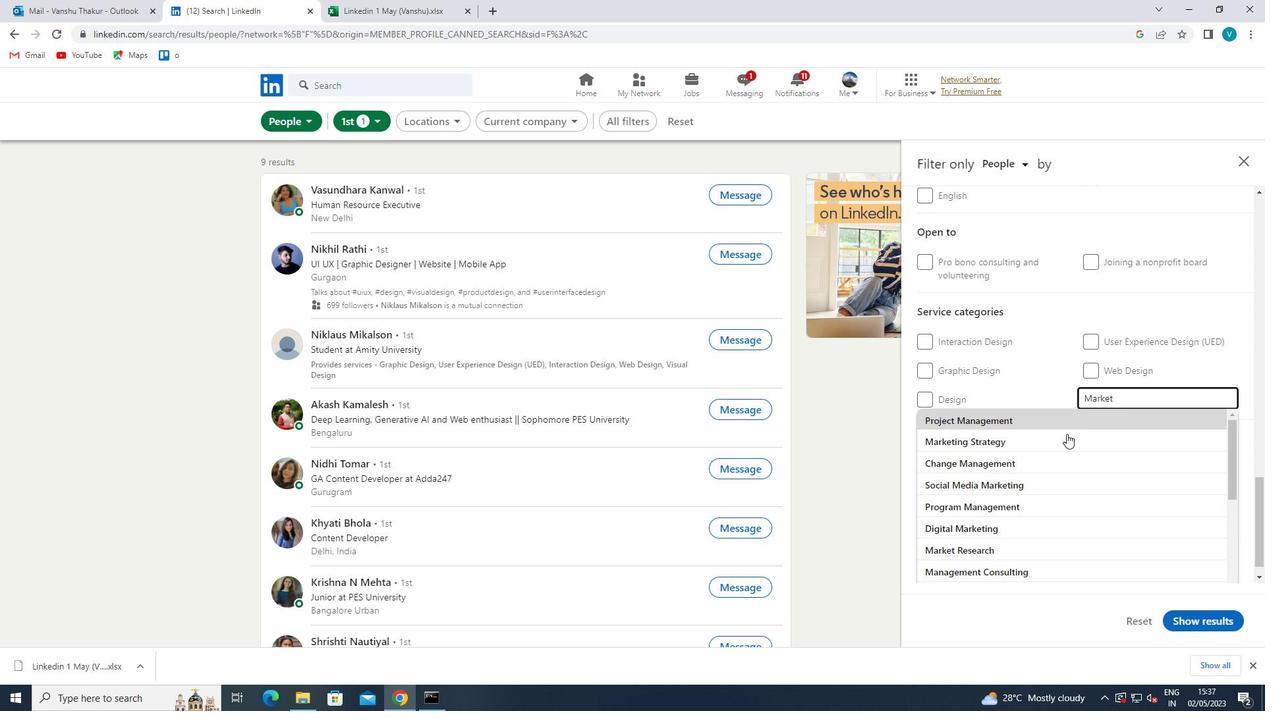 
Action: Mouse pressed left at (1066, 435)
Screenshot: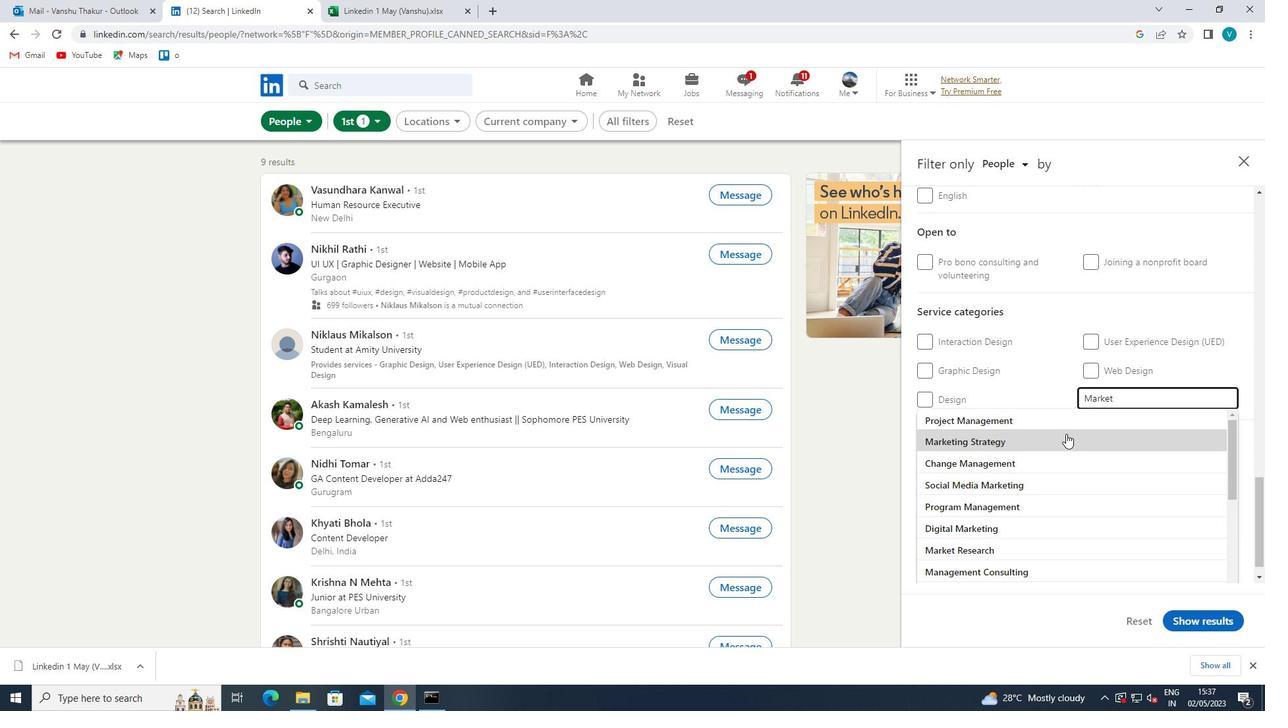 
Action: Mouse scrolled (1066, 435) with delta (0, 0)
Screenshot: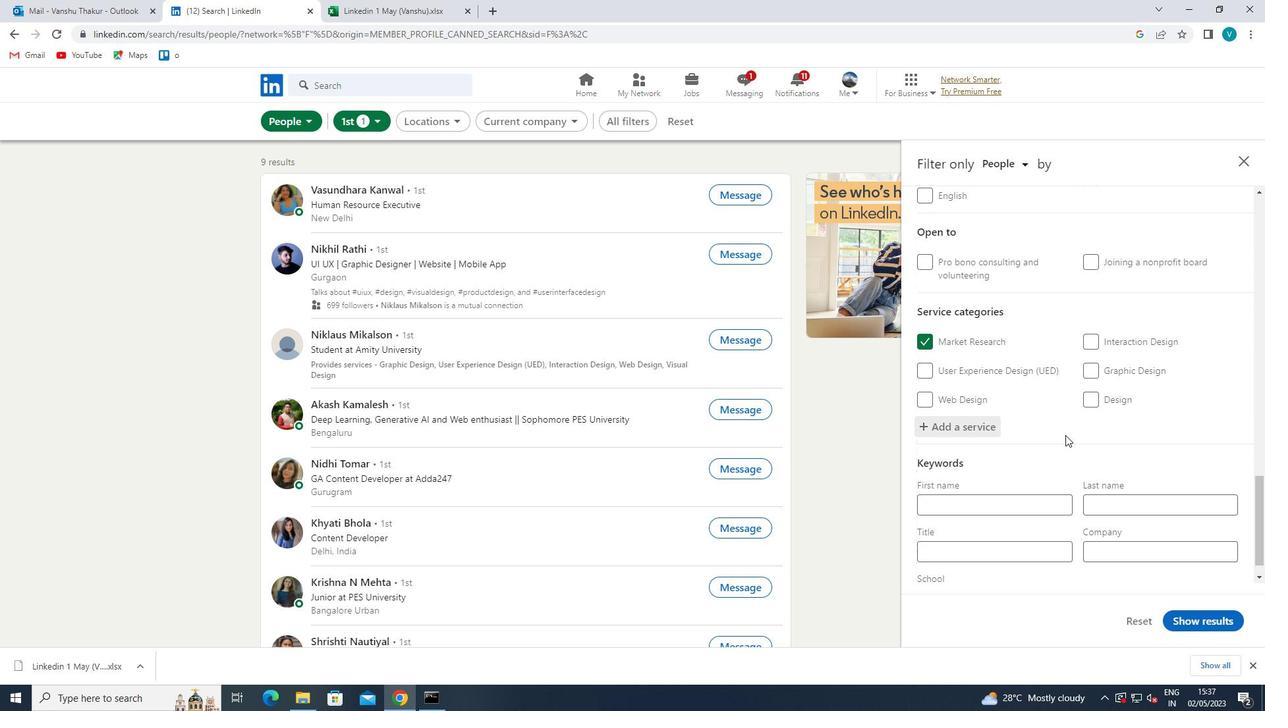 
Action: Mouse scrolled (1066, 435) with delta (0, 0)
Screenshot: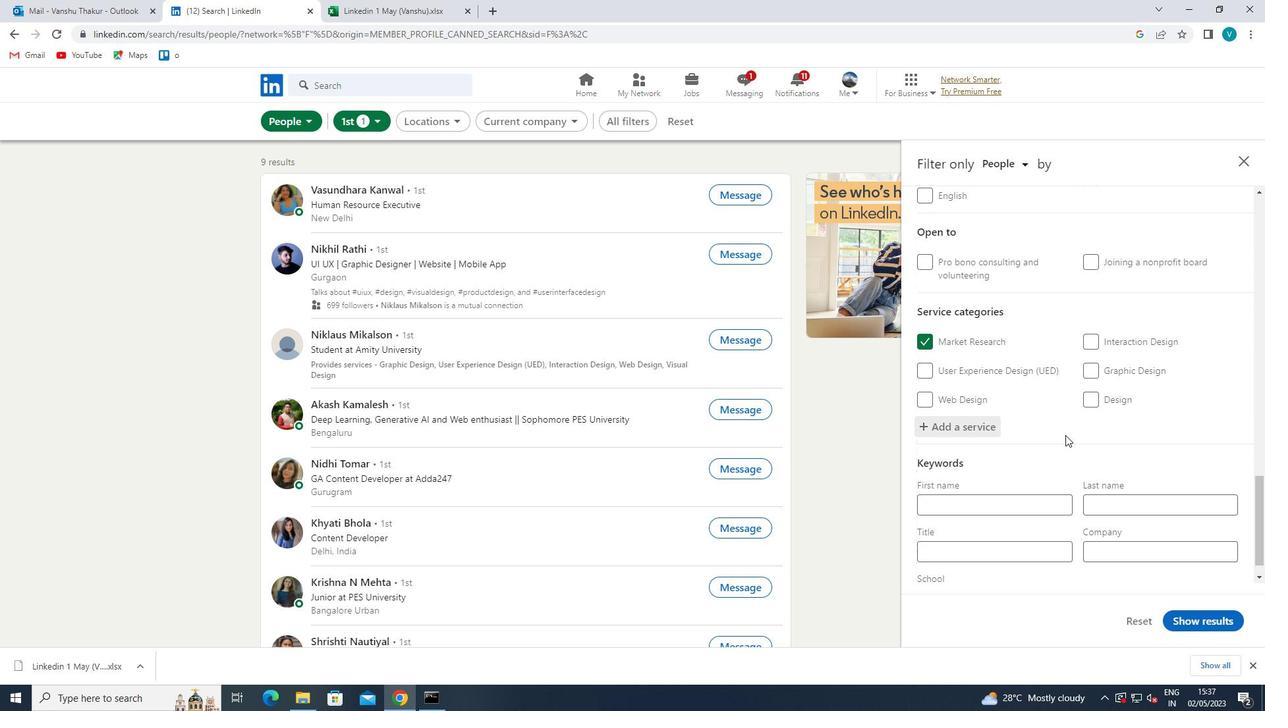 
Action: Mouse scrolled (1066, 435) with delta (0, 0)
Screenshot: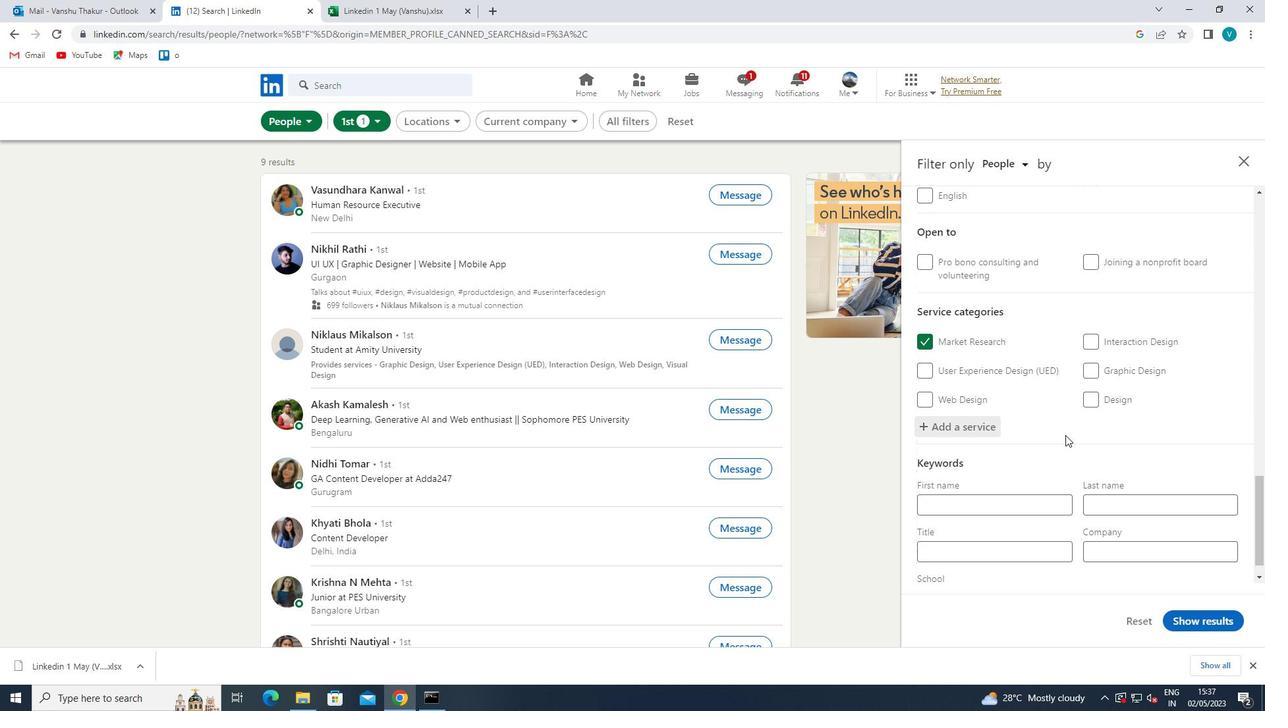
Action: Mouse scrolled (1066, 435) with delta (0, 0)
Screenshot: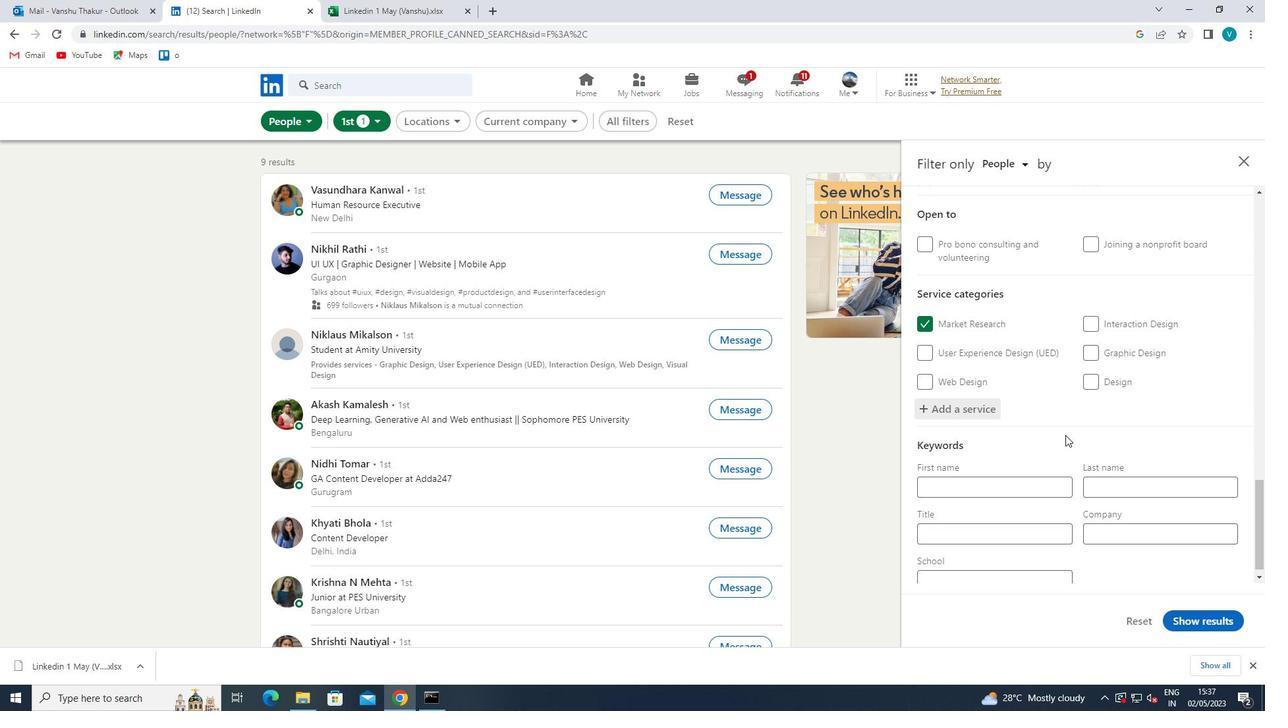
Action: Mouse scrolled (1066, 435) with delta (0, 0)
Screenshot: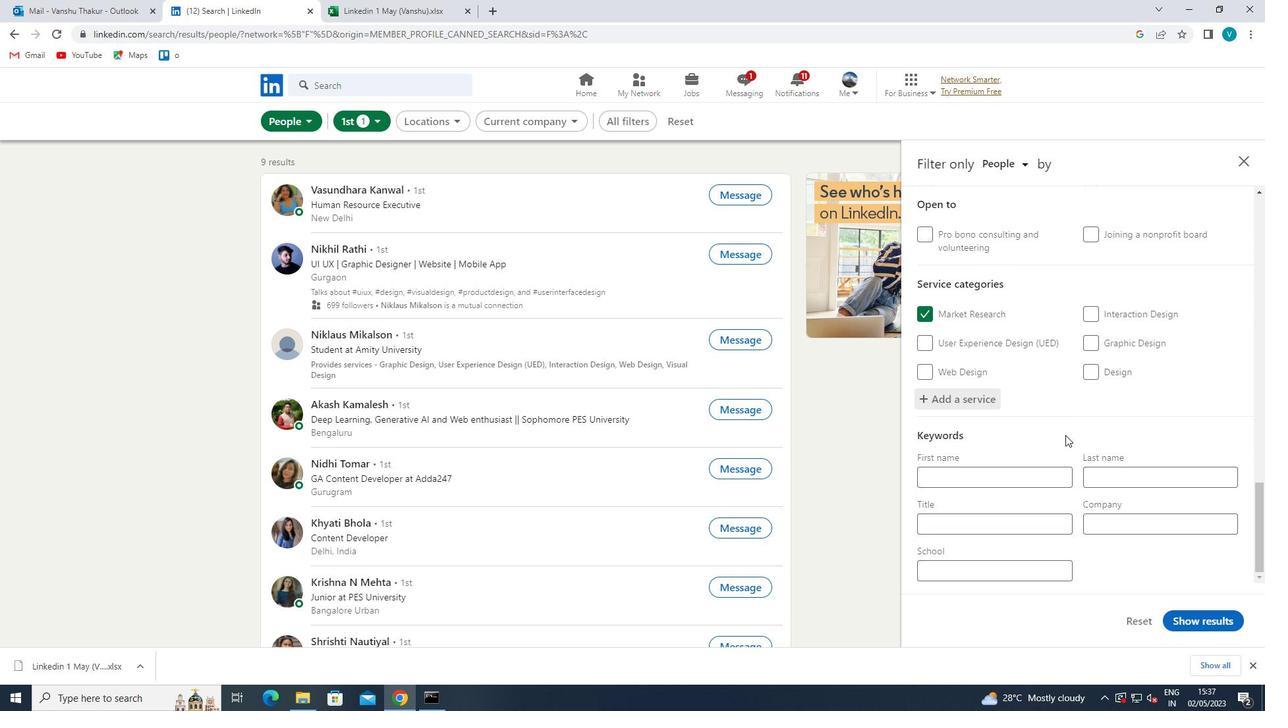 
Action: Mouse moved to (1033, 530)
Screenshot: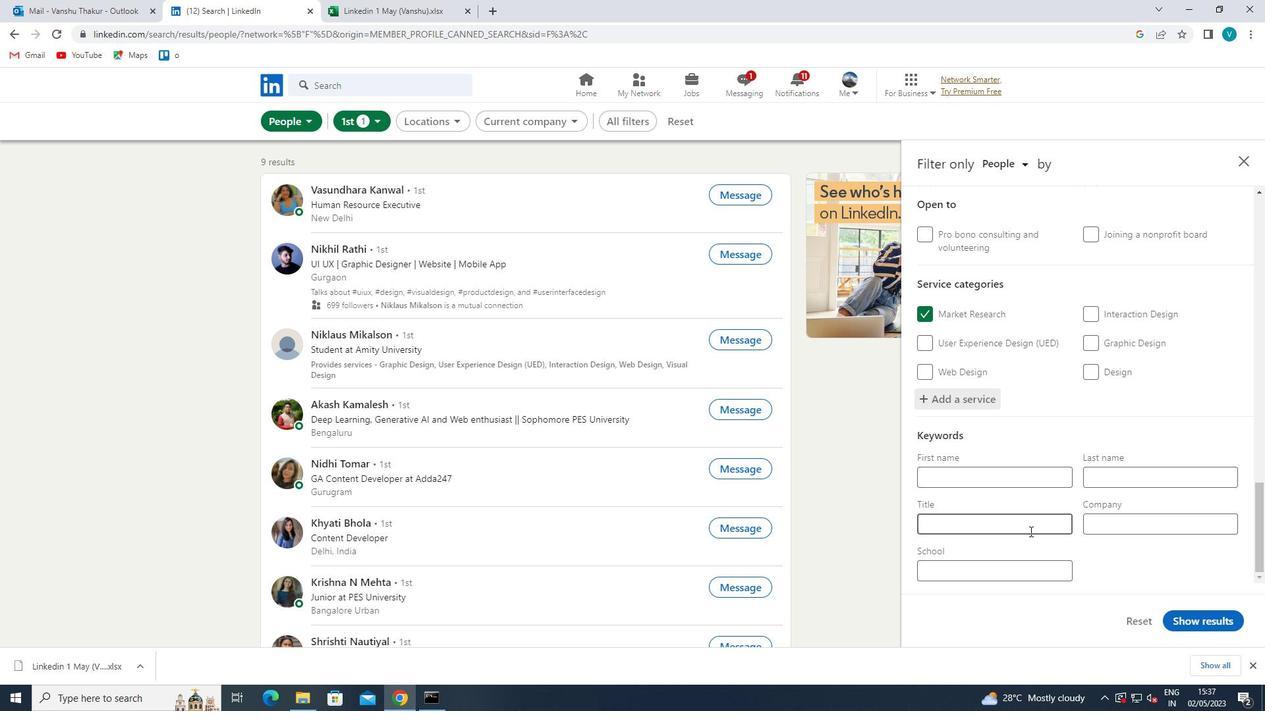 
Action: Mouse pressed left at (1033, 530)
Screenshot: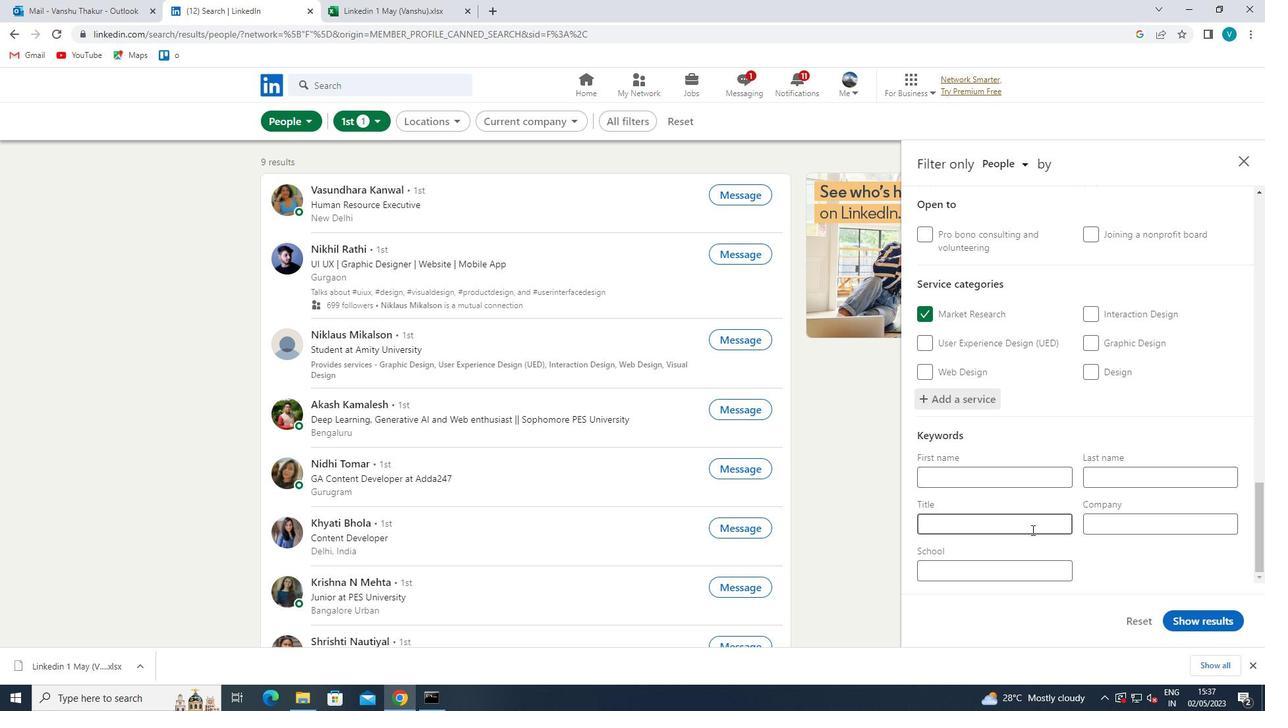 
Action: Mouse moved to (1037, 528)
Screenshot: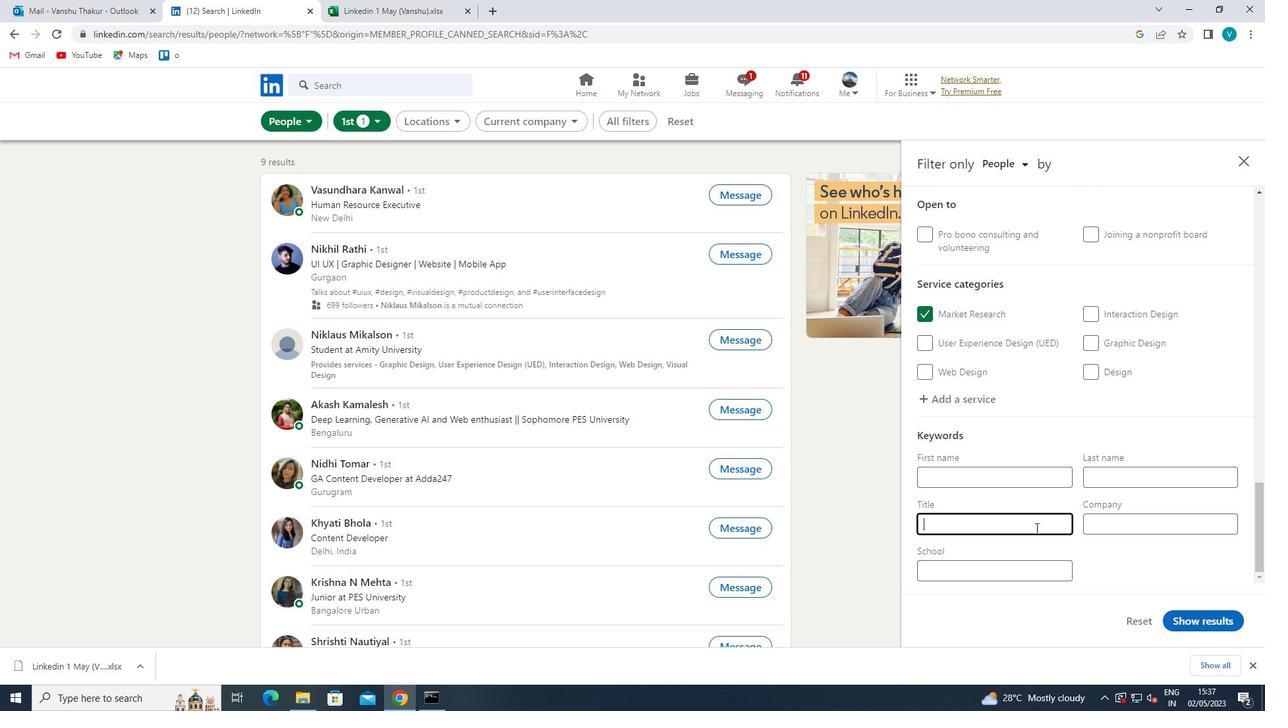 
Action: Key pressed <Key.shift>MANU<Key.backspace>ICURIST
Screenshot: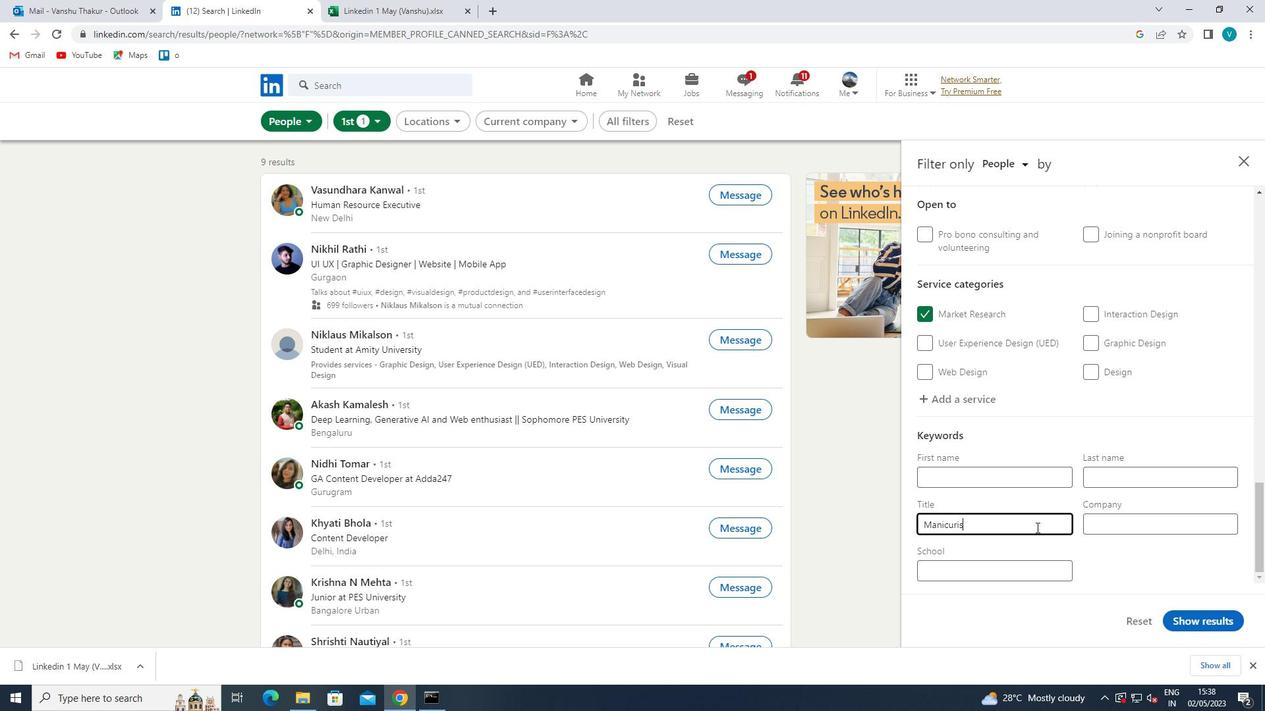
Action: Mouse moved to (1194, 613)
Screenshot: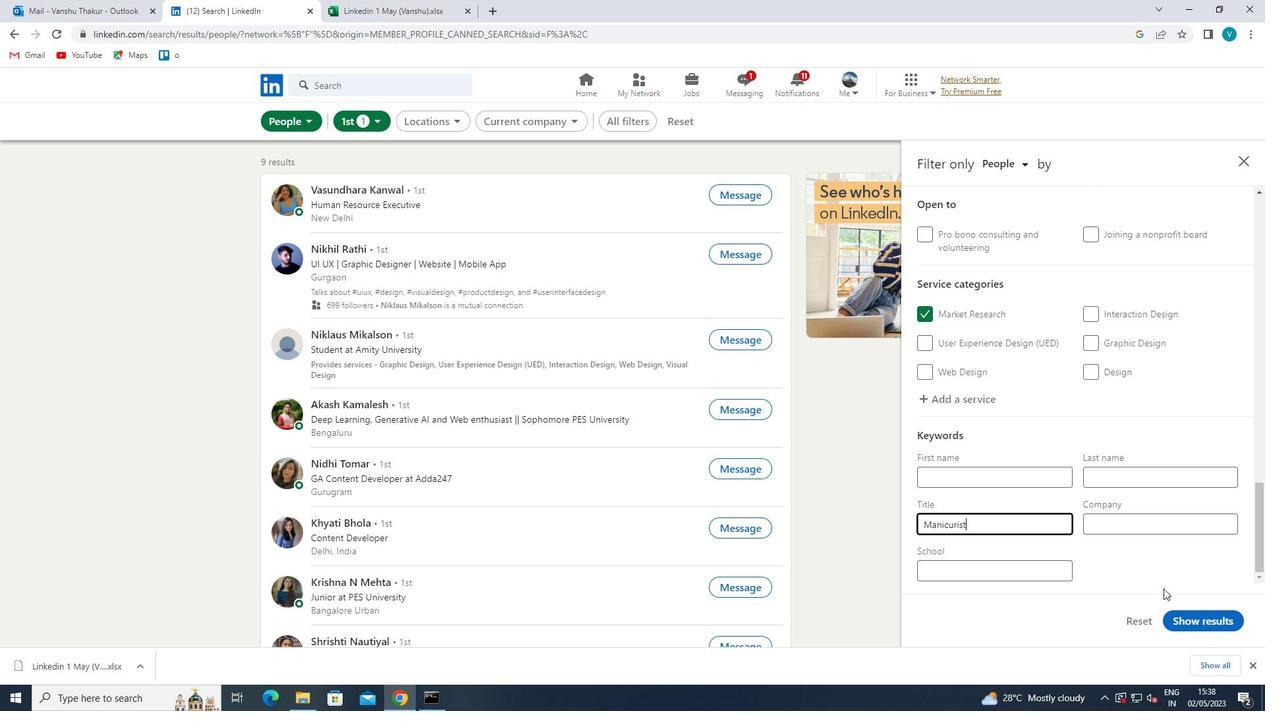 
Action: Mouse pressed left at (1194, 613)
Screenshot: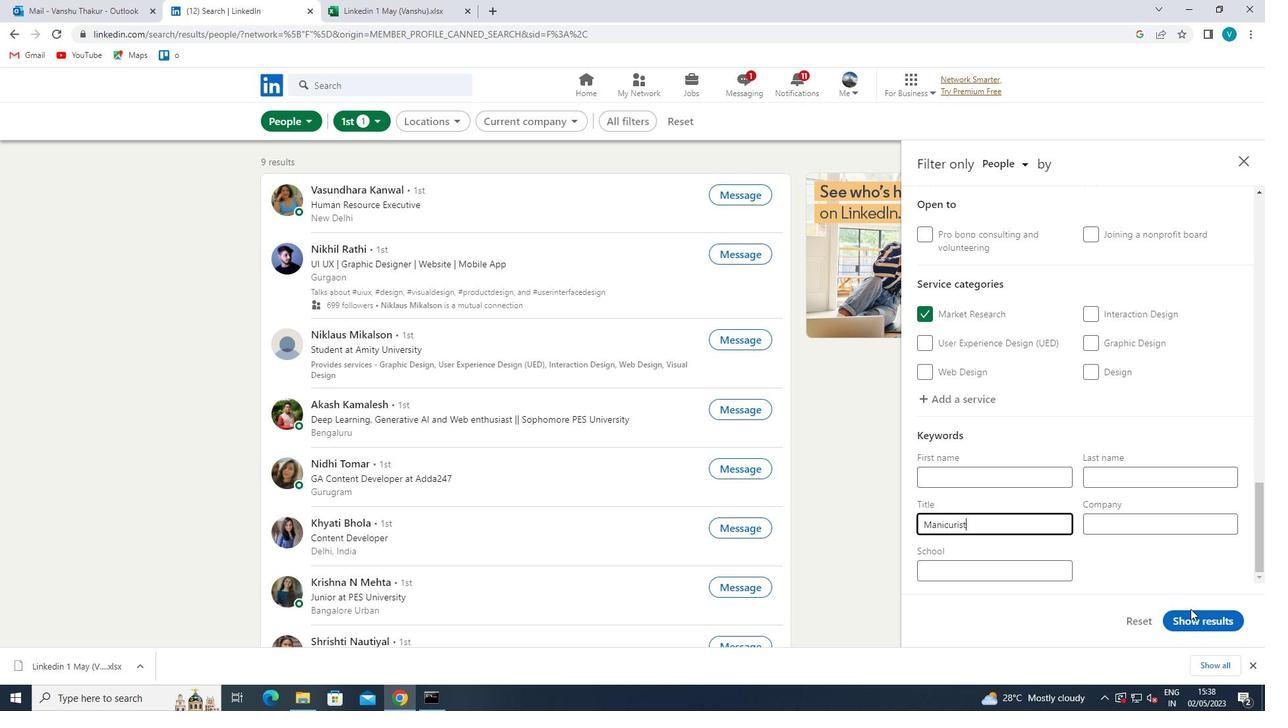 
Action: Mouse moved to (1192, 612)
Screenshot: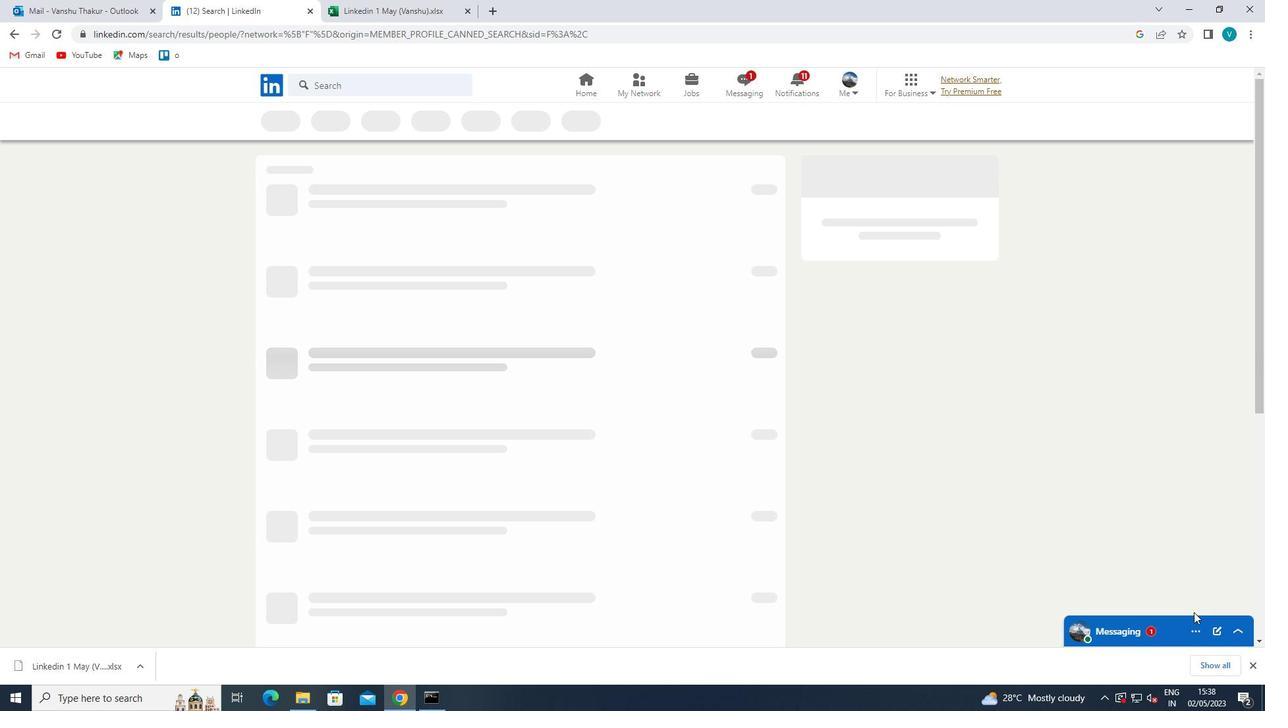 
